 Task: Add an event with the title Marketing Campaign Launch Party, date '2023/10/20', time 7:00 AM to 9:00 AMand add a description: The scavenger hunt will be conducted in a designated area, such as an office building, outdoor space, or a specific venue. Teams will be formed, and each team will be provided with a list of items, clues, or tasks they need to complete within a specified timeframe. The goal is to successfully find and collect all the items or solve the given challenges before the time runs out.Select event color  Grape . Add location for the event as: 321 Alexandria Library, Alexandria, Egypt, logged in from the account softage.2@softage.netand send the event invitation to softage.4@softage.net and softage.5@softage.net. Set a reminder for the event Doesn't repeat
Action: Mouse moved to (38, 82)
Screenshot: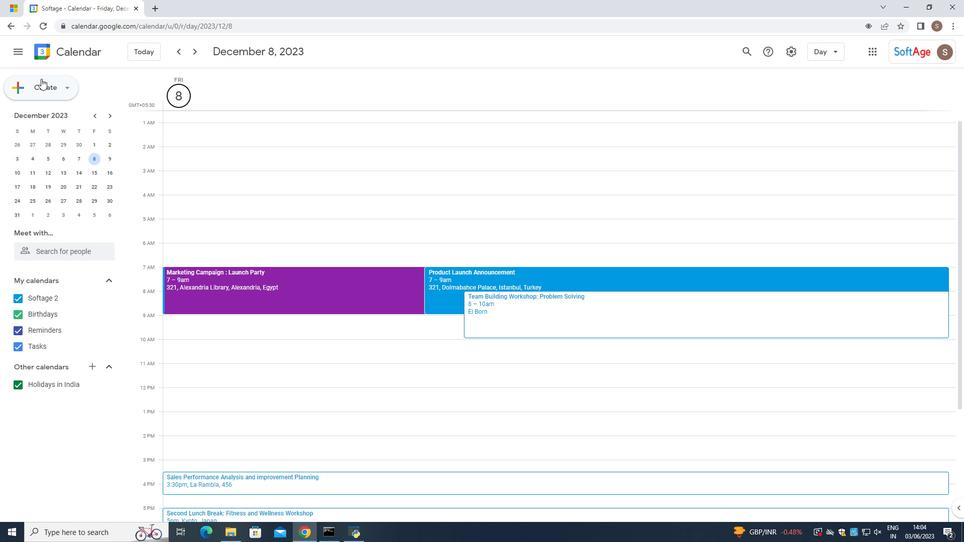 
Action: Mouse pressed left at (38, 82)
Screenshot: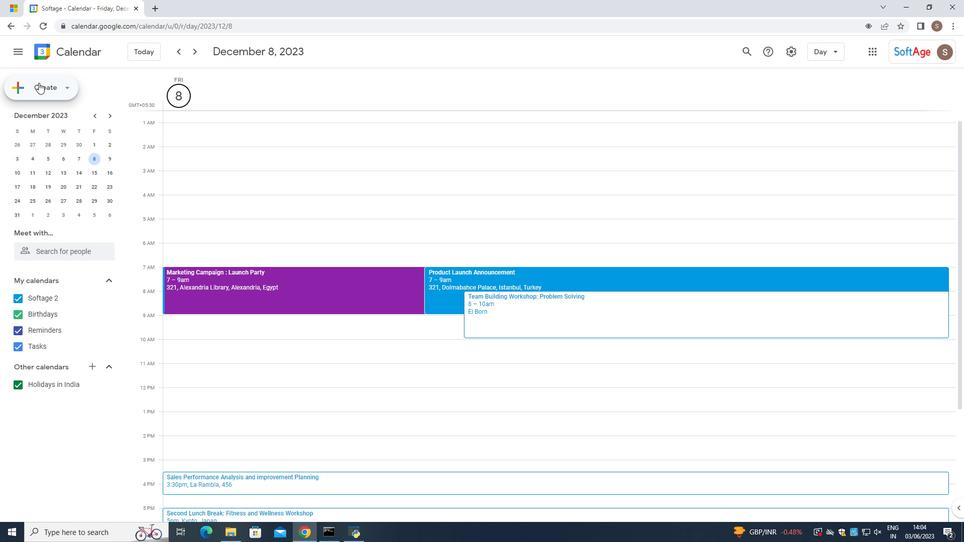 
Action: Mouse moved to (42, 113)
Screenshot: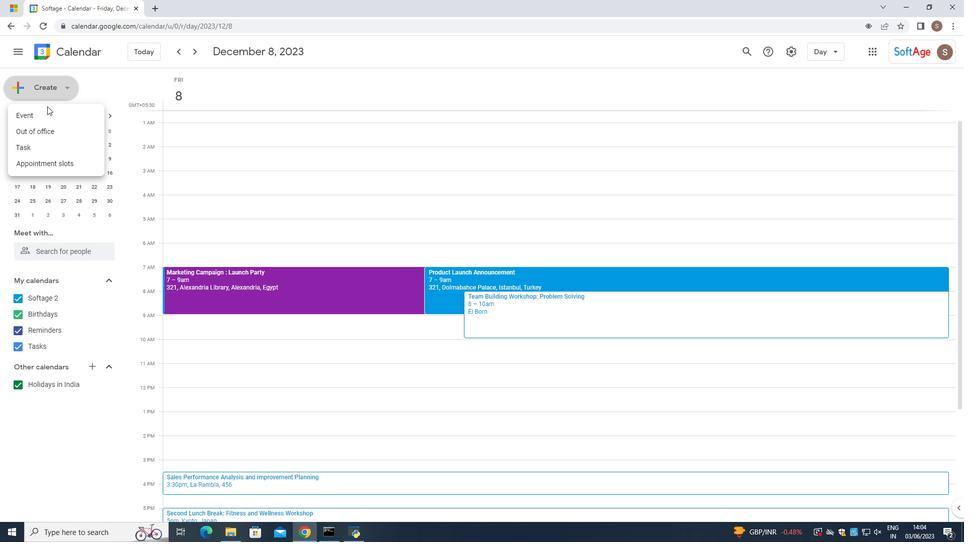 
Action: Mouse pressed left at (42, 113)
Screenshot: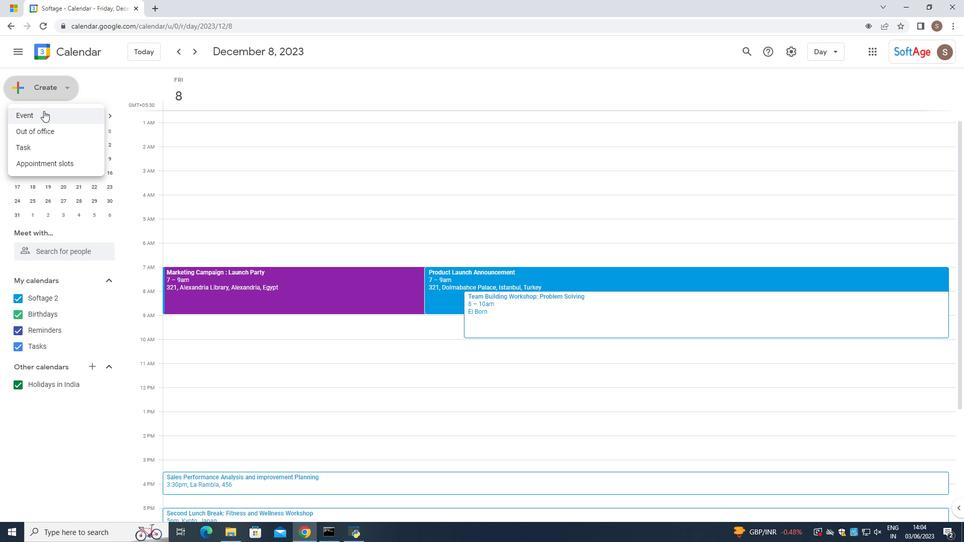 
Action: Mouse moved to (518, 280)
Screenshot: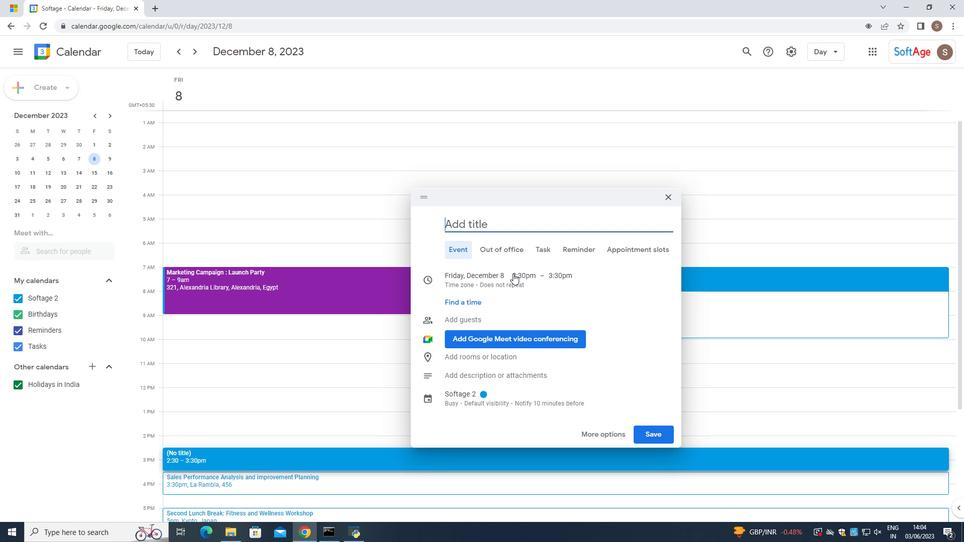 
Action: Mouse pressed left at (518, 280)
Screenshot: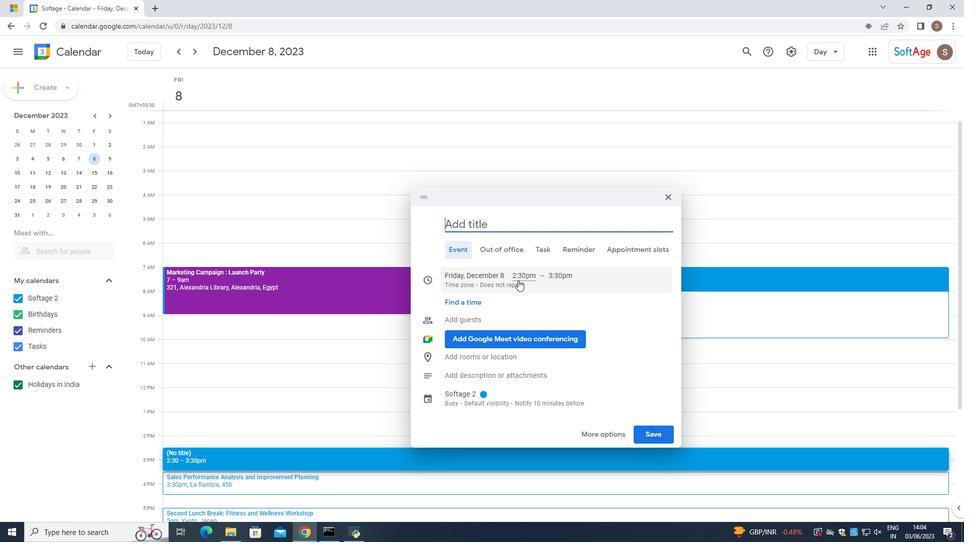 
Action: Mouse moved to (522, 318)
Screenshot: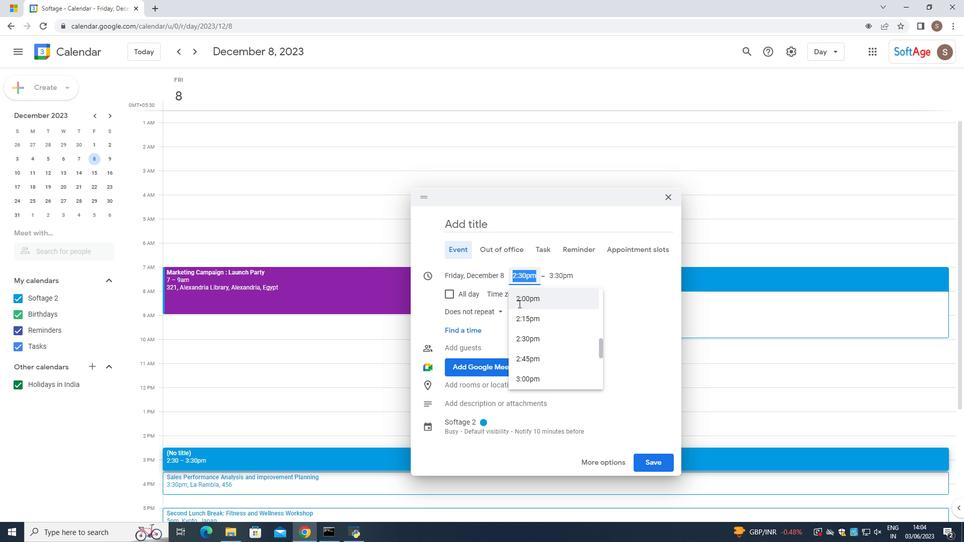 
Action: Mouse scrolled (522, 318) with delta (0, 0)
Screenshot: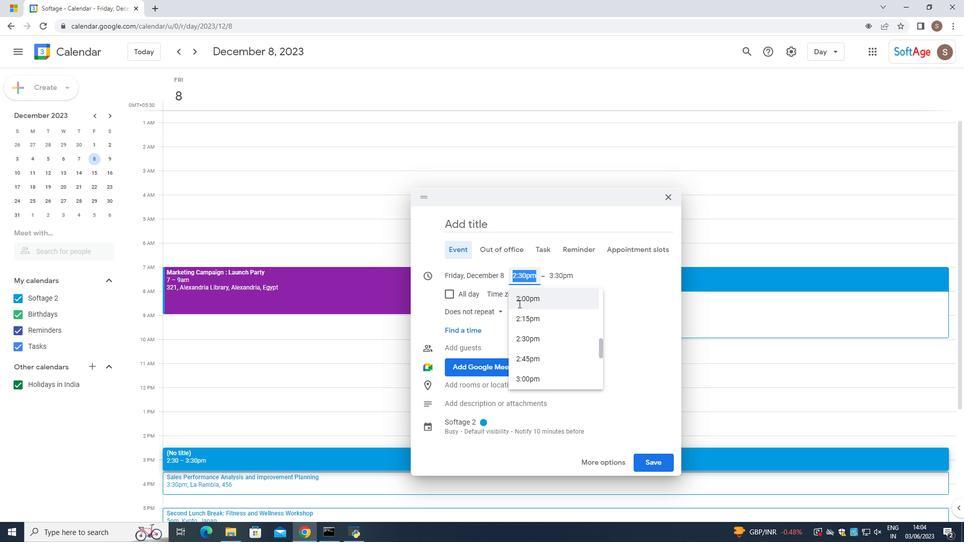 
Action: Mouse moved to (522, 319)
Screenshot: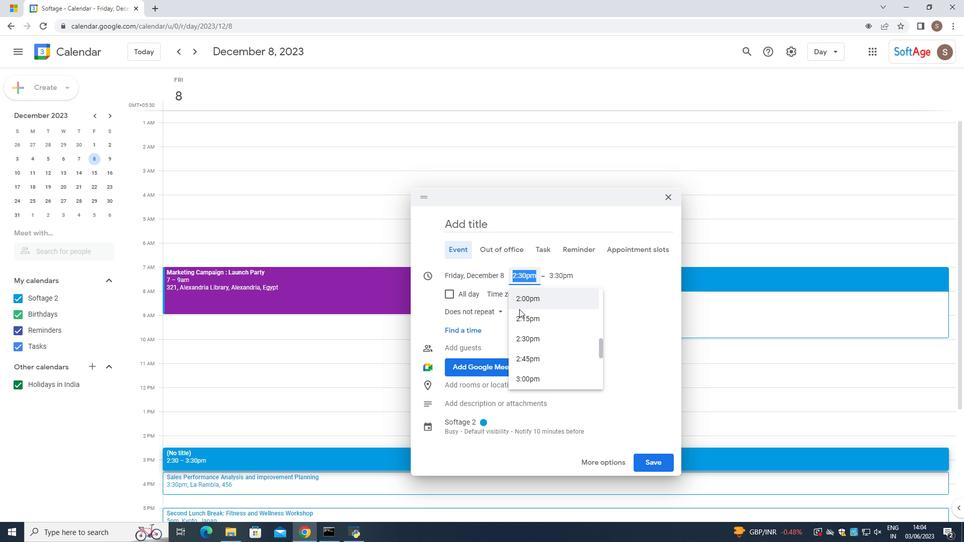 
Action: Mouse scrolled (522, 319) with delta (0, 0)
Screenshot: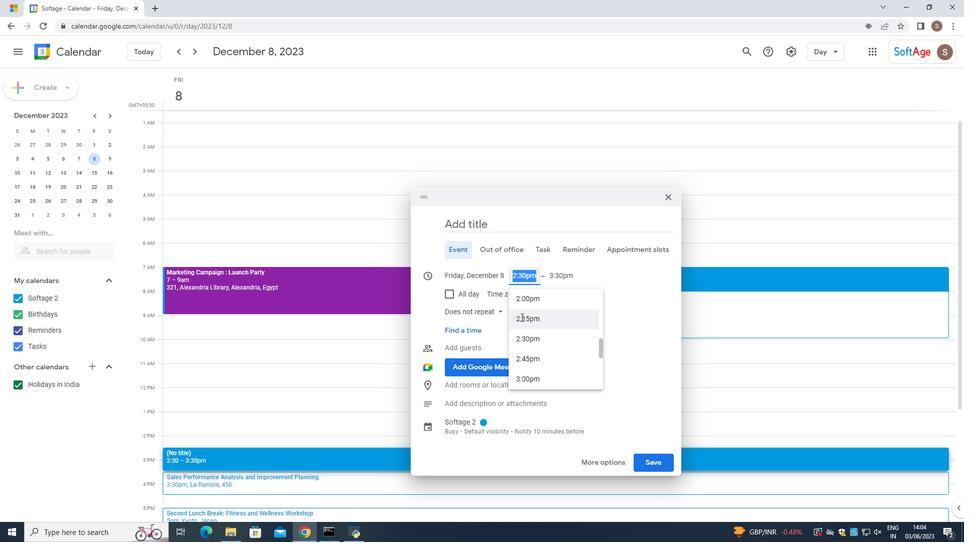 
Action: Mouse moved to (525, 319)
Screenshot: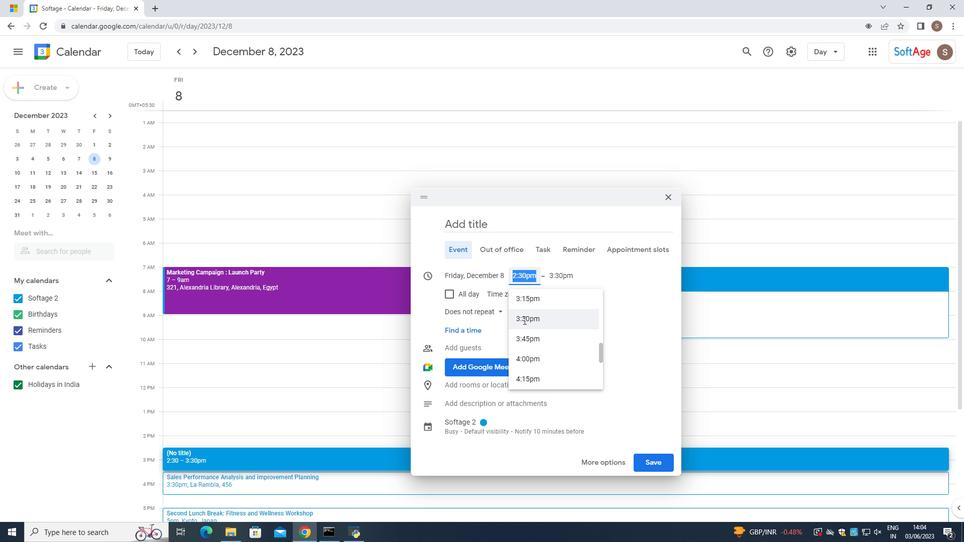 
Action: Mouse scrolled (525, 319) with delta (0, 0)
Screenshot: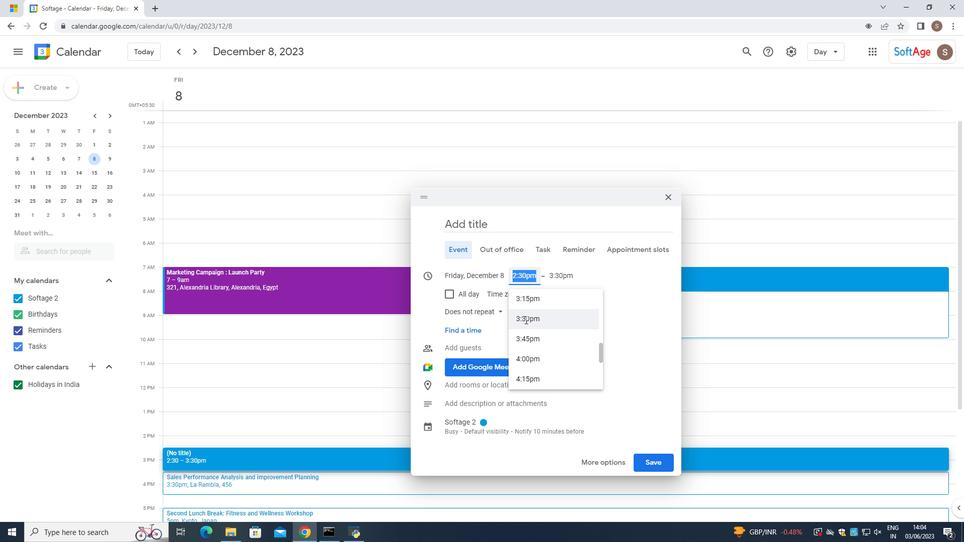 
Action: Mouse scrolled (525, 319) with delta (0, 0)
Screenshot: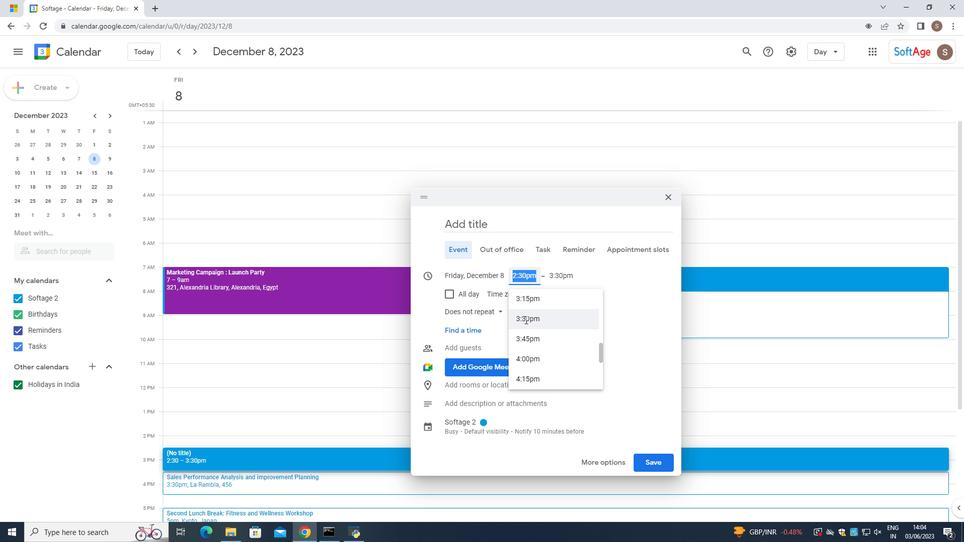
Action: Mouse scrolled (525, 319) with delta (0, 0)
Screenshot: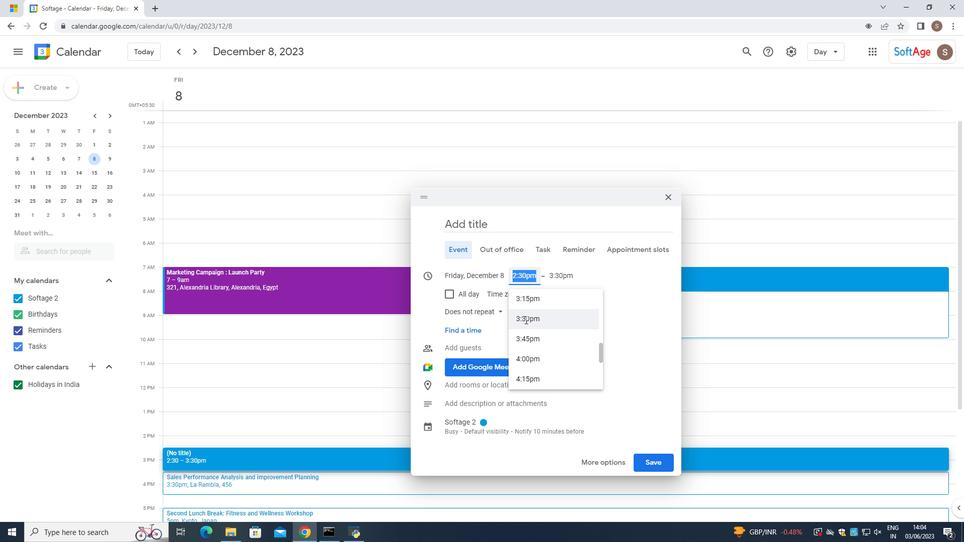 
Action: Mouse scrolled (525, 319) with delta (0, 0)
Screenshot: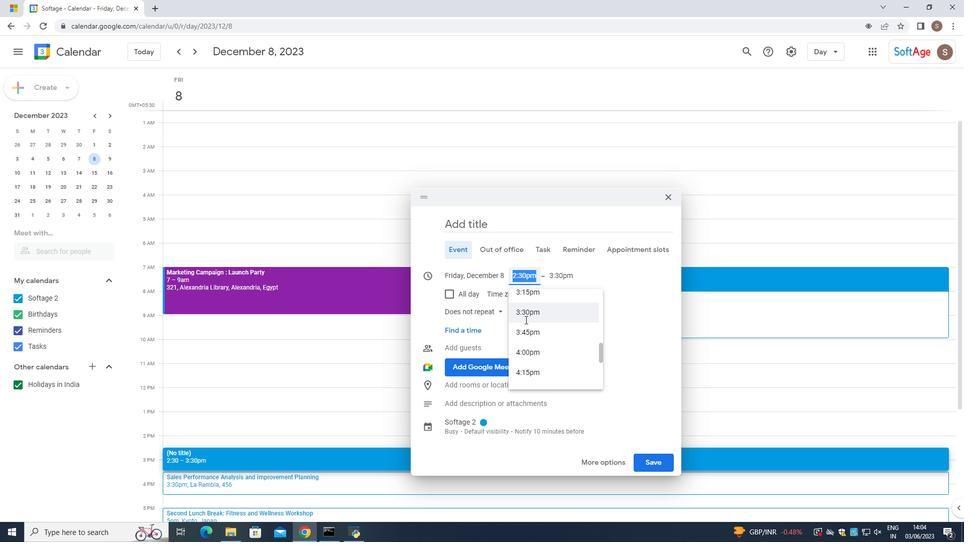 
Action: Mouse moved to (525, 319)
Screenshot: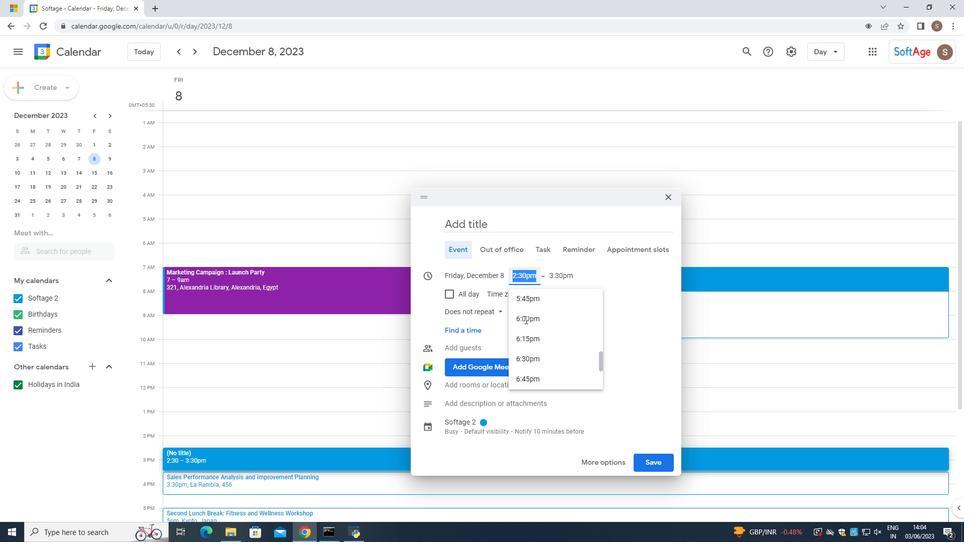 
Action: Mouse scrolled (525, 318) with delta (0, 0)
Screenshot: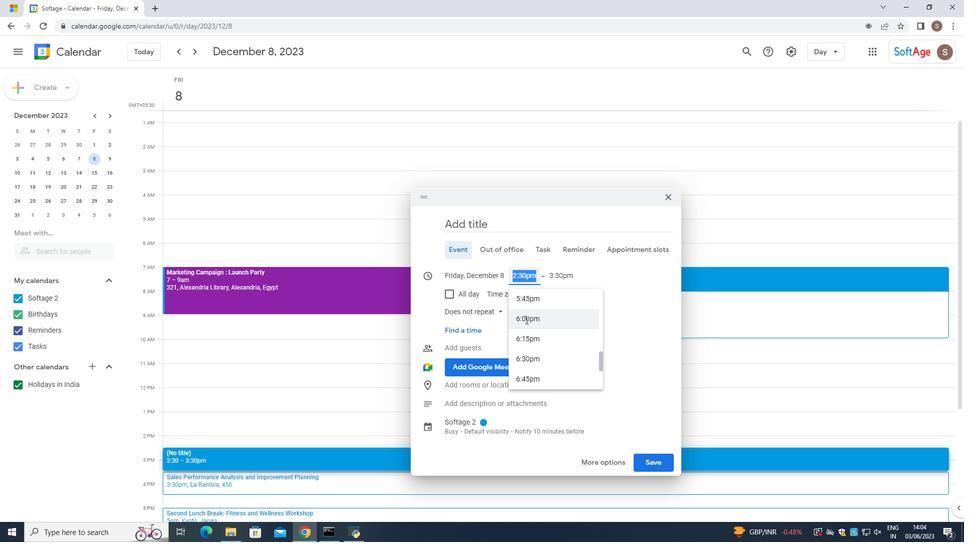 
Action: Mouse scrolled (525, 318) with delta (0, 0)
Screenshot: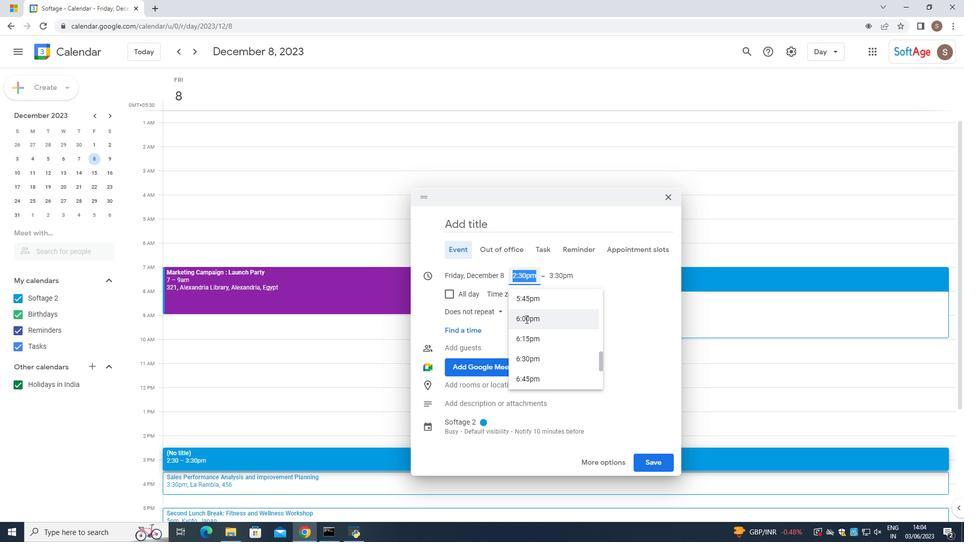 
Action: Mouse scrolled (525, 318) with delta (0, 0)
Screenshot: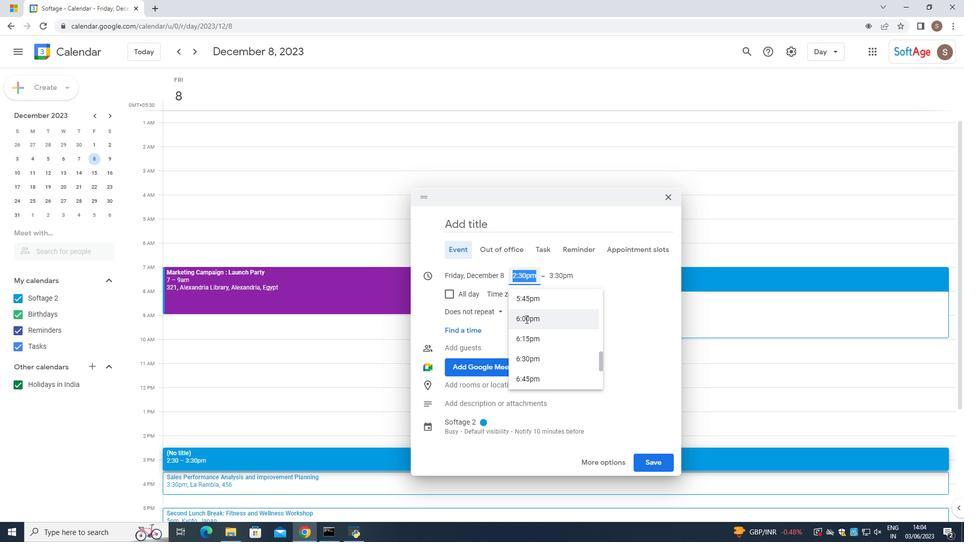 
Action: Mouse scrolled (525, 318) with delta (0, 0)
Screenshot: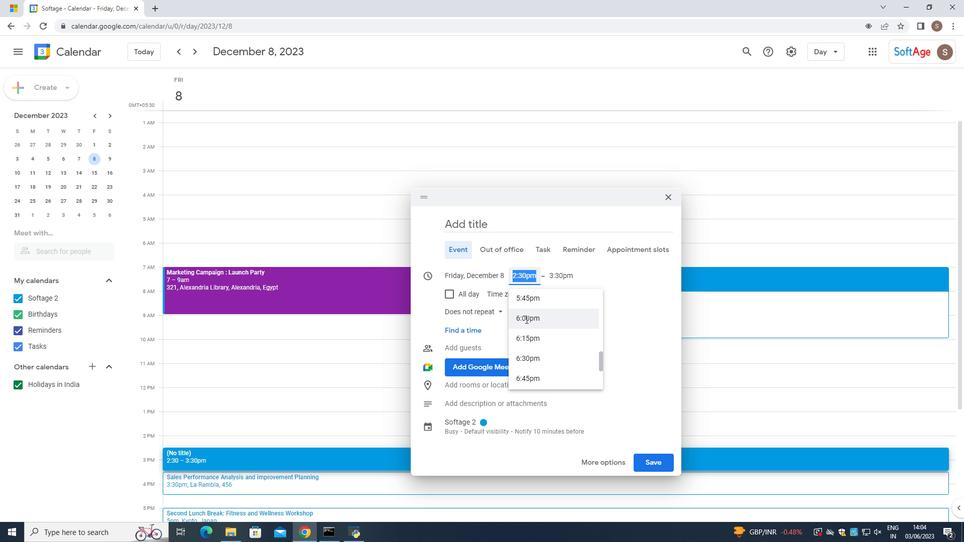 
Action: Mouse moved to (531, 316)
Screenshot: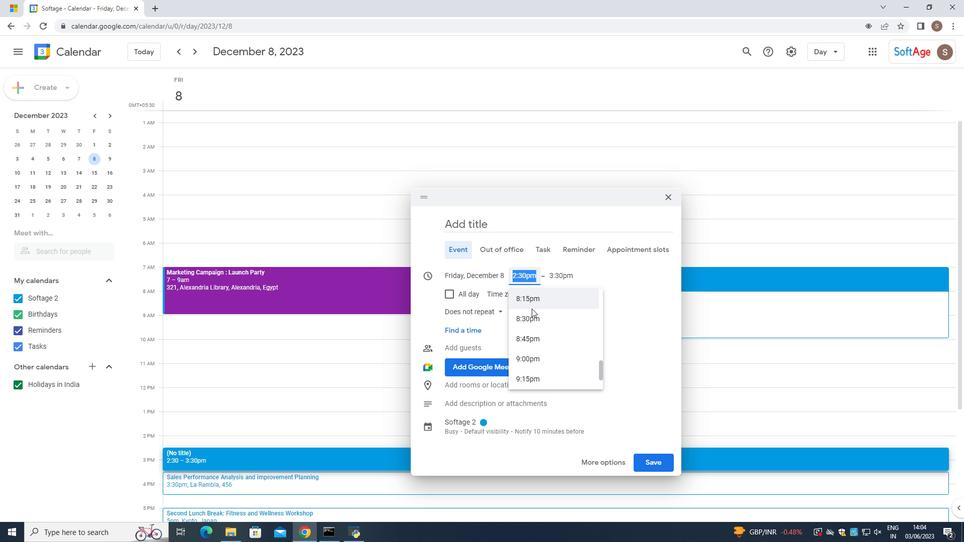 
Action: Mouse pressed left at (531, 316)
Screenshot: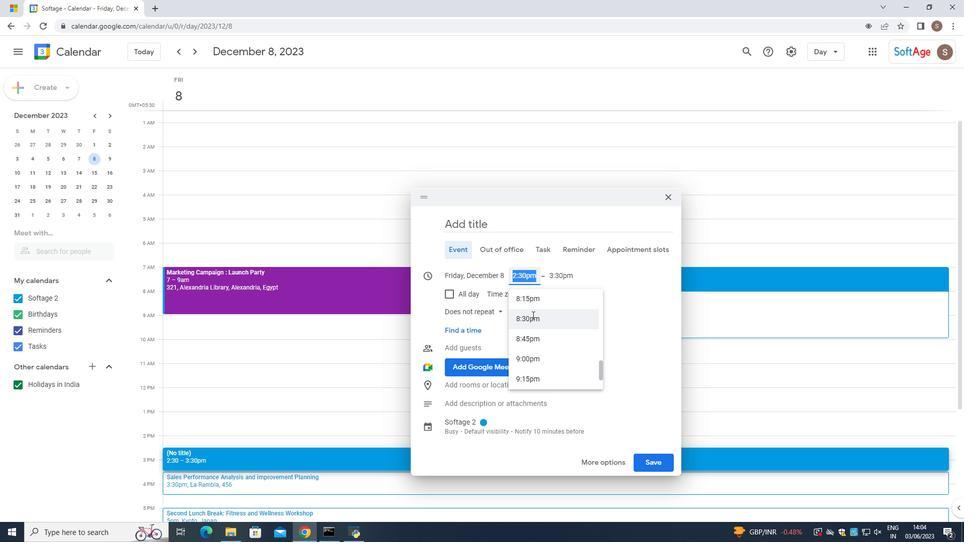 
Action: Mouse moved to (531, 298)
Screenshot: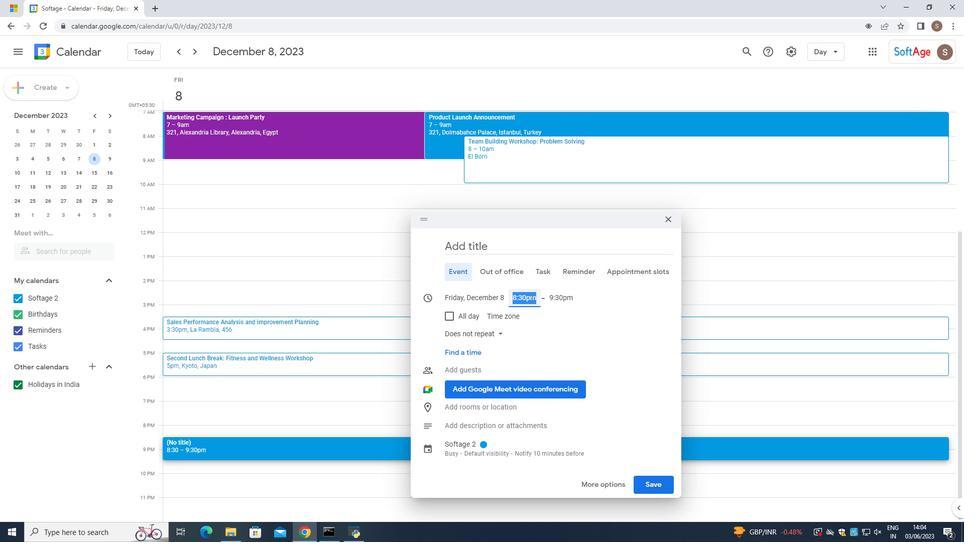 
Action: Mouse pressed left at (531, 298)
Screenshot: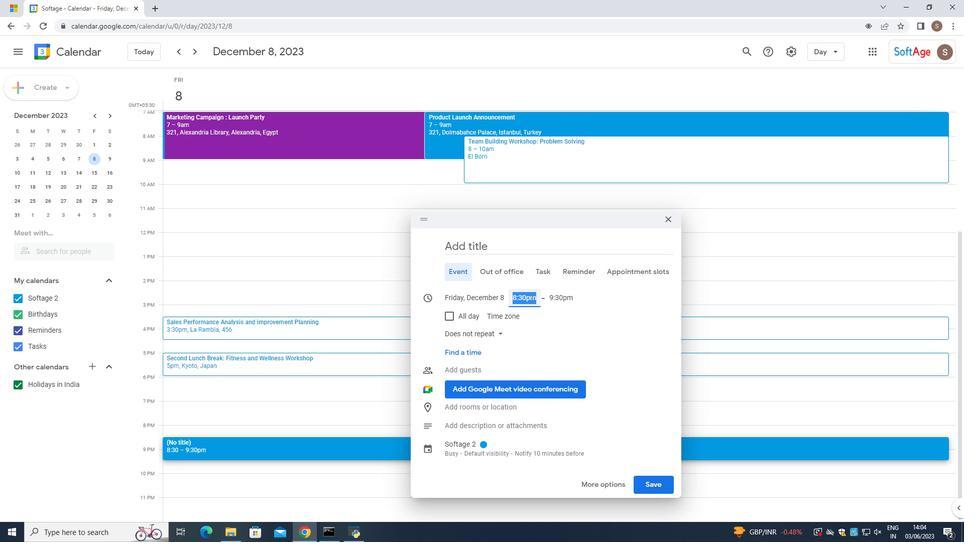 
Action: Mouse moved to (536, 295)
Screenshot: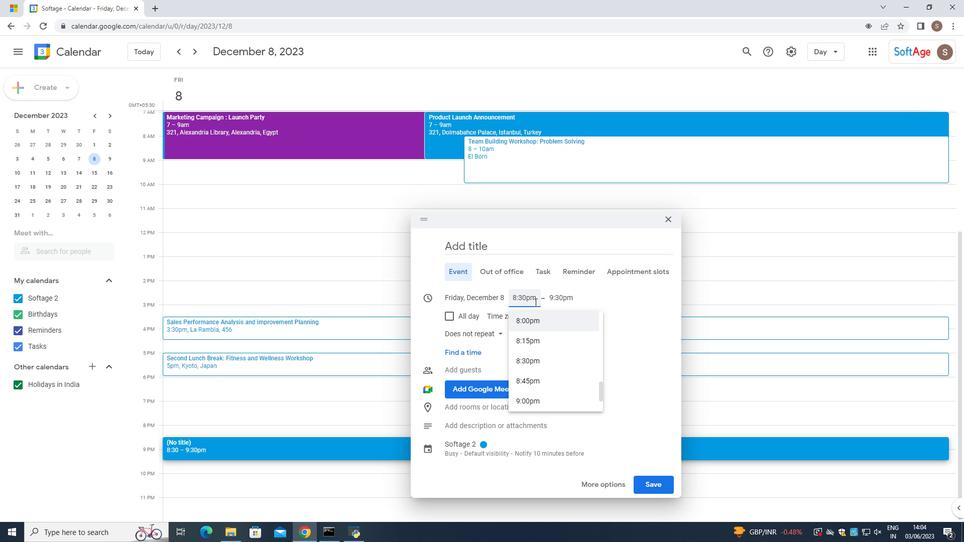 
Action: Mouse pressed left at (536, 295)
Screenshot: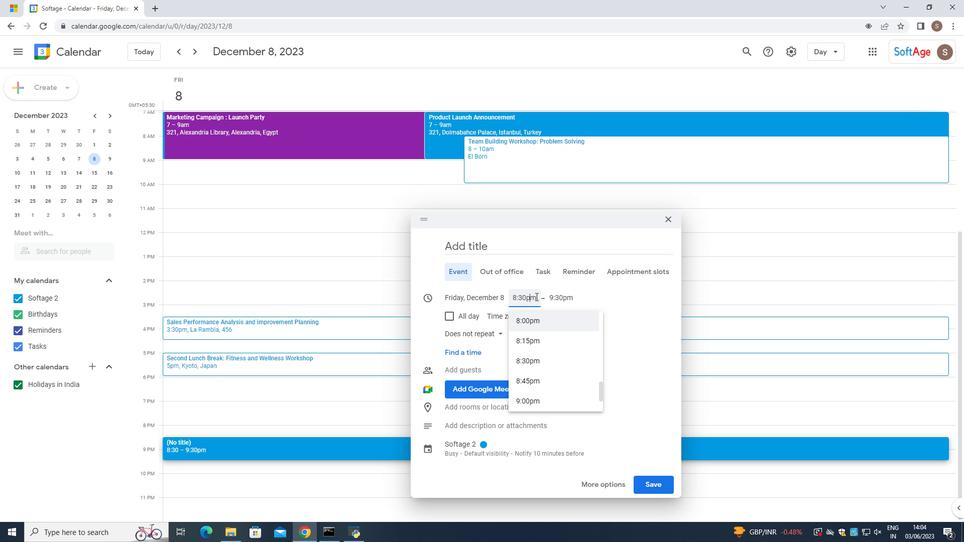 
Action: Mouse pressed left at (536, 295)
Screenshot: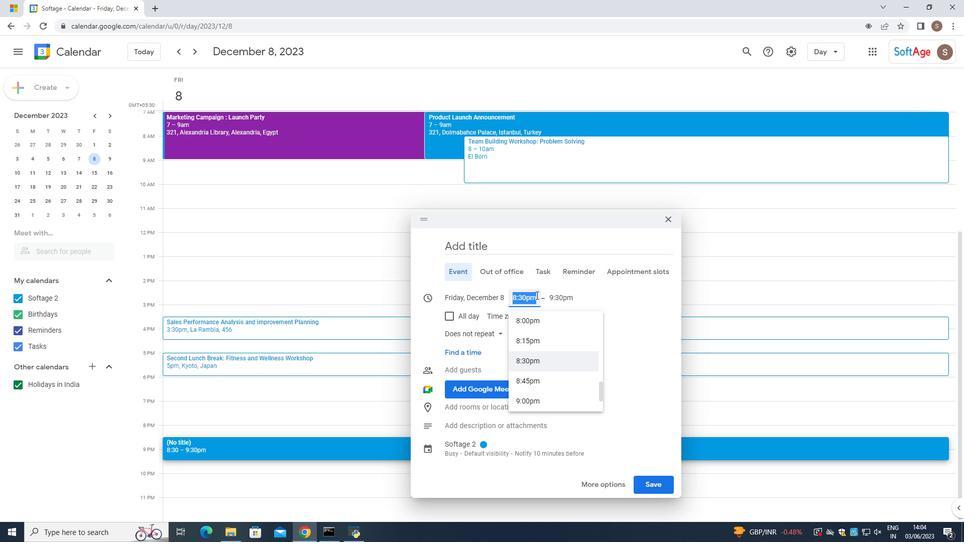 
Action: Key pressed <Key.backspace><Key.backspace>
Screenshot: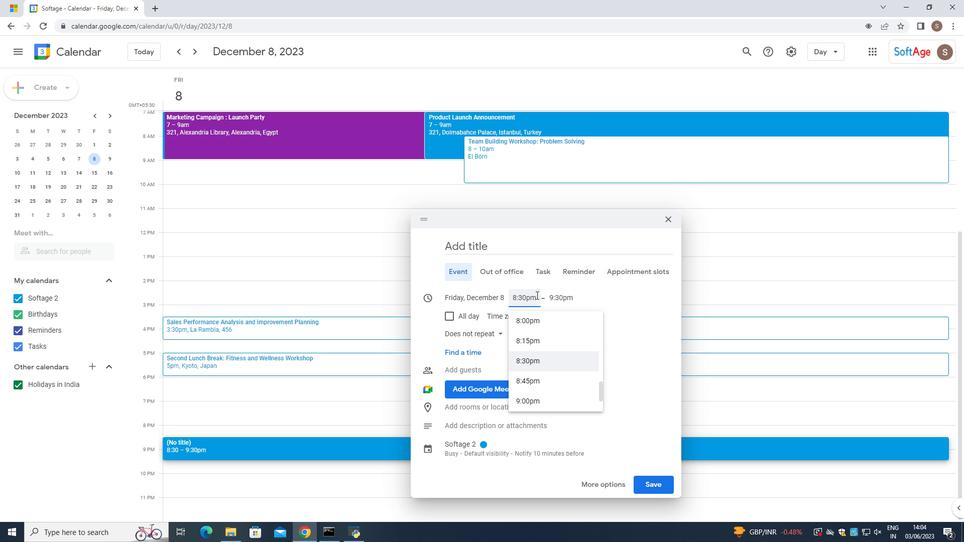 
Action: Mouse moved to (535, 293)
Screenshot: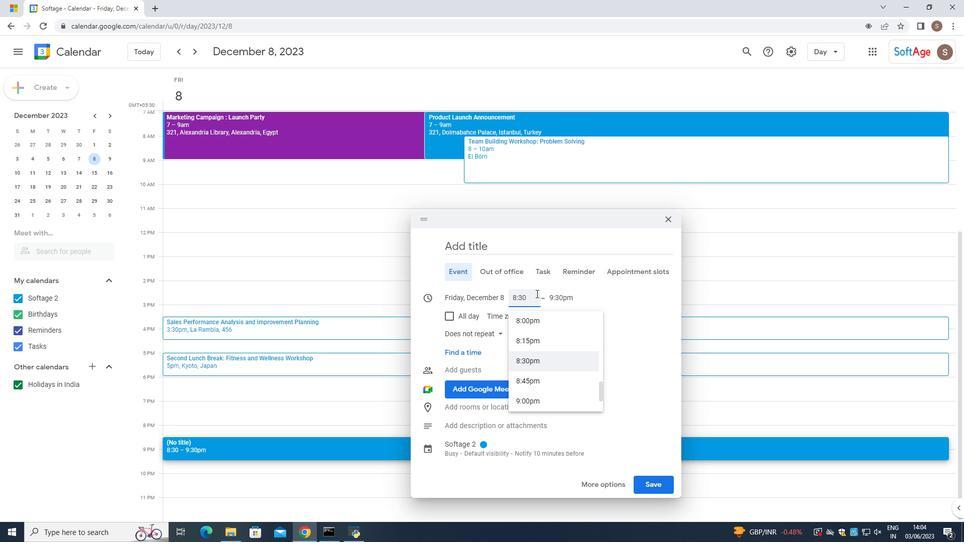 
Action: Key pressed am
Screenshot: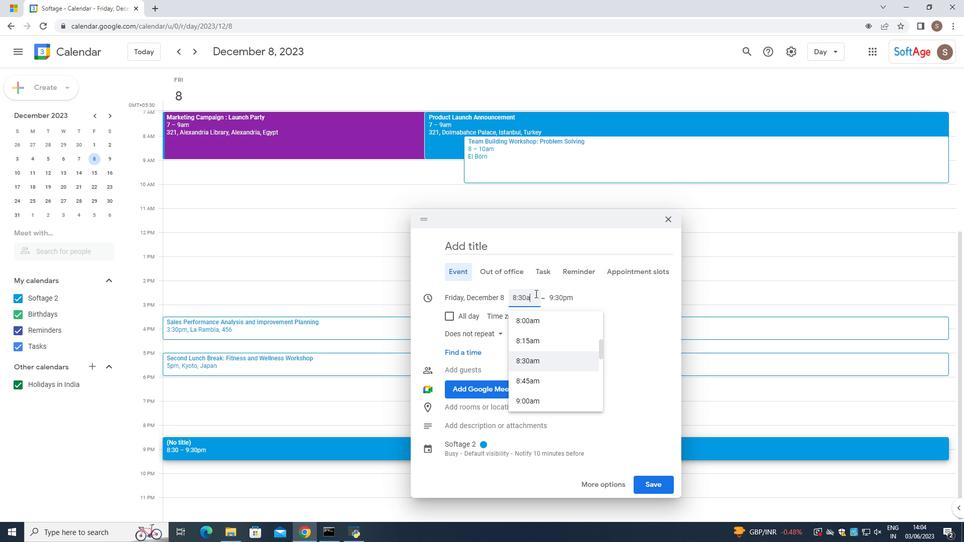 
Action: Mouse moved to (561, 302)
Screenshot: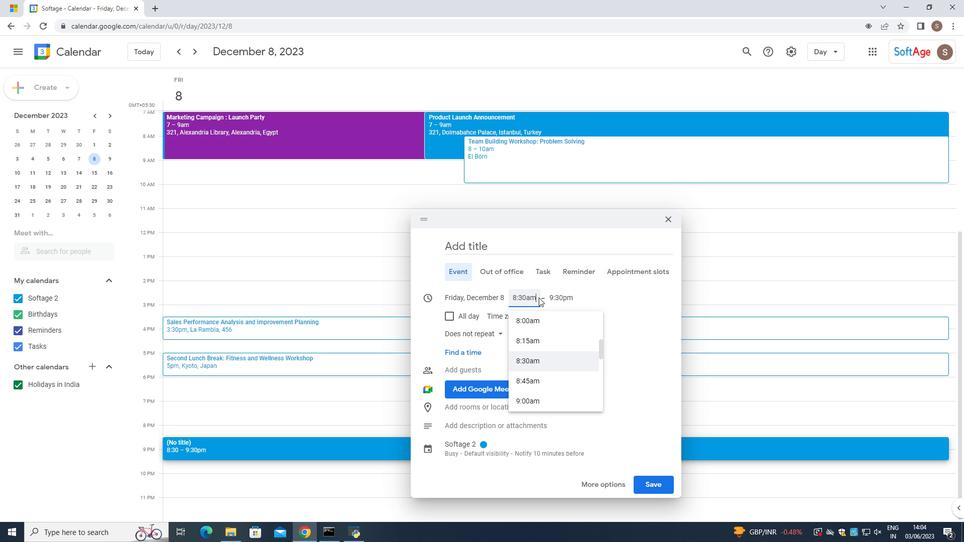 
Action: Mouse pressed left at (561, 302)
Screenshot: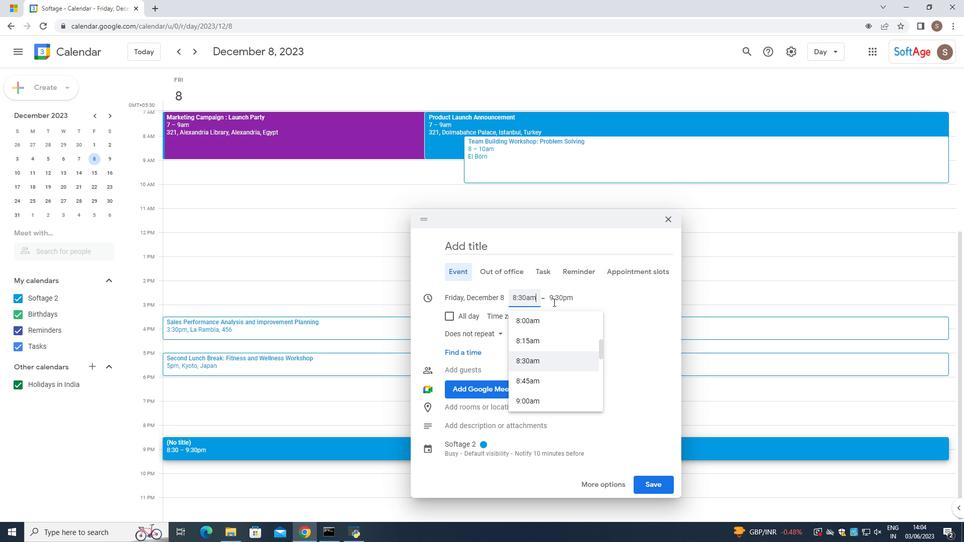 
Action: Mouse moved to (574, 297)
Screenshot: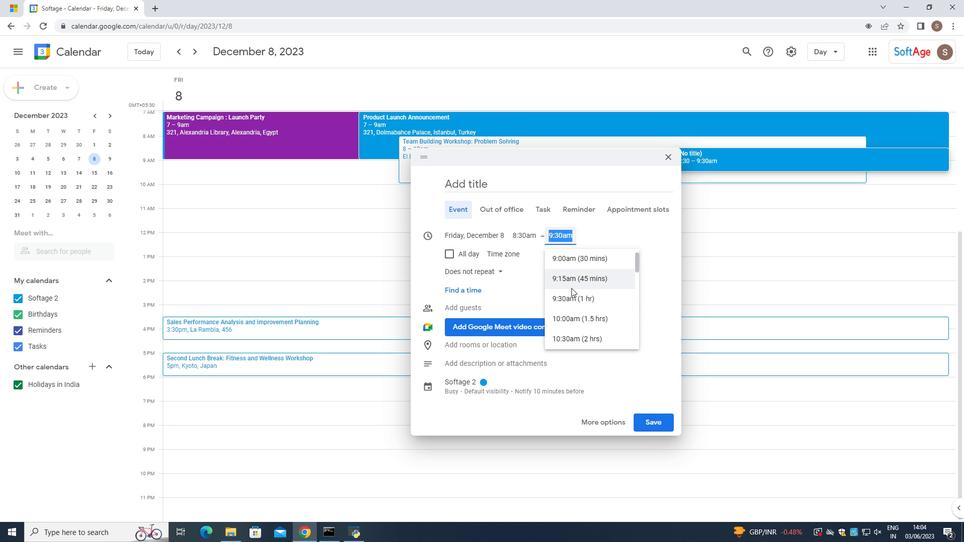 
Action: Mouse scrolled (574, 296) with delta (0, 0)
Screenshot: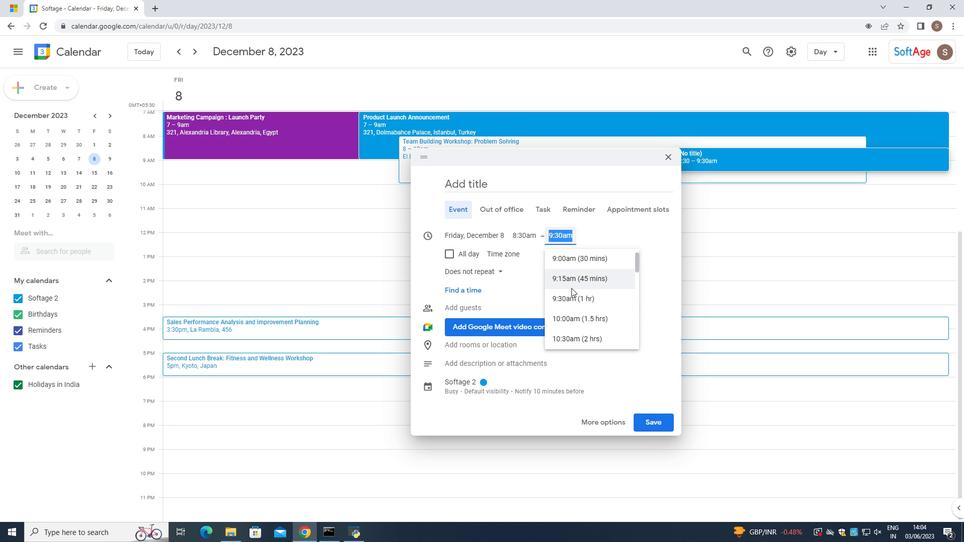 
Action: Mouse moved to (576, 288)
Screenshot: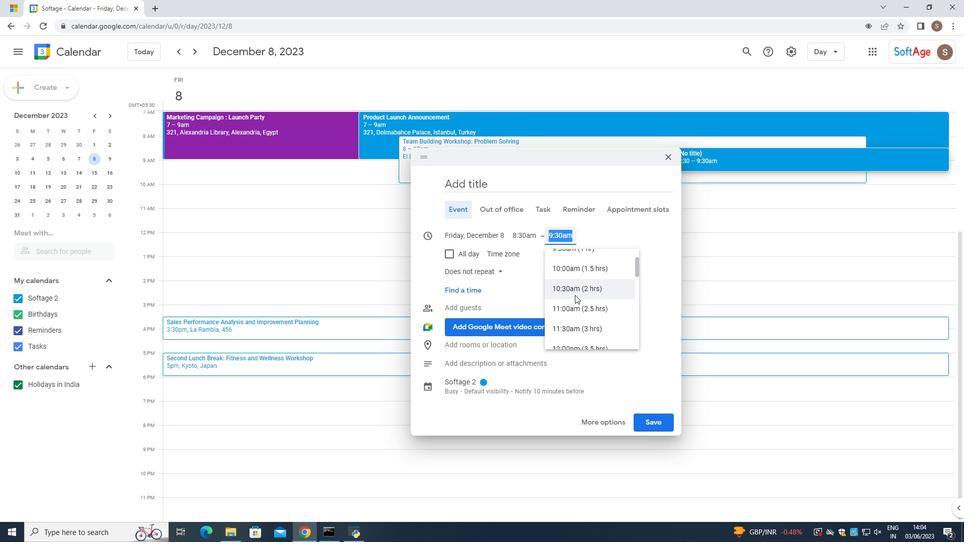 
Action: Mouse pressed left at (576, 288)
Screenshot: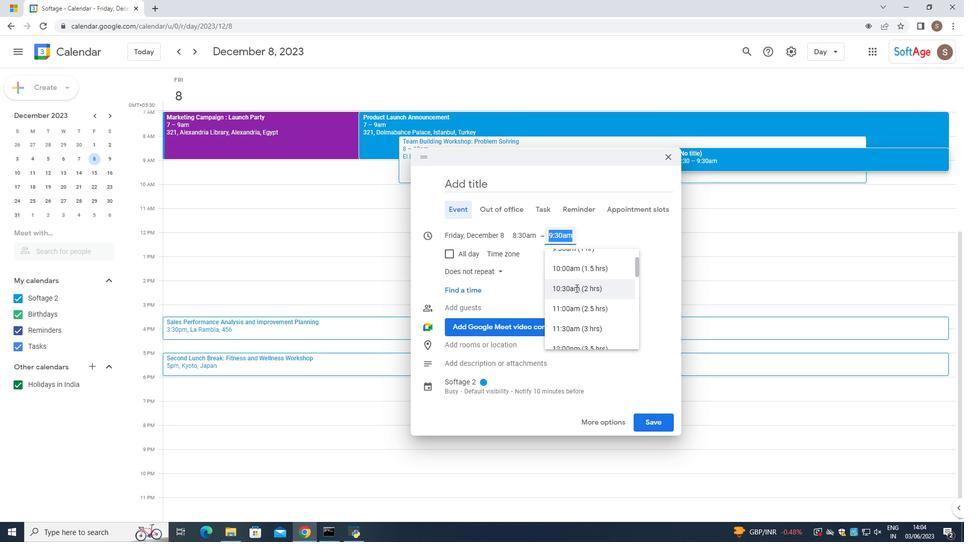 
Action: Mouse moved to (463, 272)
Screenshot: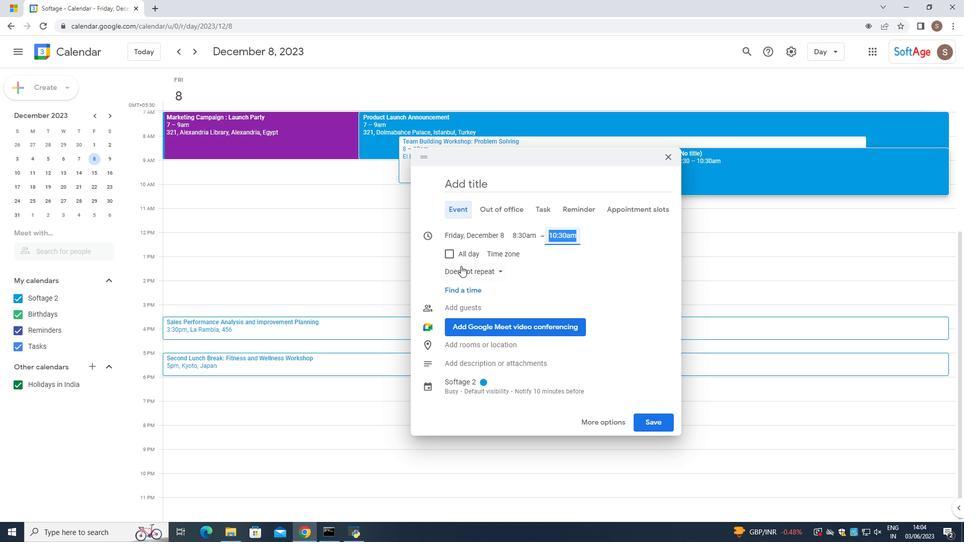 
Action: Mouse pressed left at (463, 272)
Screenshot: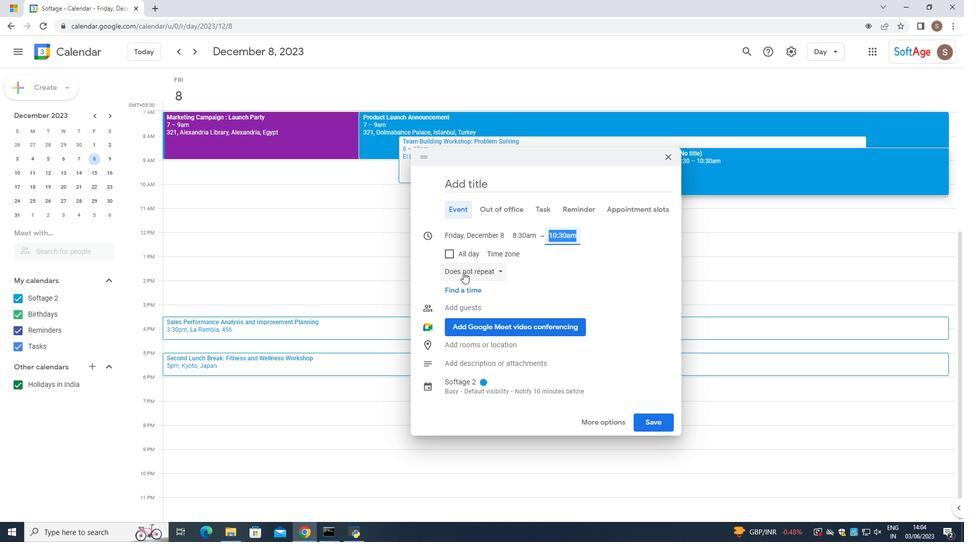 
Action: Mouse pressed left at (463, 272)
Screenshot: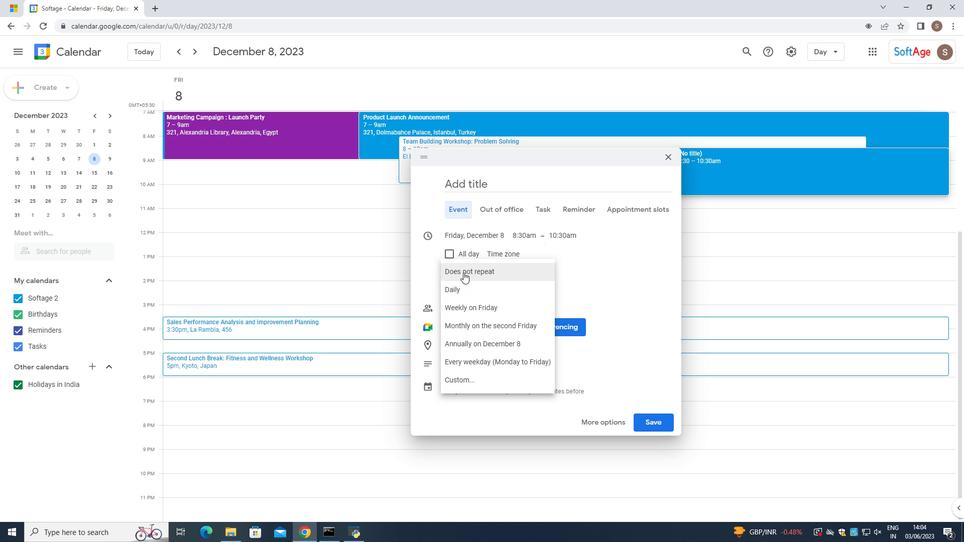 
Action: Mouse moved to (497, 197)
Screenshot: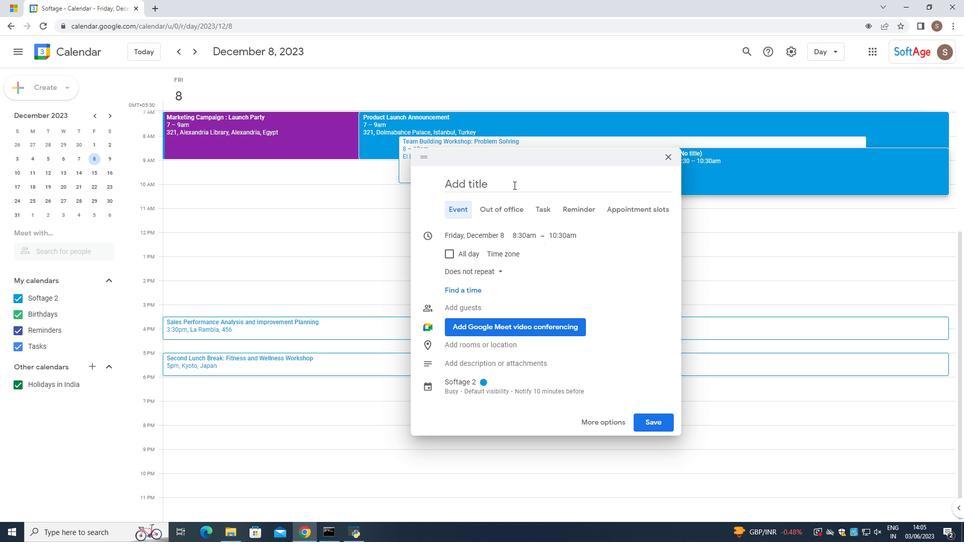 
Action: Mouse pressed left at (497, 197)
Screenshot: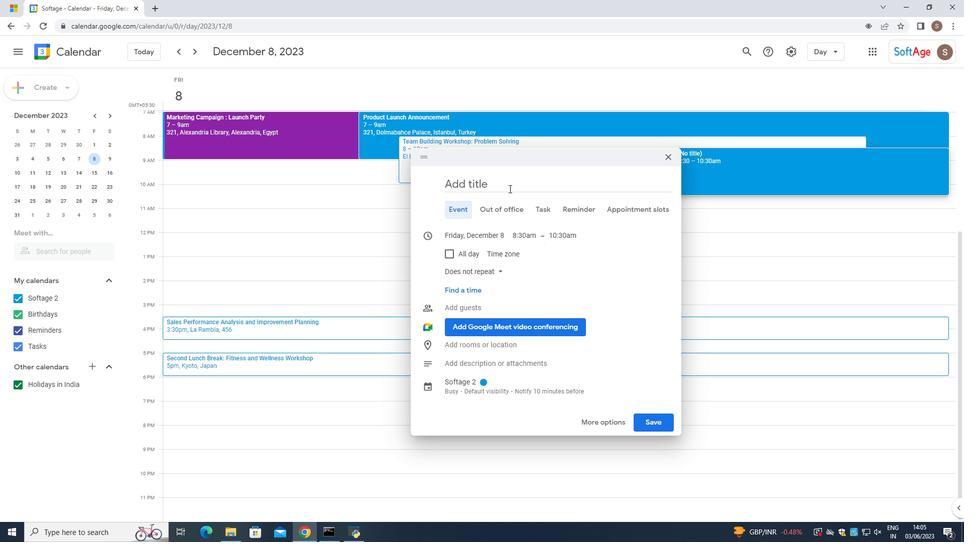
Action: Mouse moved to (498, 188)
Screenshot: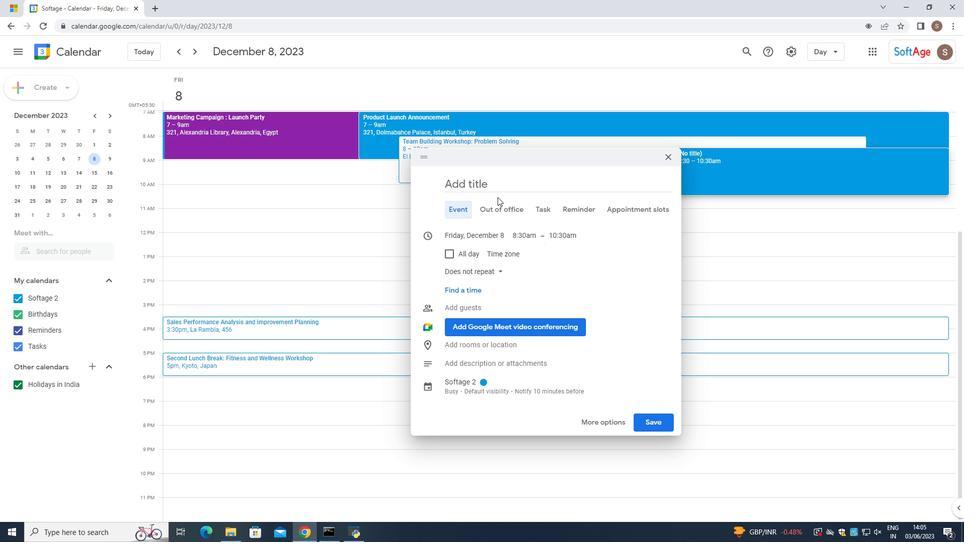 
Action: Mouse pressed left at (498, 188)
Screenshot: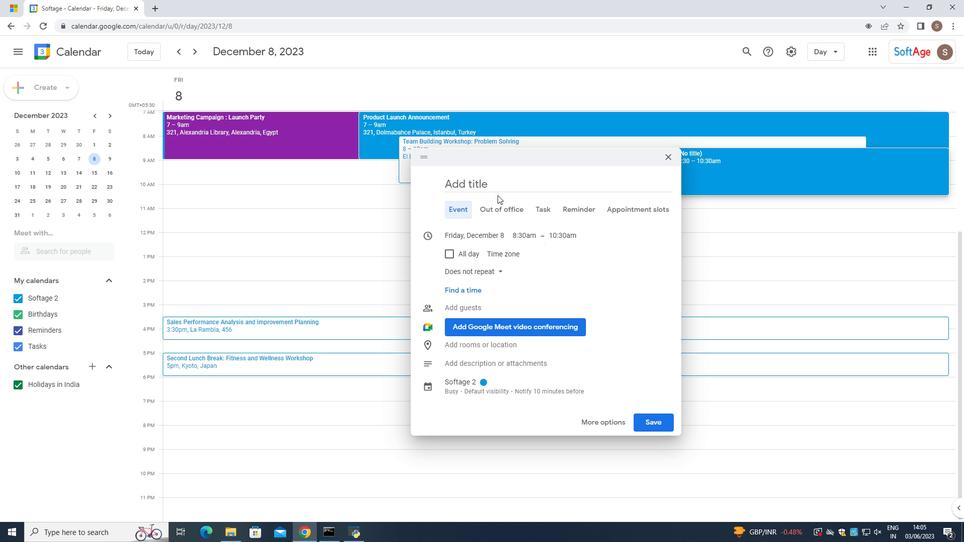 
Action: Mouse moved to (501, 191)
Screenshot: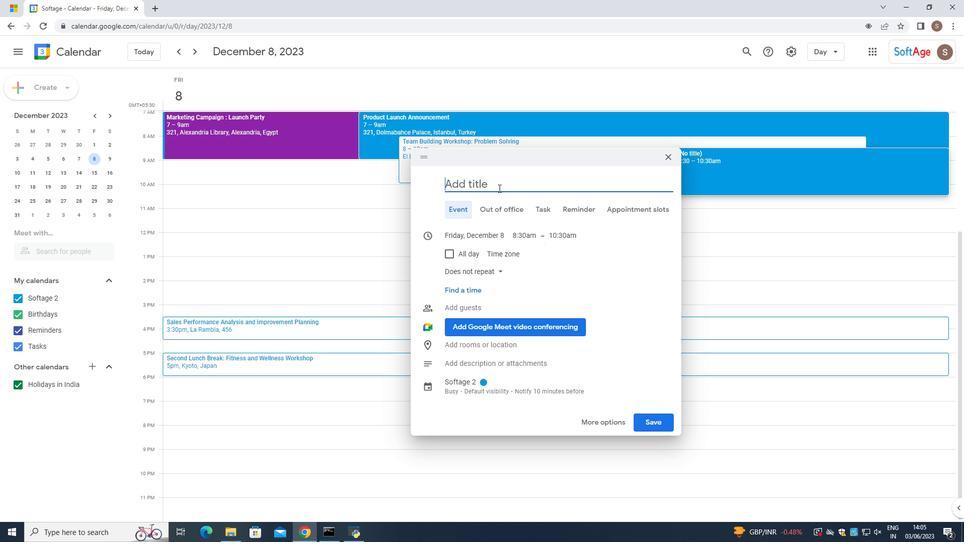 
Action: Key pressed <Key.caps_lock>T<Key.caps_lock>raining<Key.space><Key.caps_lock>W<Key.caps_lock>orklsho[p<Key.backspace><Key.backspace>p<Key.space><Key.backspace><Key.backspace><Key.backspace><Key.backspace><Key.backspace><Key.backspace>sj<Key.backspace>hop[<Key.backspace><Key.shift_r>:<Key.space><Key.caps_lock>C<Key.caps_lock>reativity<Key.space><Key.shift_r><Key.shift_r>$<Key.backspace><Key.shift_r><Key.shift_r><Key.shift_r><Key.shift_r><Key.shift_r><Key.shift_r>&<Key.caps_lock>CX<Key.caps_lock><Key.caps_lock>REATIVITY<Key.backspace><Key.backspace><Key.backspace><Key.backspace><Key.backspace><Key.backspace><Key.backspace><Key.backspace><Key.backspace><Key.backspace><Key.caps_lock>reativity
Screenshot: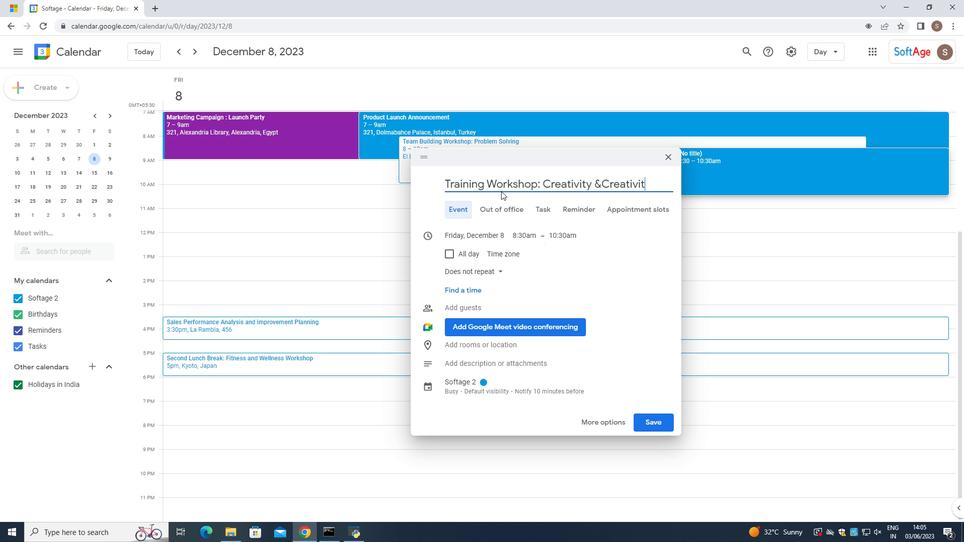 
Action: Mouse moved to (468, 47)
Screenshot: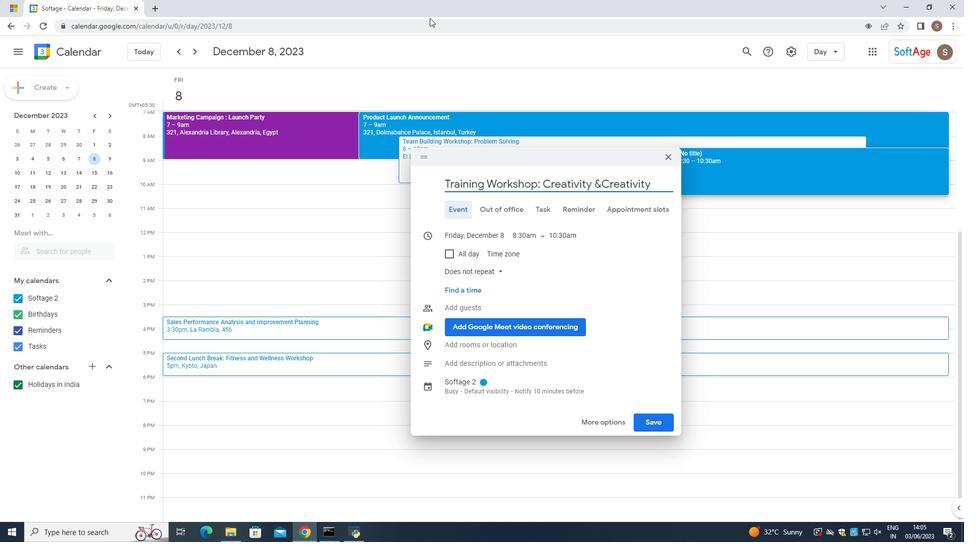 
Action: Mouse scrolled (456, 43) with delta (0, 0)
Screenshot: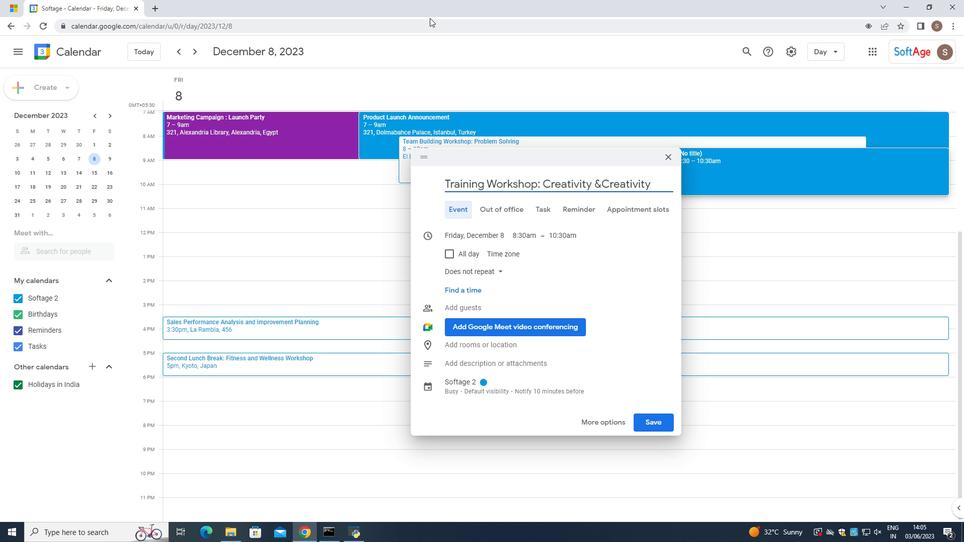 
Action: Mouse moved to (602, 184)
Screenshot: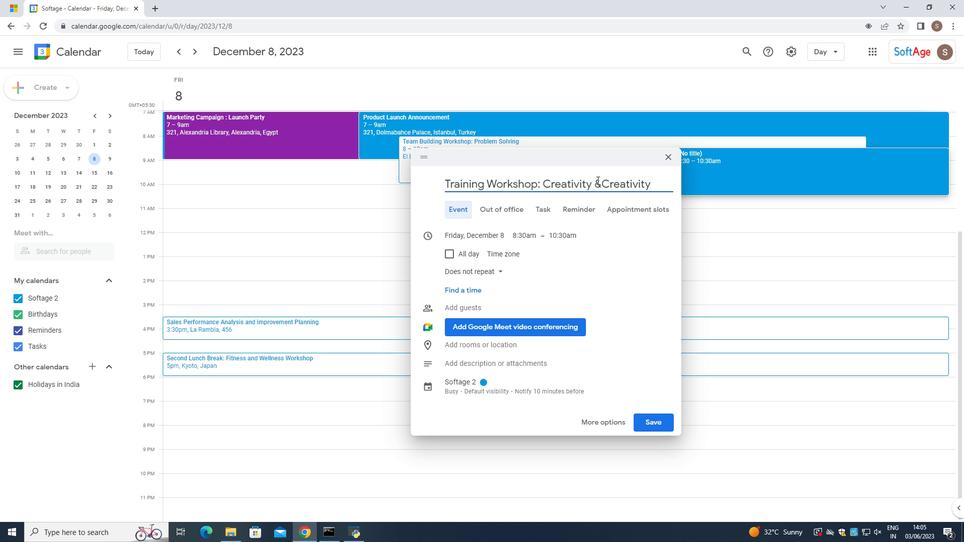 
Action: Mouse pressed left at (602, 184)
Screenshot: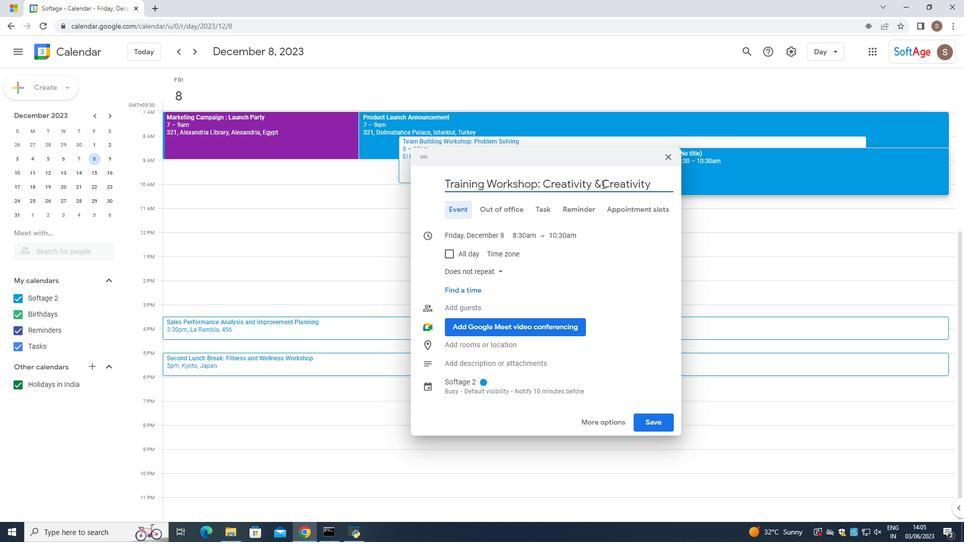 
Action: Key pressed <Key.space>
Screenshot: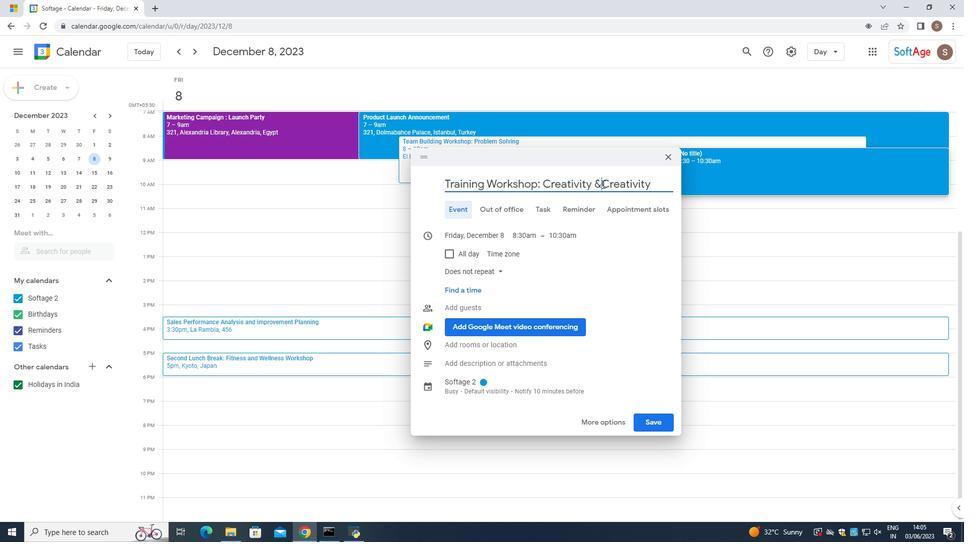 
Action: Mouse moved to (441, 342)
Screenshot: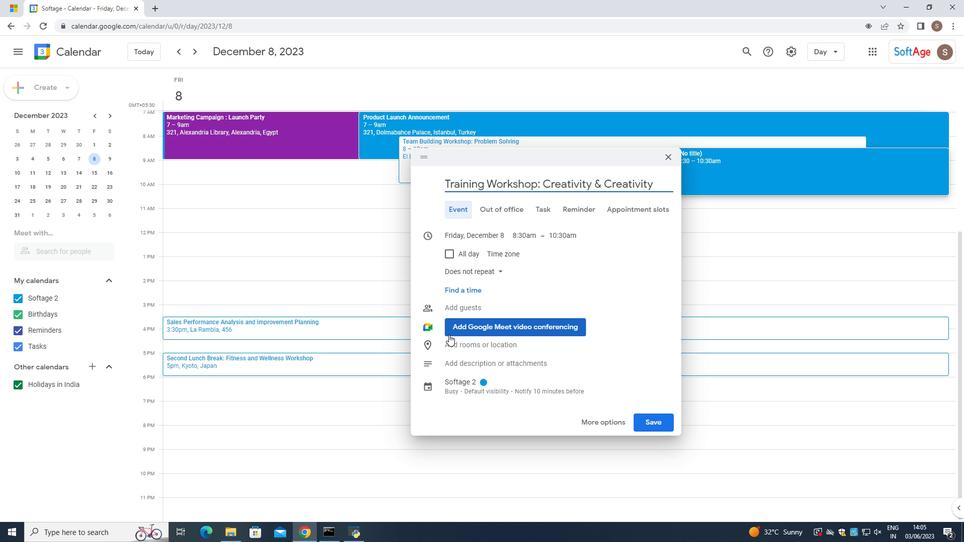 
Action: Mouse pressed left at (441, 342)
Screenshot: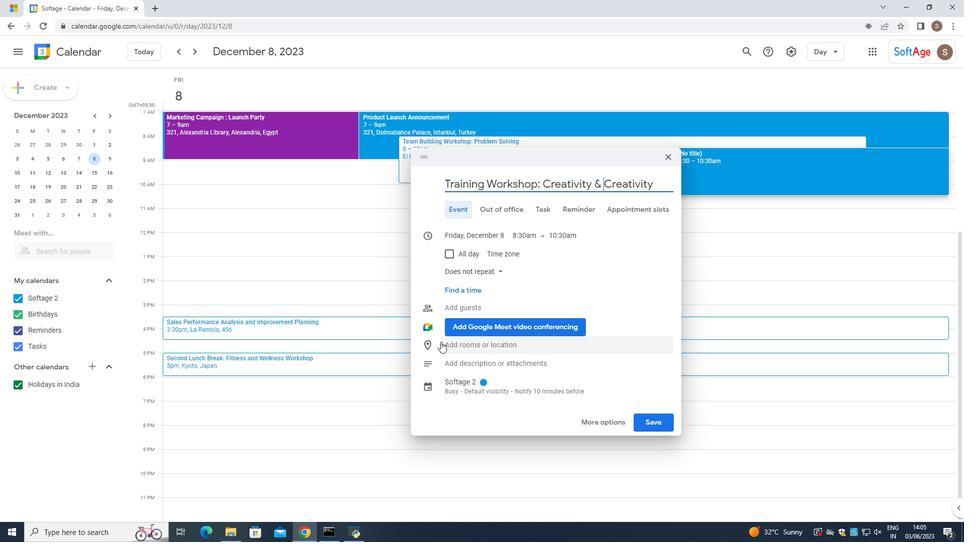 
Action: Mouse moved to (447, 372)
Screenshot: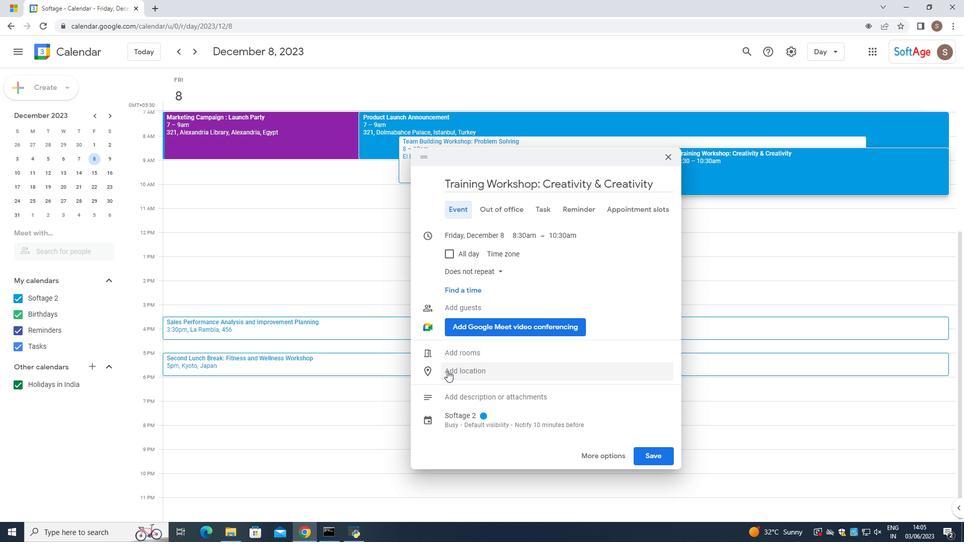 
Action: Mouse pressed left at (447, 372)
Screenshot: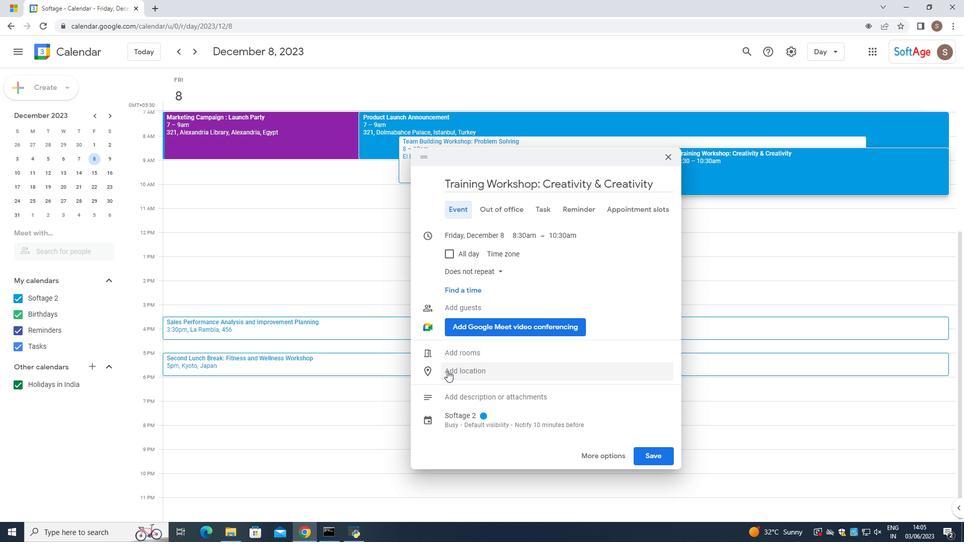 
Action: Mouse moved to (447, 367)
Screenshot: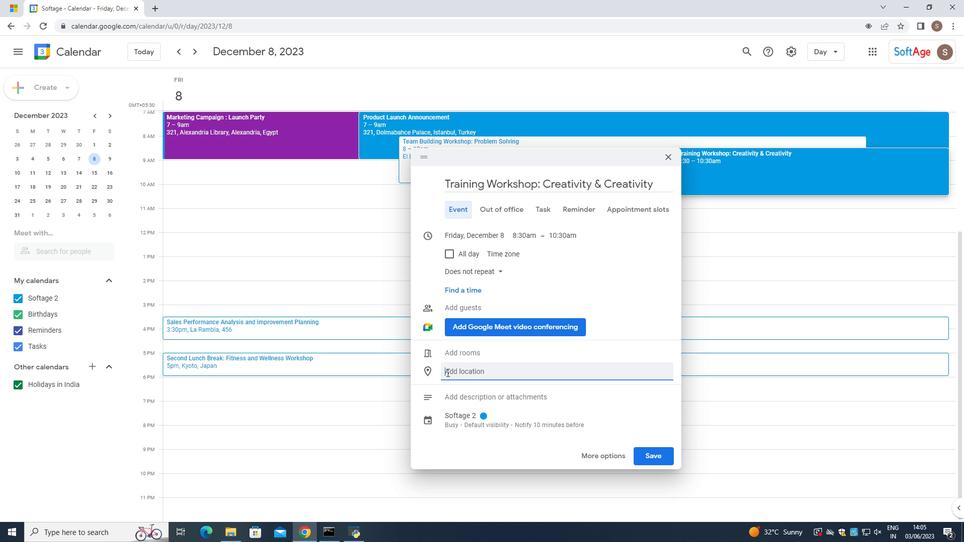 
Action: Key pressed 456.<Key.space><Key.backspace>,<Key.space><Key.caps_lock>P<Key.caps_lock>anthenon,<Key.space><Key.caps_lock>A<Key.caps_lock>them<Key.backspace>ns,<Key.space><Key.caps_lock>G<Key.caps_lock>reece<Key.enter><Key.enter>
Screenshot: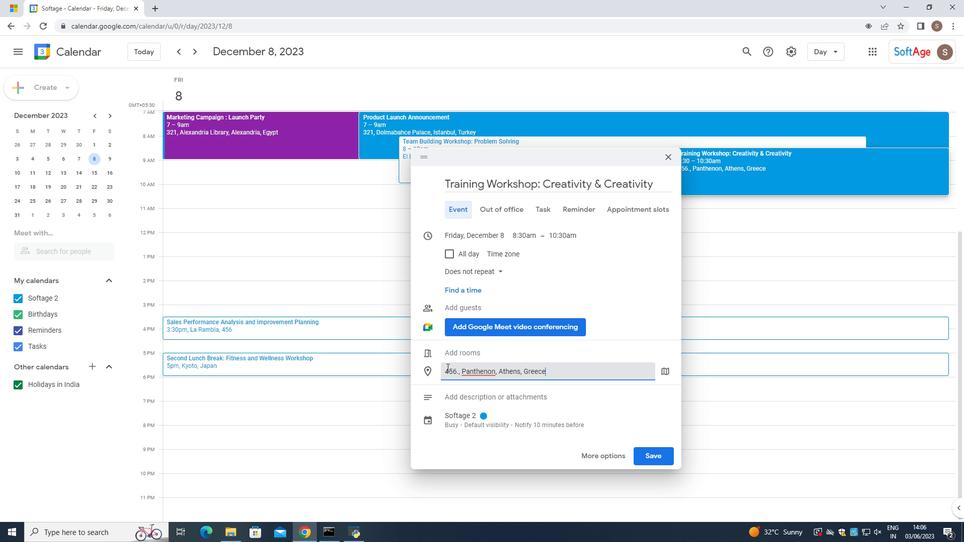 
Action: Mouse moved to (472, 392)
Screenshot: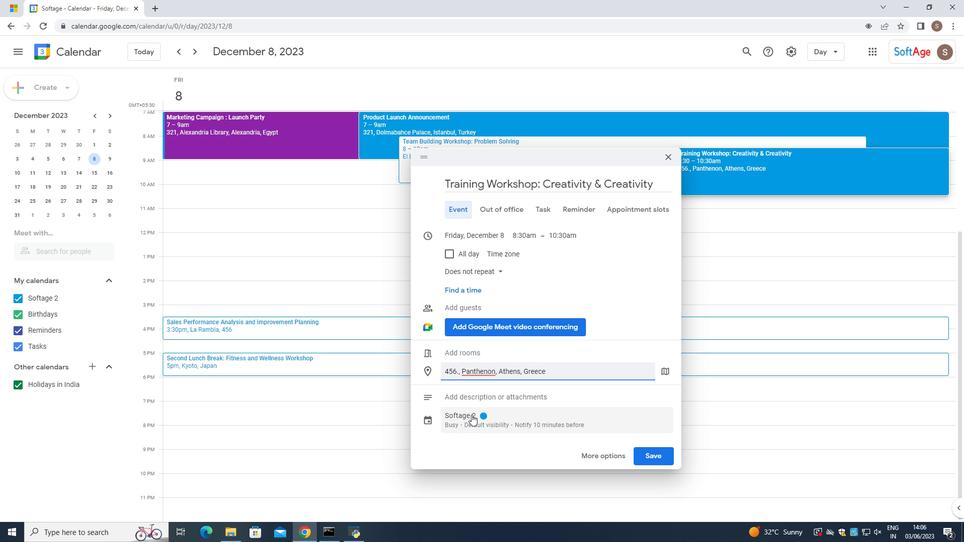 
Action: Mouse pressed left at (472, 392)
Screenshot: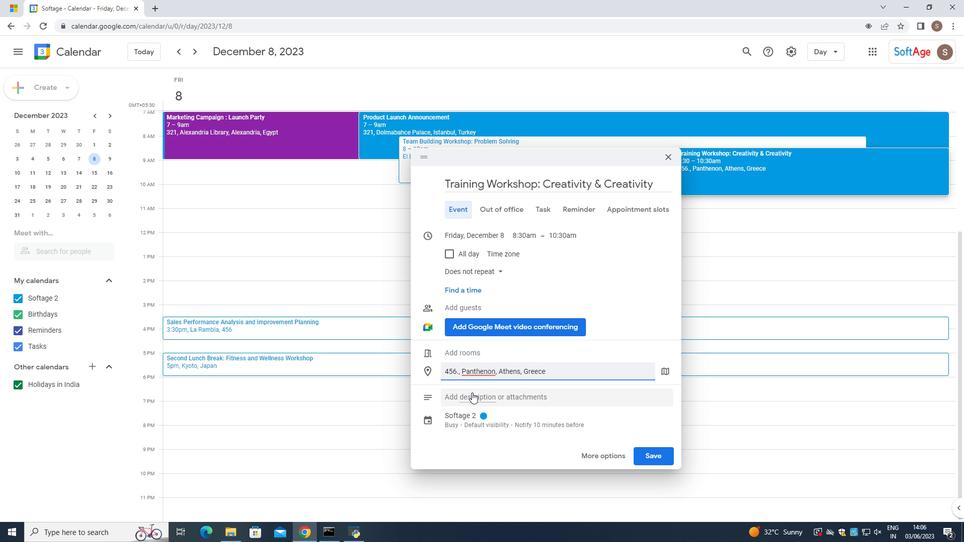
Action: Mouse pressed left at (472, 392)
Screenshot: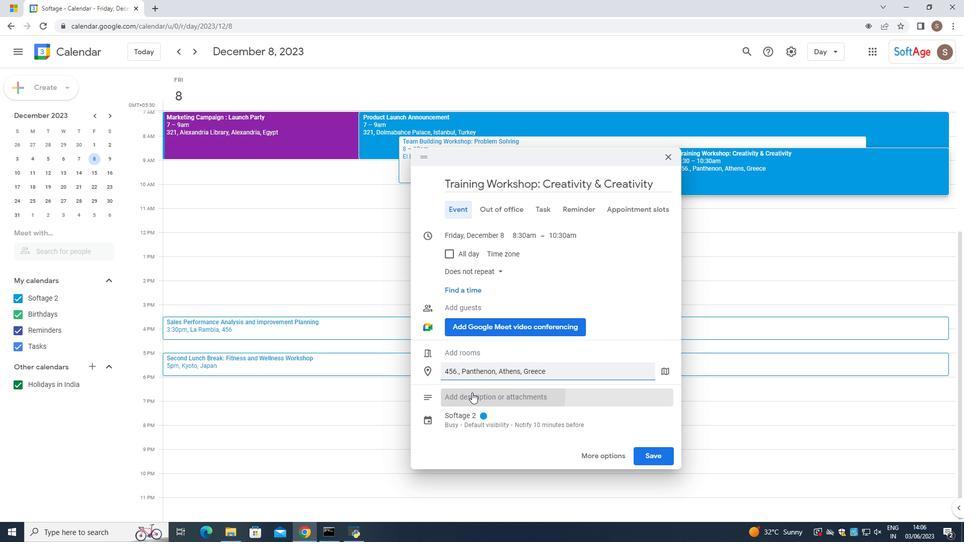 
Action: Mouse moved to (455, 444)
Screenshot: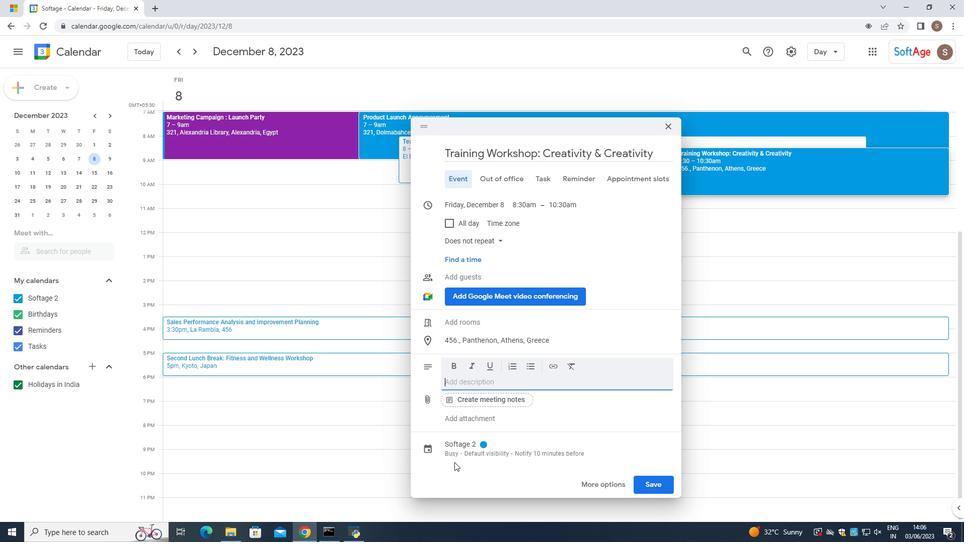 
Action: Mouse pressed left at (455, 444)
Screenshot: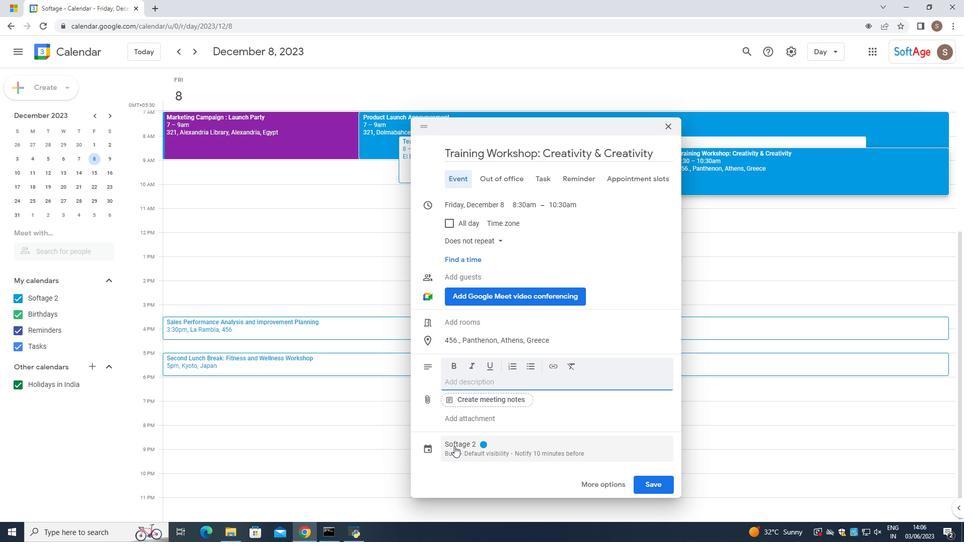 
Action: Mouse moved to (506, 377)
Screenshot: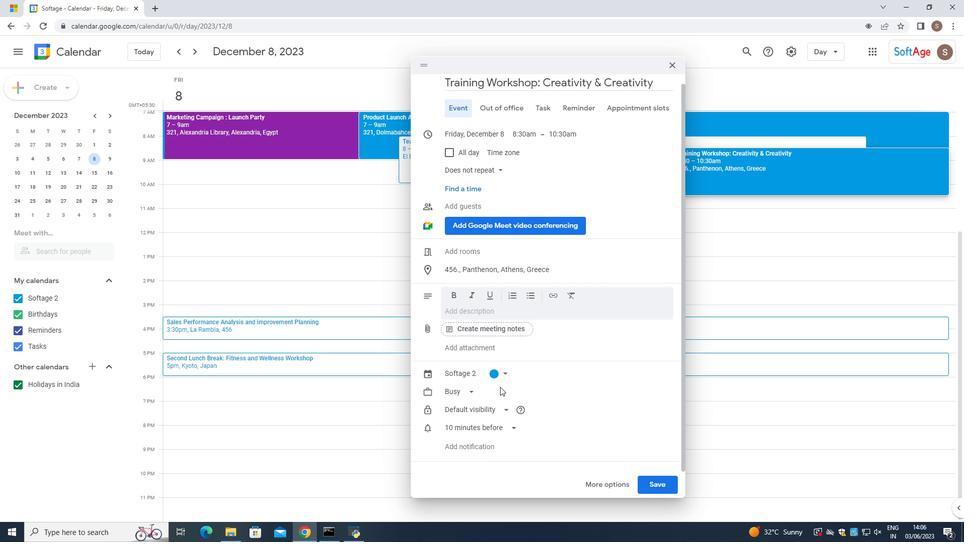 
Action: Mouse pressed left at (506, 377)
Screenshot: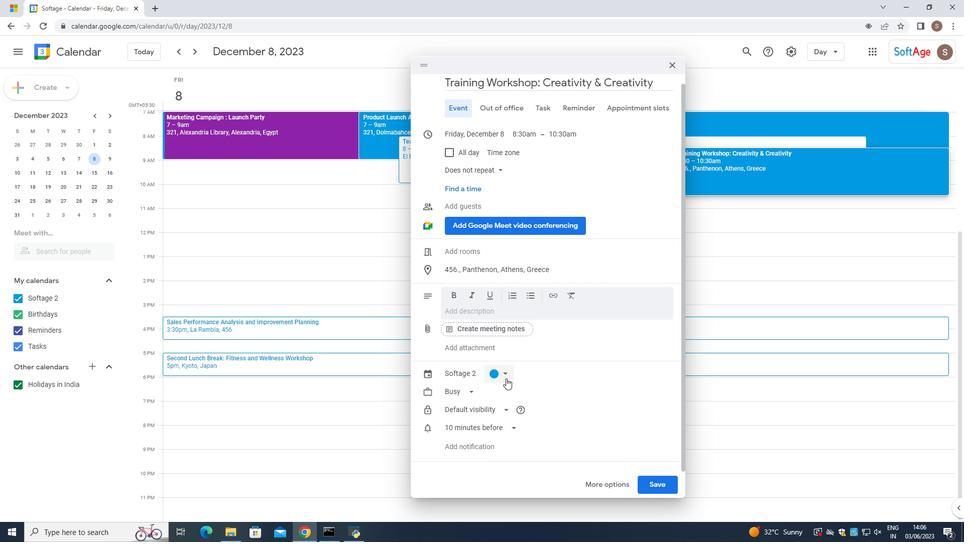
Action: Mouse moved to (494, 389)
Screenshot: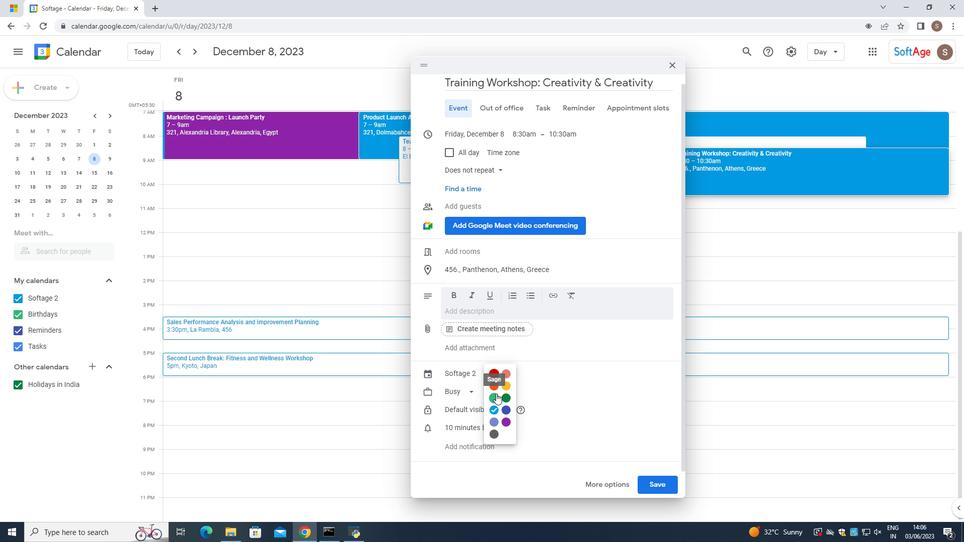 
Action: Mouse pressed left at (494, 389)
Screenshot: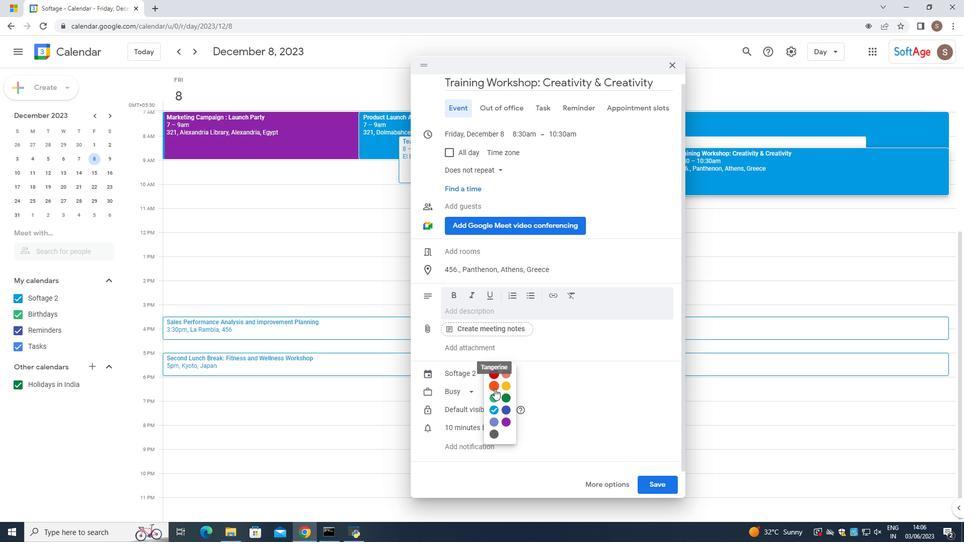 
Action: Mouse moved to (467, 312)
Screenshot: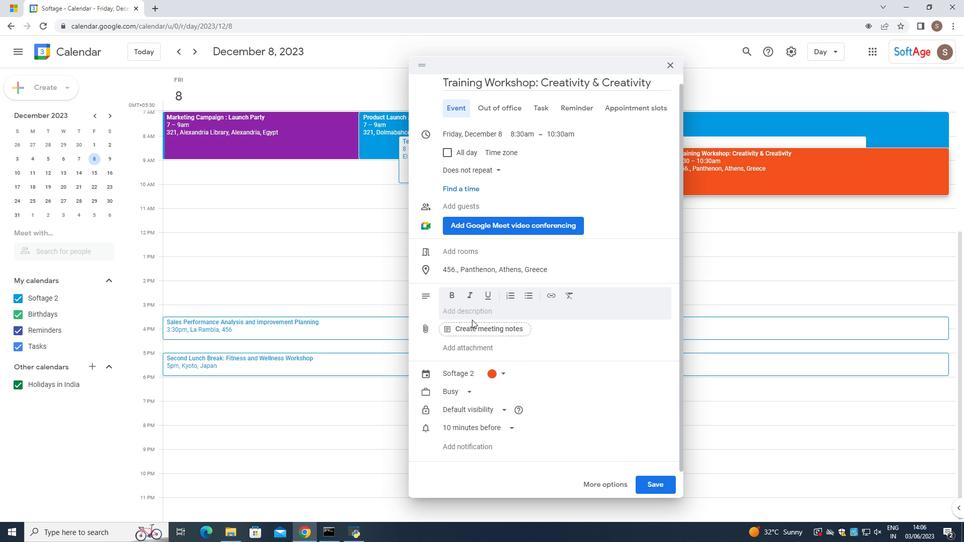 
Action: Mouse pressed left at (467, 312)
Screenshot: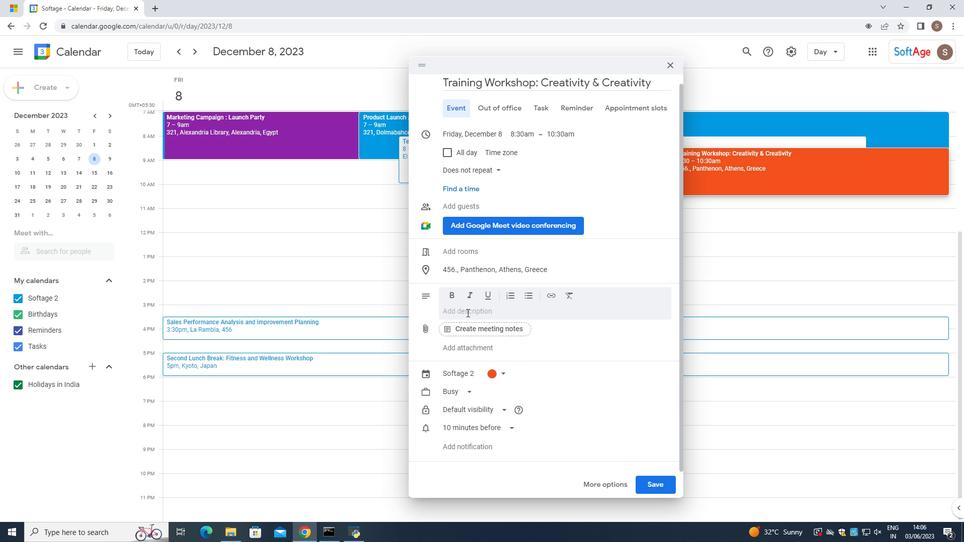 
Action: Mouse moved to (468, 313)
Screenshot: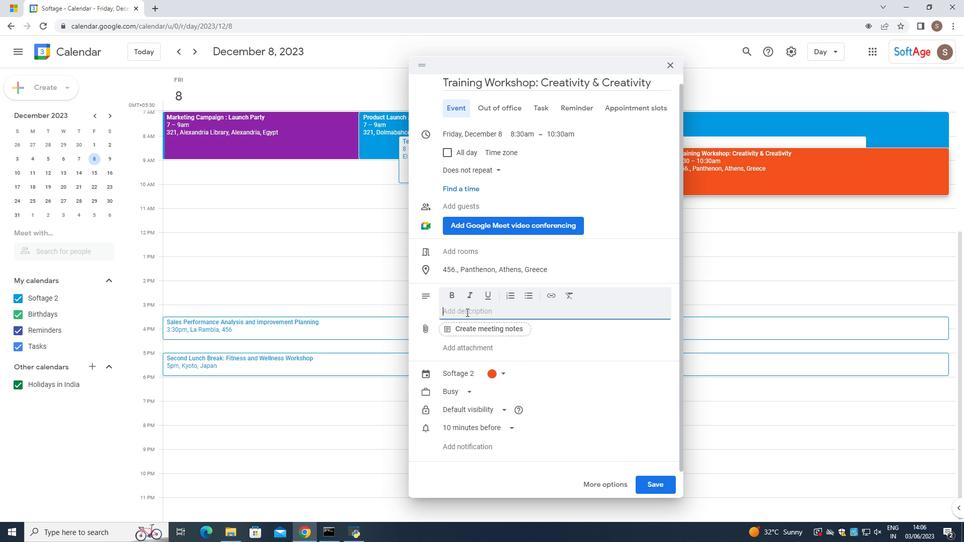 
Action: Key pressed <Key.caps_lock>T<Key.caps_lock>eams<Key.space>wiiol=<Key.backspace><Key.backspace><Key.backspace>ll<Key.space><Key.backspace><Key.backspace><Key.backspace>l<Key.space>need<Key.space>to<Key.space>
Screenshot: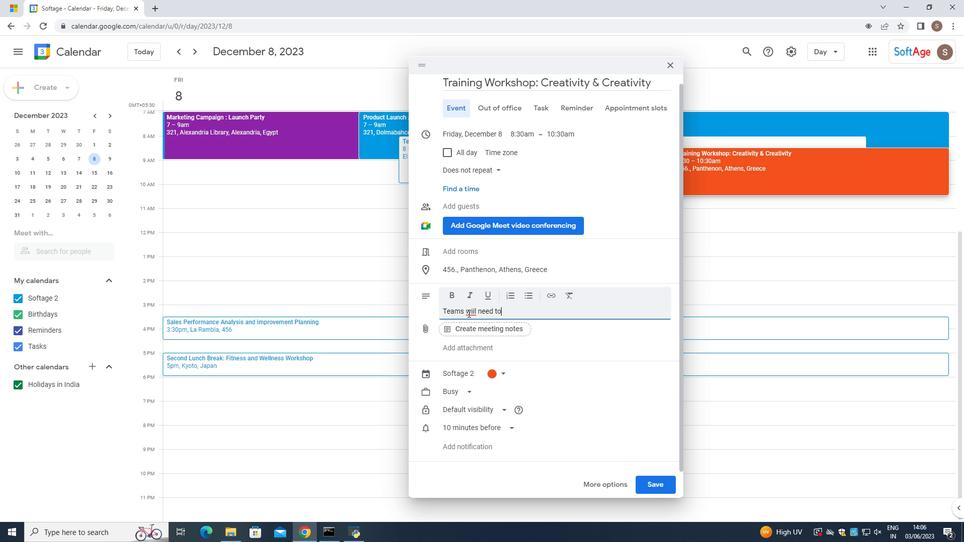
Action: Mouse moved to (474, 310)
Screenshot: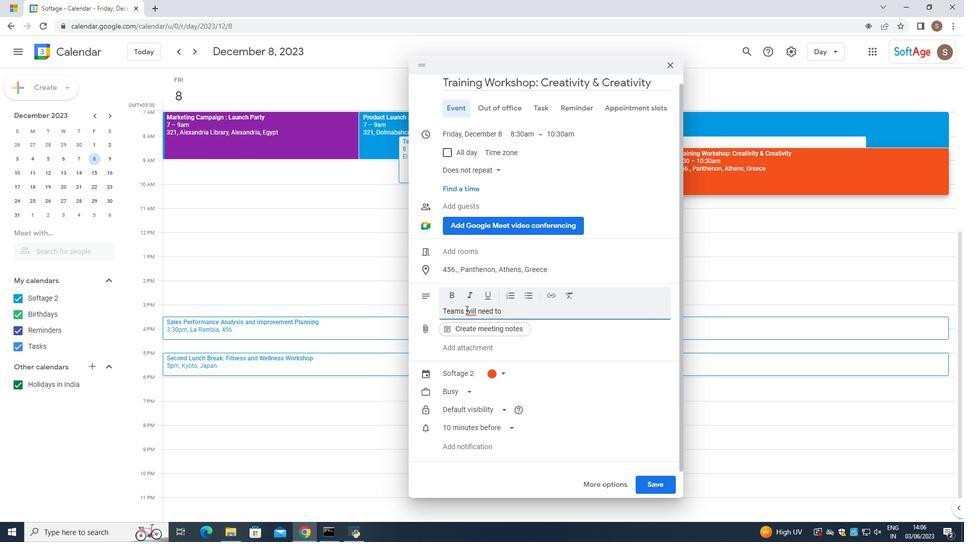 
Action: Mouse pressed left at (474, 310)
Screenshot: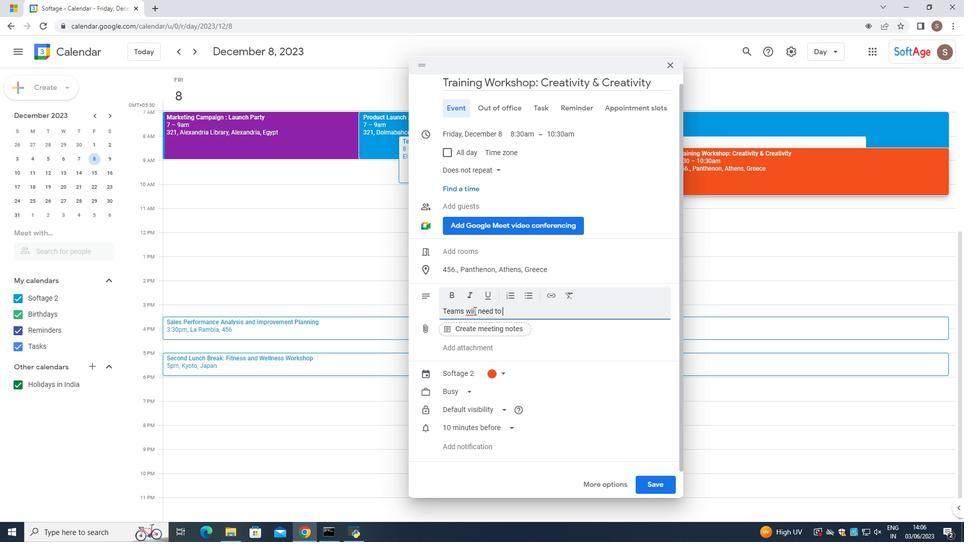 
Action: Mouse moved to (474, 310)
Screenshot: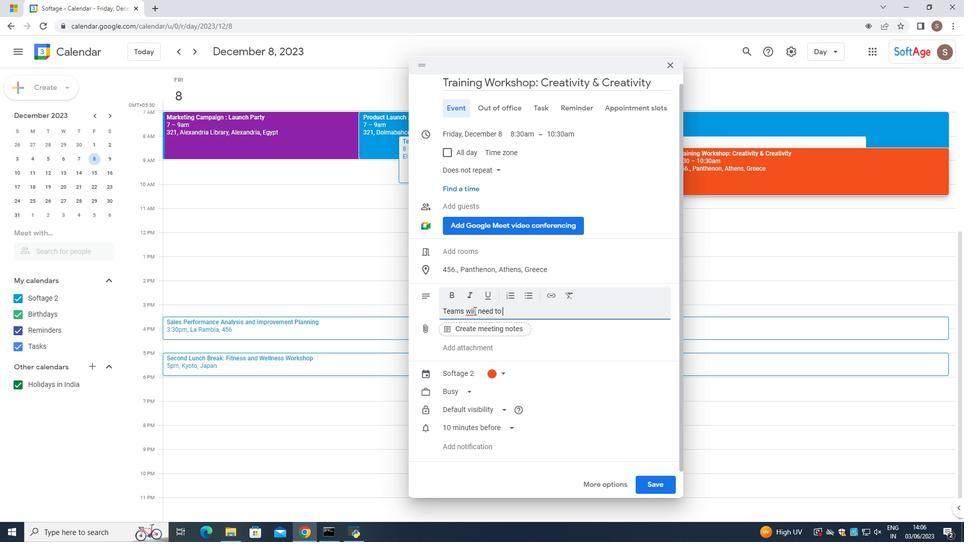 
Action: Mouse pressed left at (474, 310)
Screenshot: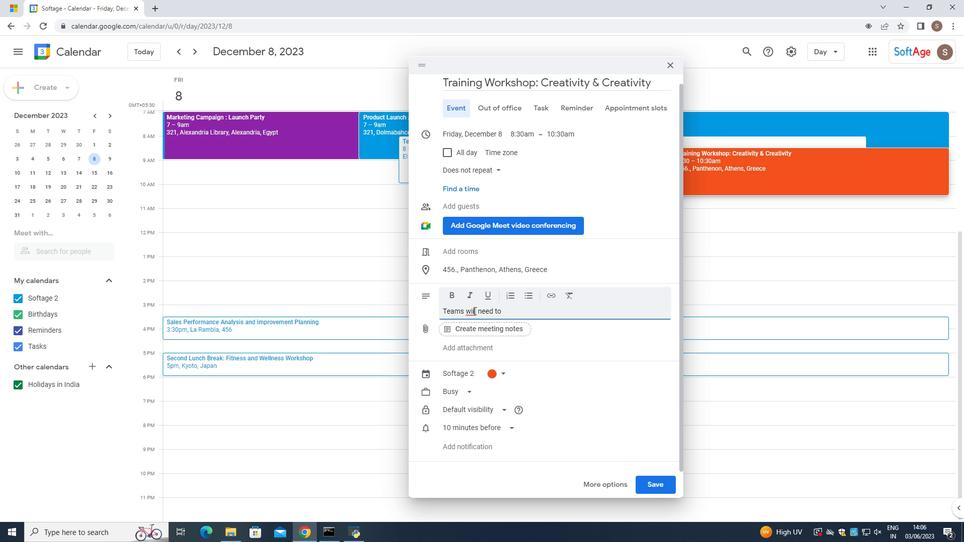 
Action: Mouse pressed right at (474, 310)
Screenshot: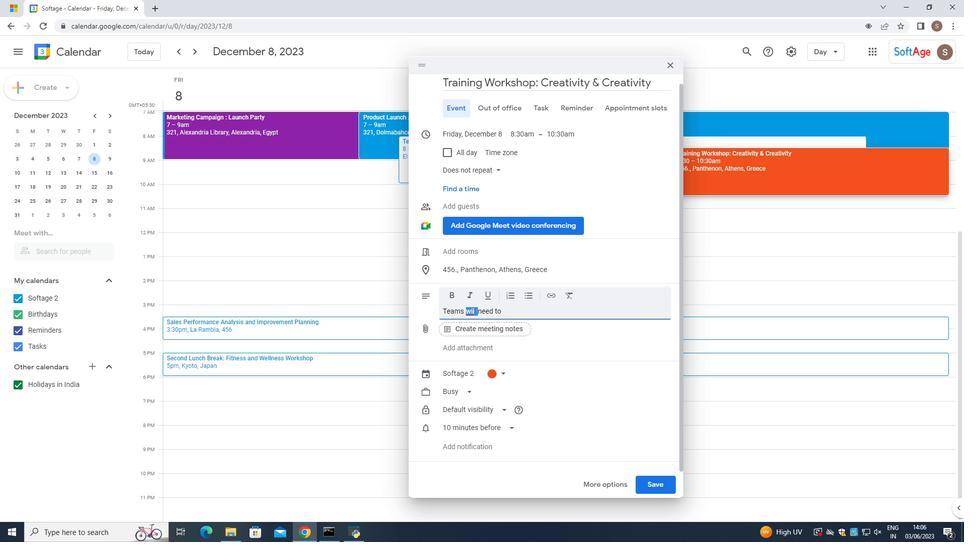 
Action: Mouse moved to (501, 331)
Screenshot: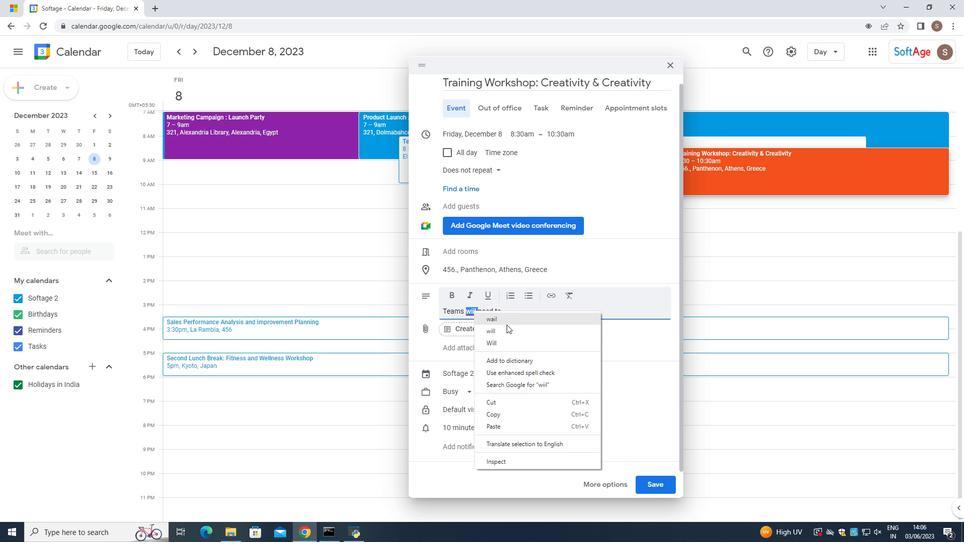 
Action: Mouse pressed left at (501, 331)
Screenshot: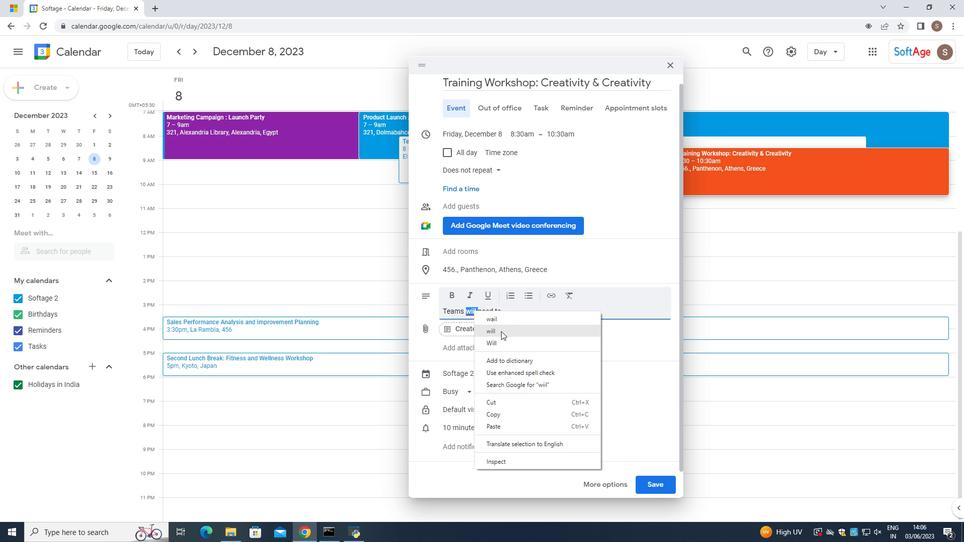 
Action: Mouse moved to (510, 313)
Screenshot: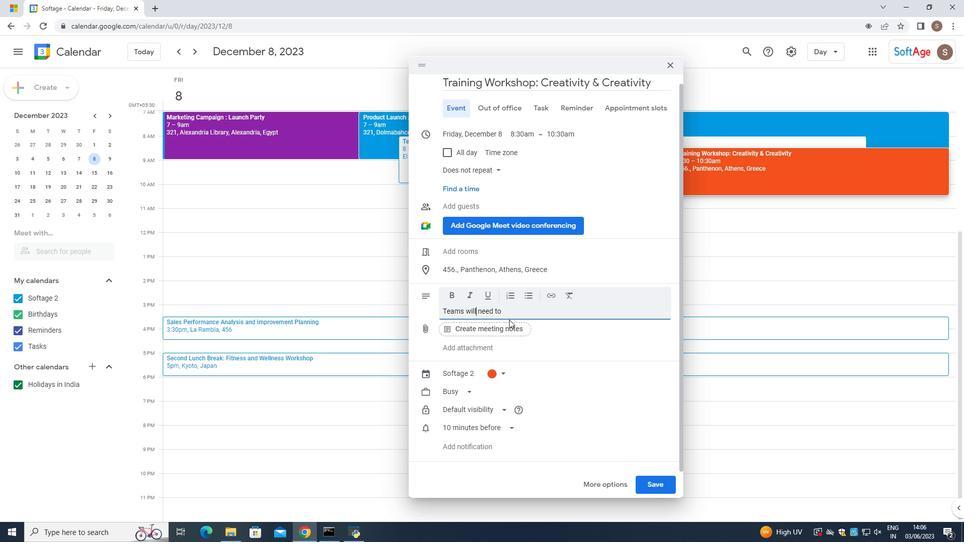 
Action: Mouse pressed left at (510, 313)
Screenshot: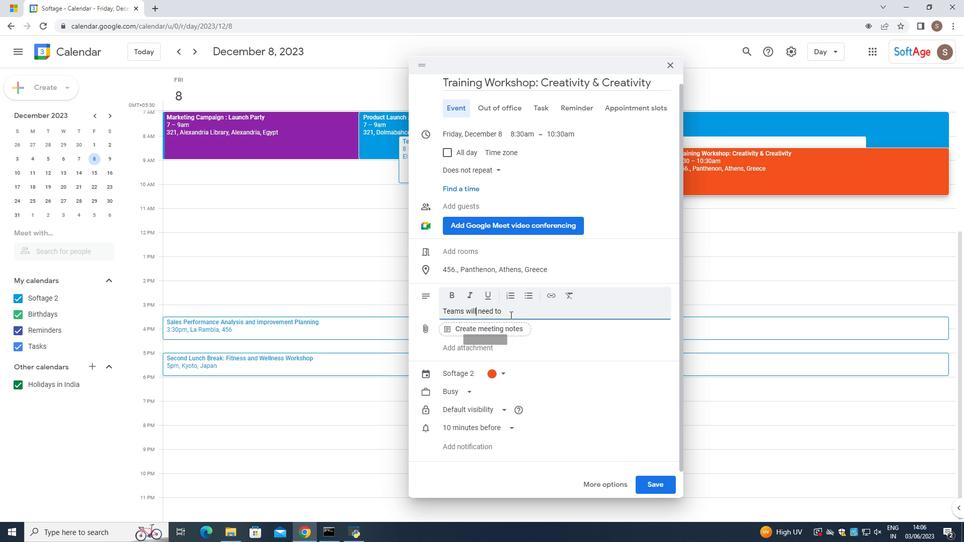
Action: Mouse moved to (510, 313)
Screenshot: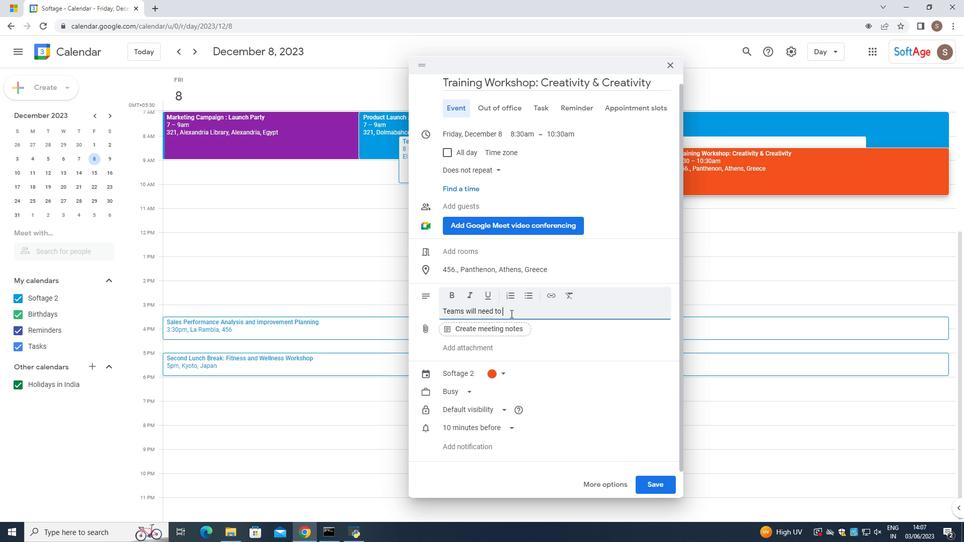 
Action: Key pressed mana<Key.caps_lock>GE=<Key.backspace><Key.backspace><Key.backspace><Key.caps_lock>ge<Key.space>their<Key.space>time<Key.space>edd<Key.backspace><Key.backspace>ffectiuvely<Key.space>
Screenshot: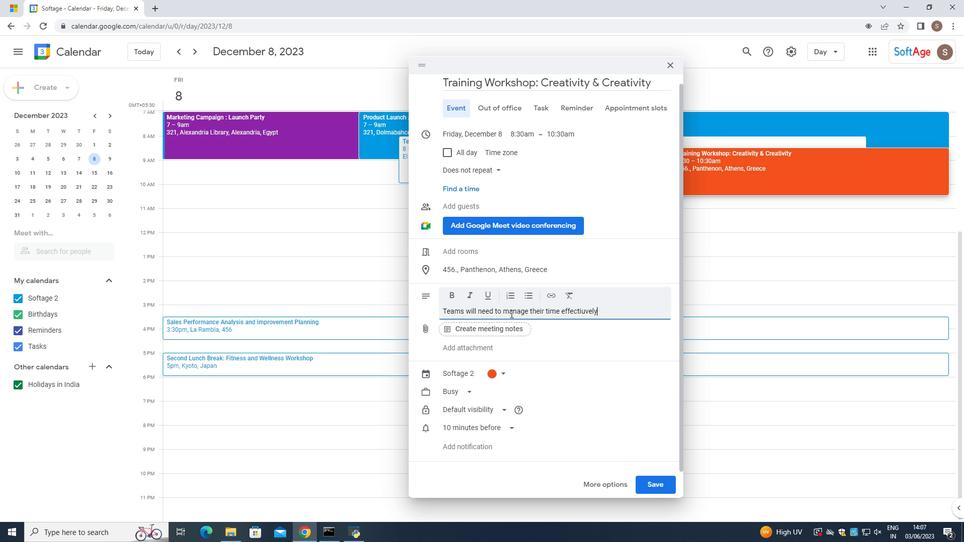 
Action: Mouse moved to (581, 301)
Screenshot: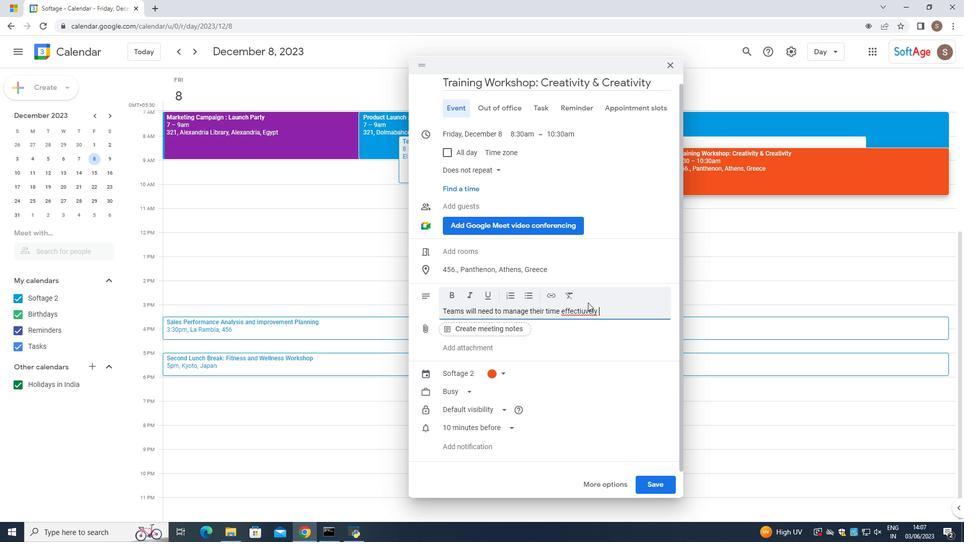 
Action: Mouse pressed left at (581, 301)
Screenshot: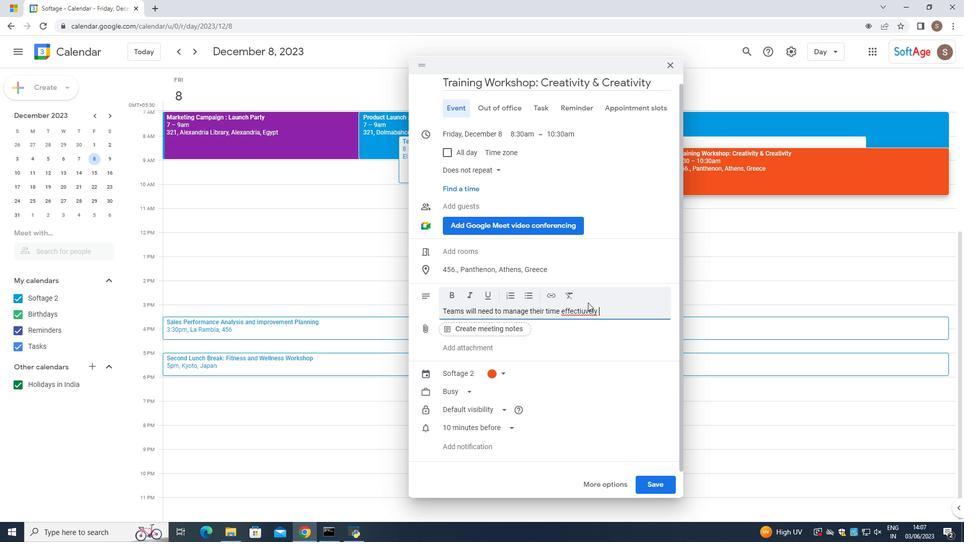 
Action: Mouse moved to (574, 310)
Screenshot: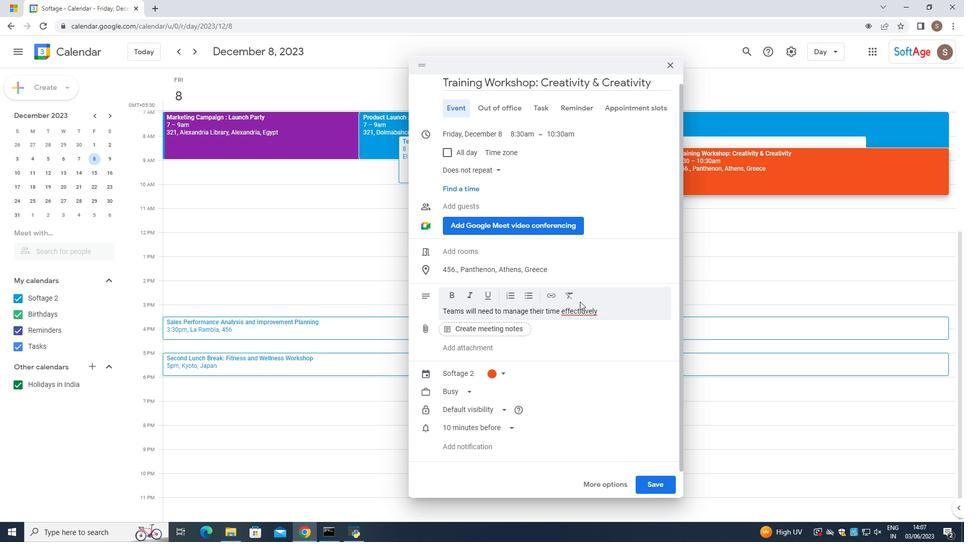 
Action: Mouse pressed left at (574, 310)
Screenshot: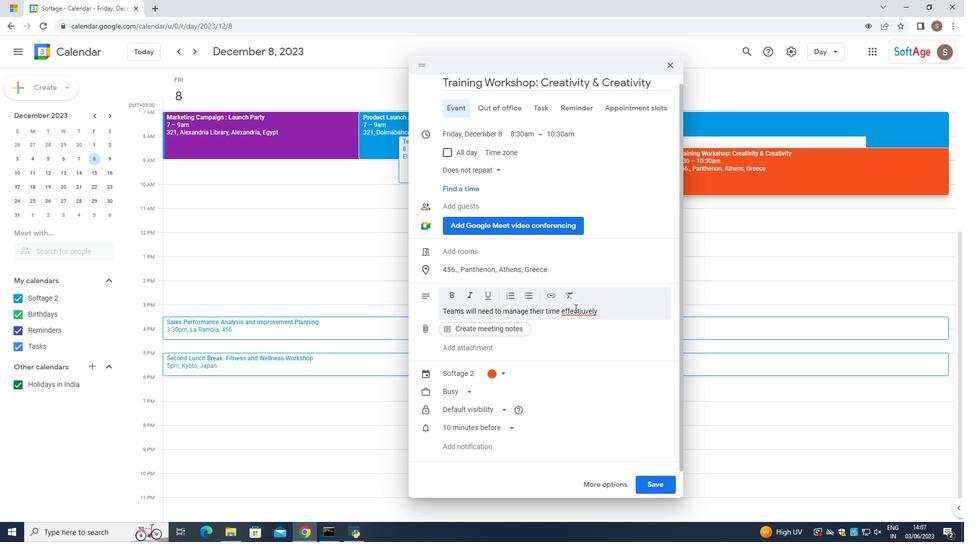 
Action: Mouse pressed right at (574, 310)
Screenshot: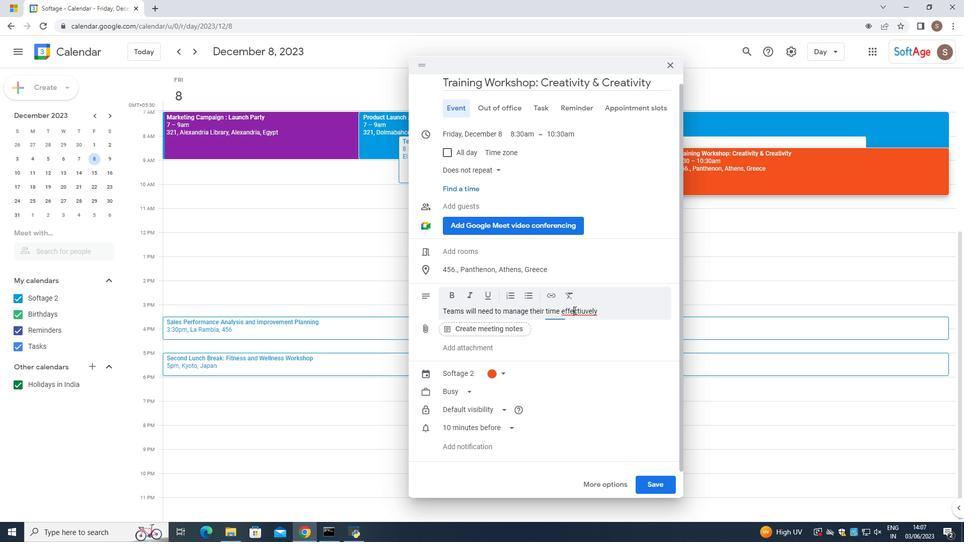 
Action: Mouse moved to (593, 313)
Screenshot: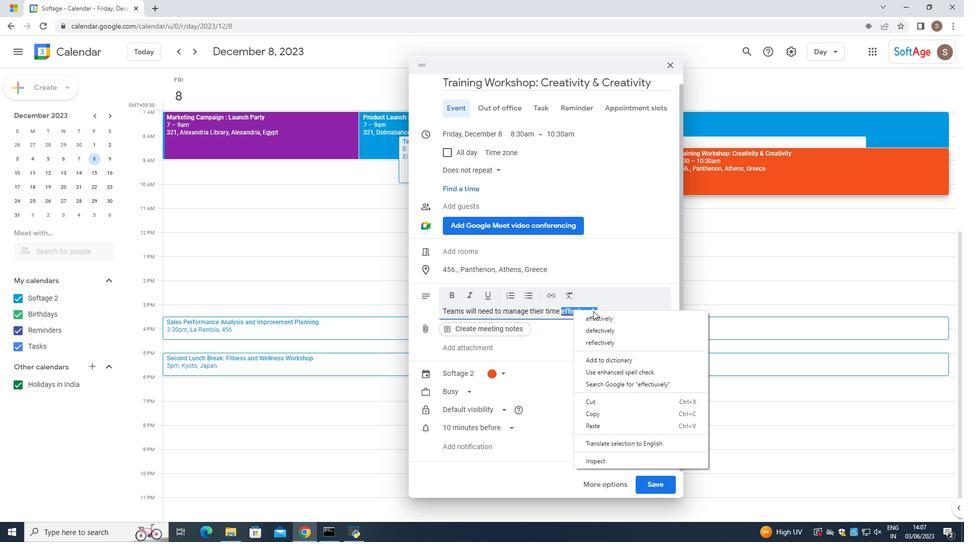 
Action: Mouse pressed left at (593, 313)
Screenshot: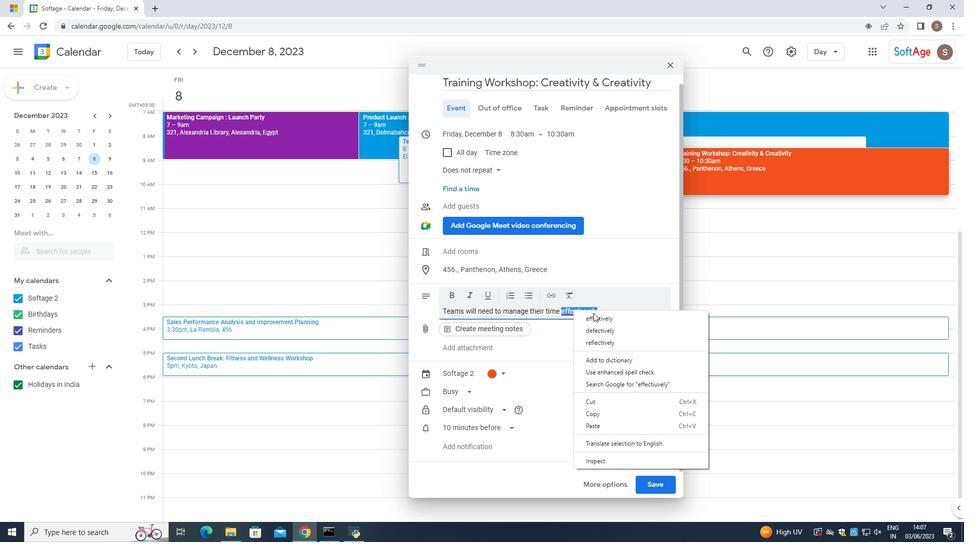 
Action: Mouse moved to (593, 306)
Screenshot: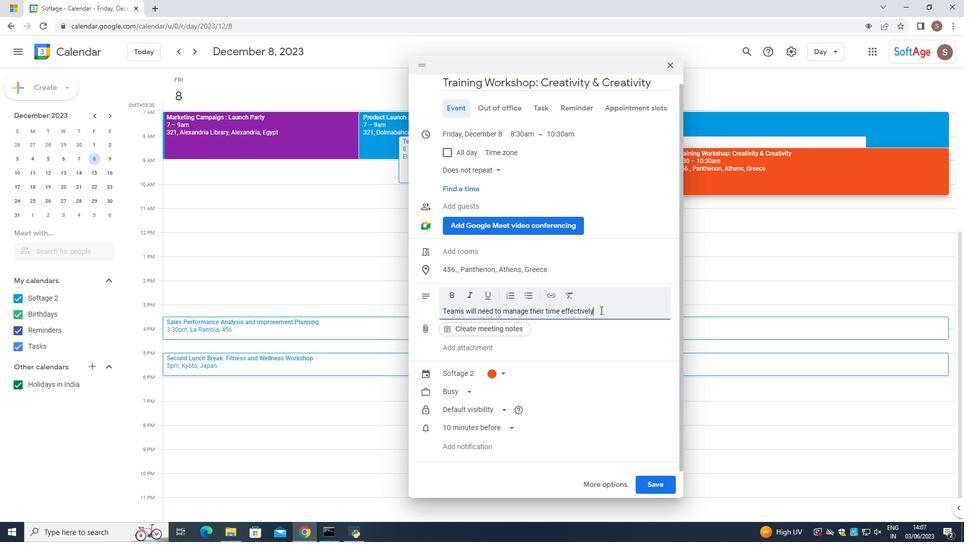 
Action: Mouse pressed left at (593, 306)
Screenshot: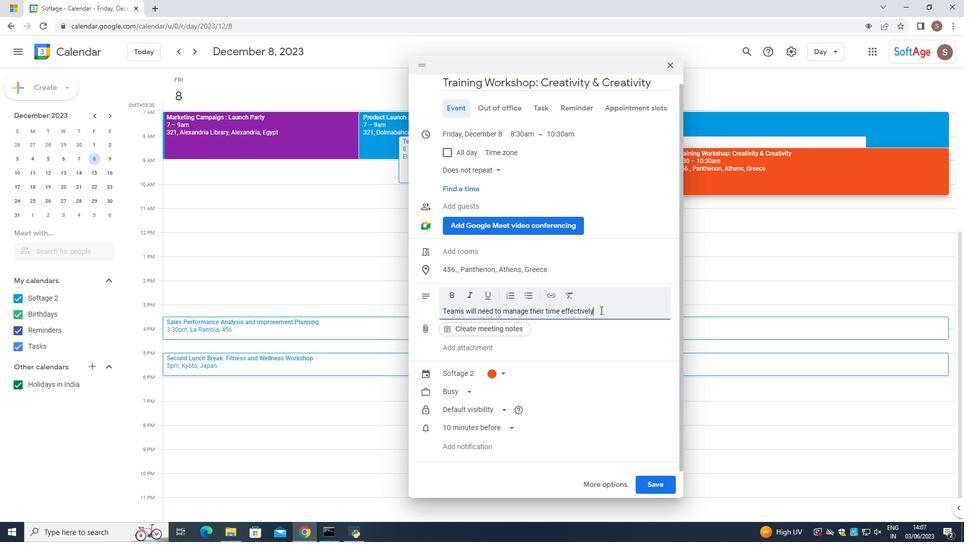 
Action: Mouse moved to (598, 309)
Screenshot: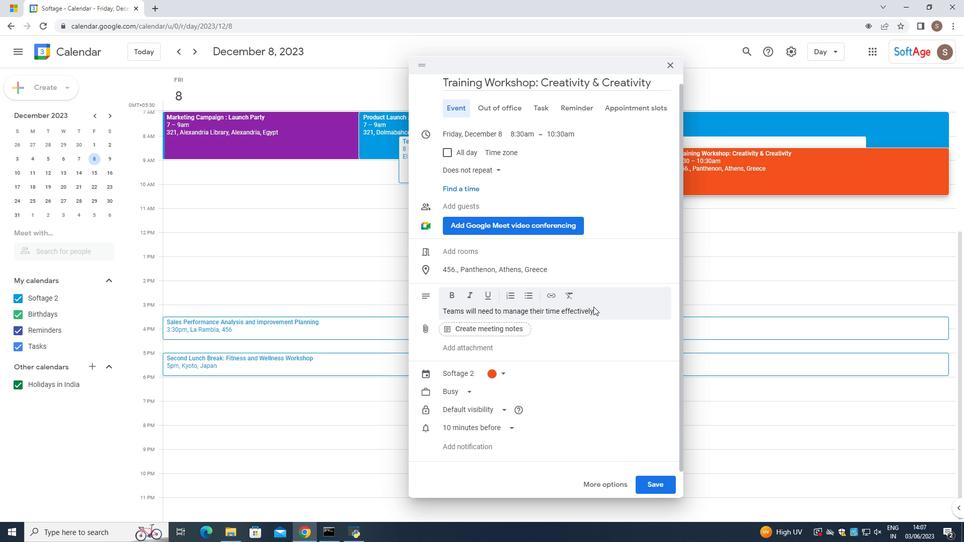 
Action: Mouse pressed left at (598, 309)
Screenshot: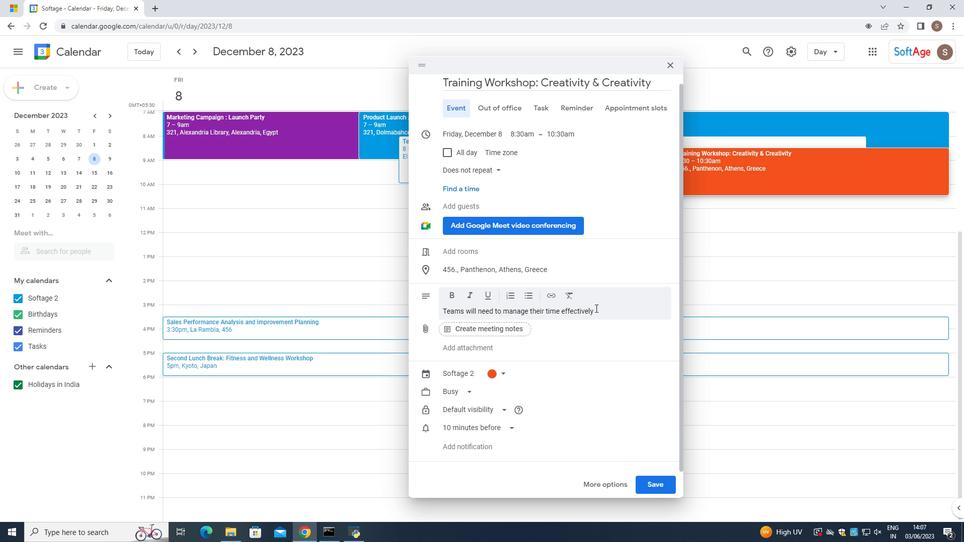 
Action: Mouse moved to (551, 296)
Screenshot: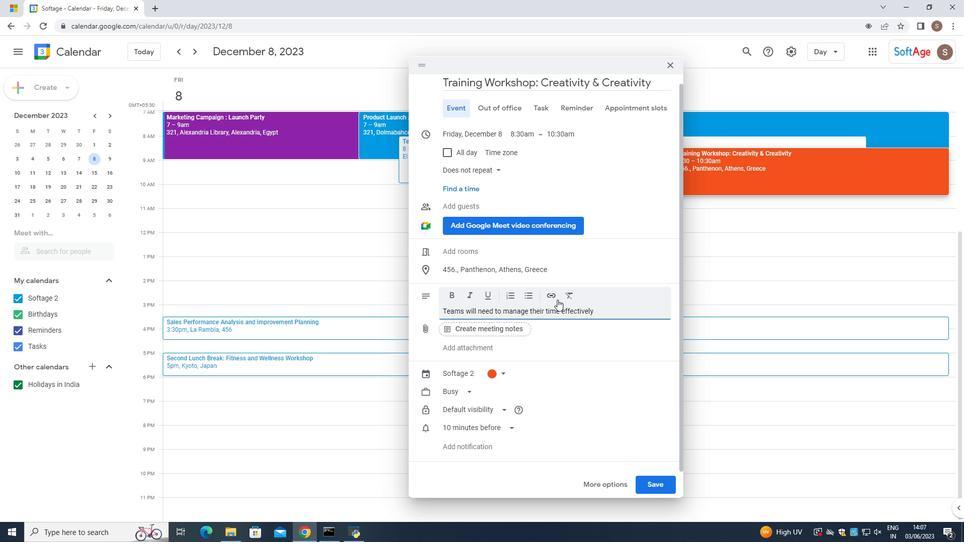 
Action: Key pressed to<Key.space>complete<Key.space>the<Key.space>scavenger<Key.space>huntwithin<Key.space>]<Key.backspace>\\\<Key.backspace><Key.backspace><Key.backspace><Key.backspace><Key.backspace><Key.backspace><Key.backspace><Key.backspace><Key.backspace><Key.backspace><Key.space>within<Key.space>the<Key.space>gicen<Key.space>
Screenshot: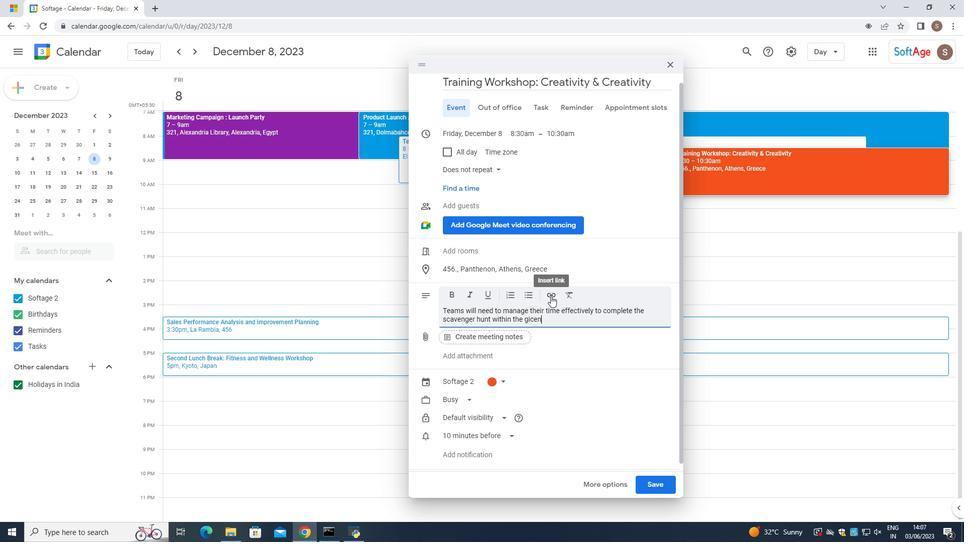 
Action: Mouse moved to (526, 319)
Screenshot: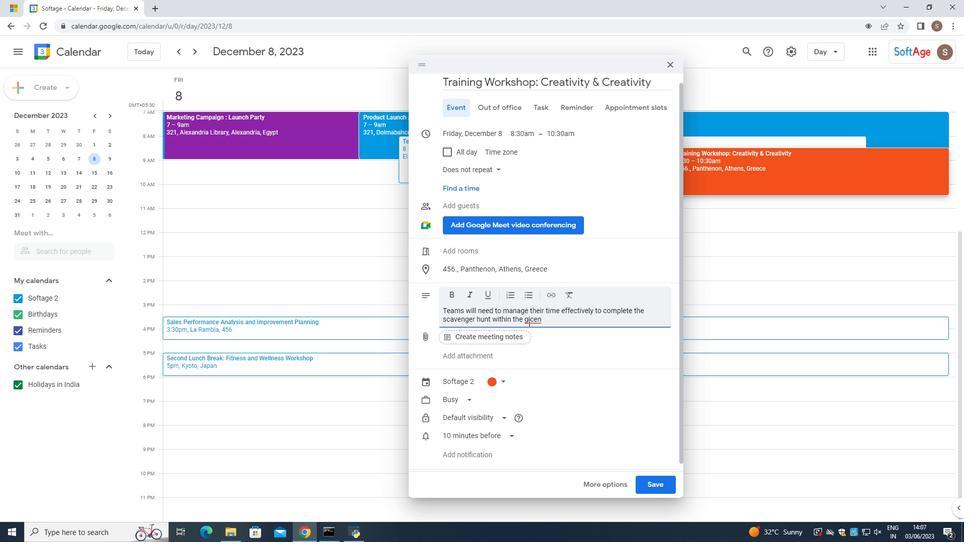 
Action: Mouse pressed left at (526, 319)
Screenshot: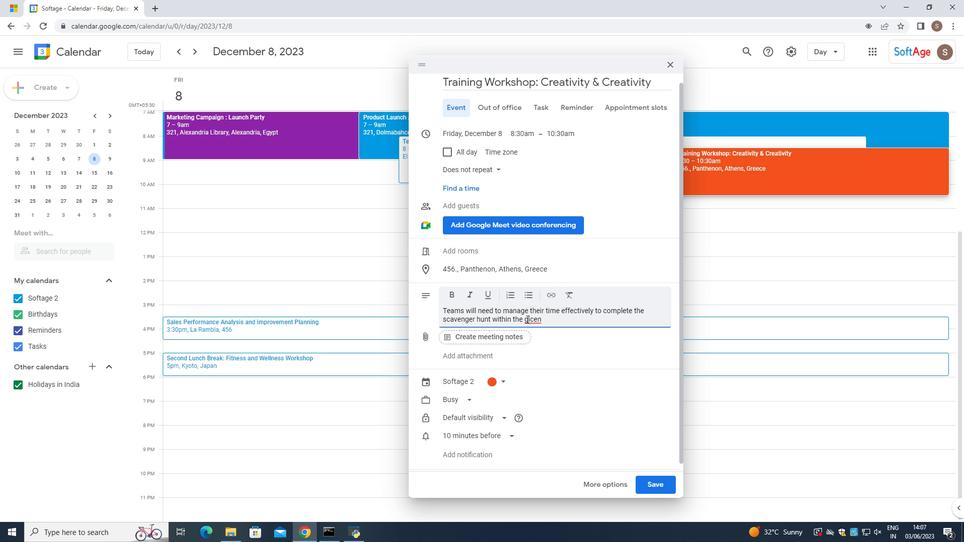 
Action: Mouse pressed right at (526, 319)
Screenshot: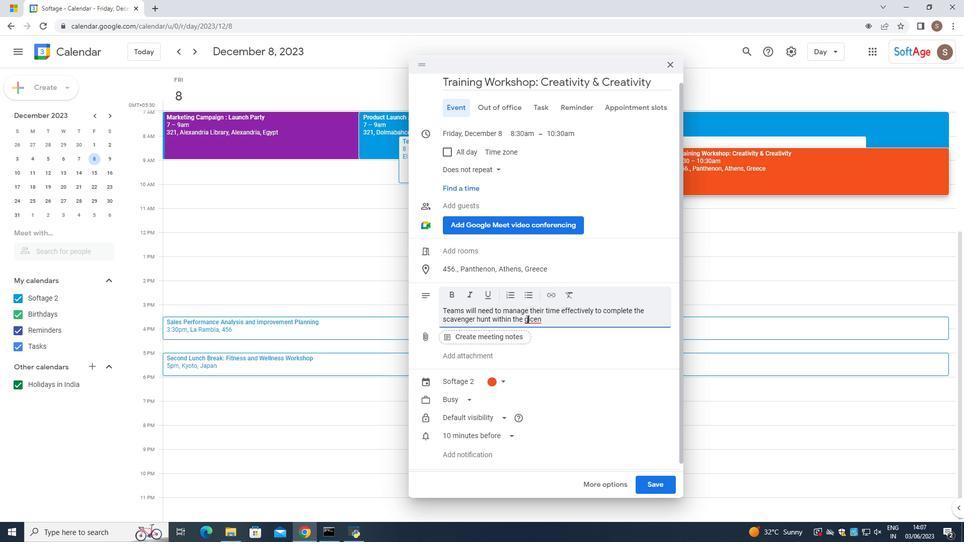 
Action: Mouse moved to (543, 327)
Screenshot: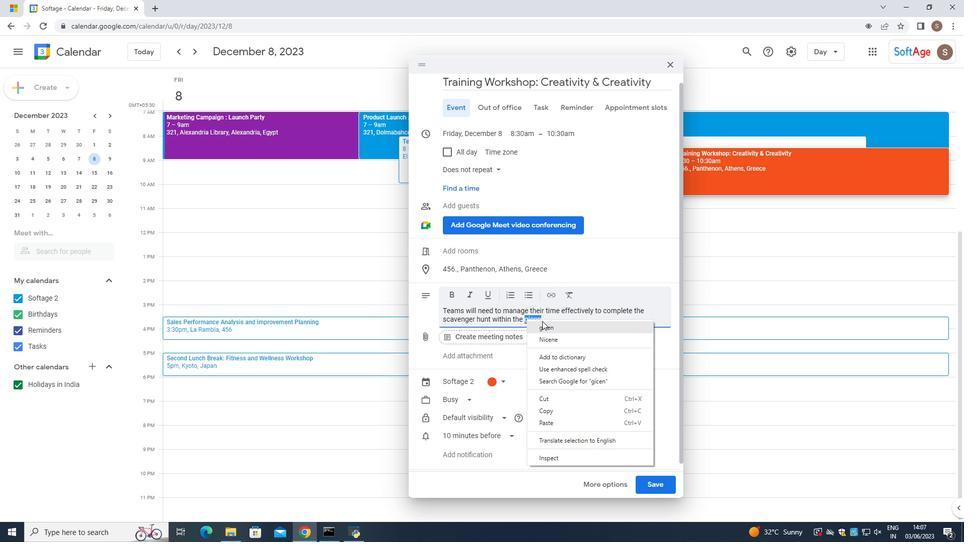 
Action: Mouse pressed left at (543, 327)
Screenshot: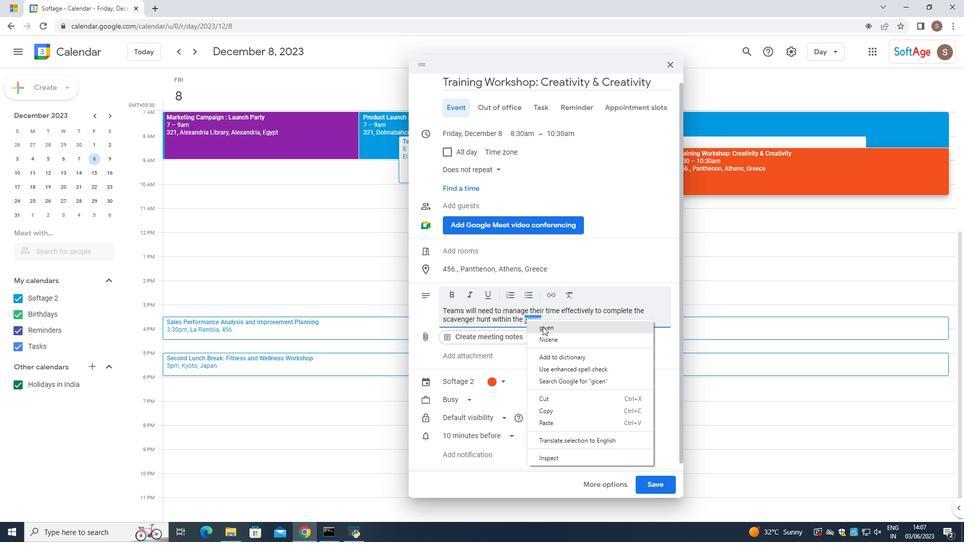
Action: Mouse moved to (549, 322)
Screenshot: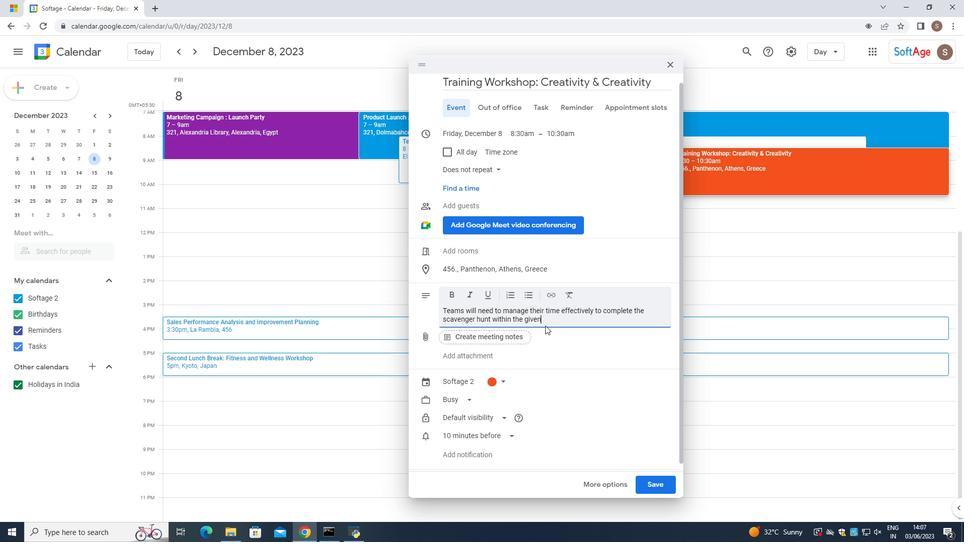 
Action: Mouse pressed left at (549, 322)
Screenshot: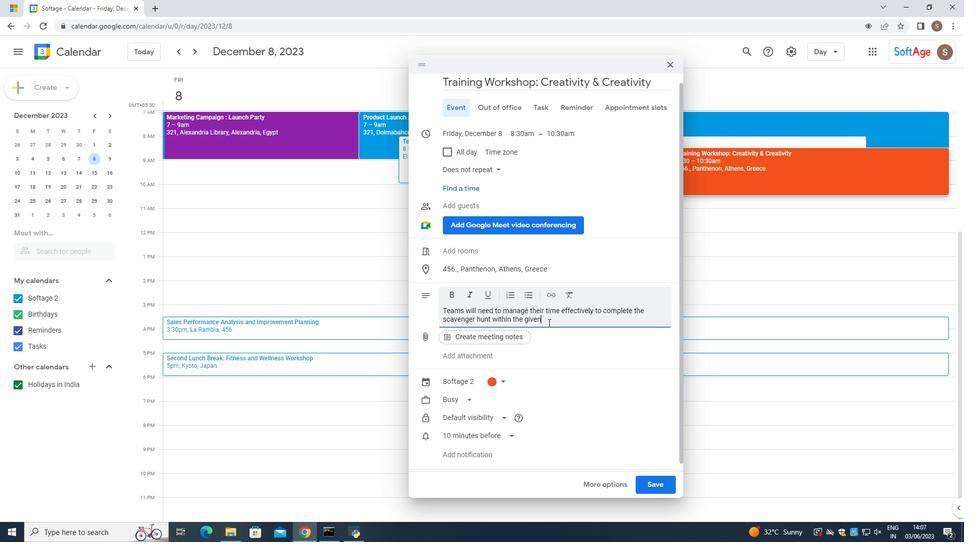 
Action: Mouse moved to (544, 324)
Screenshot: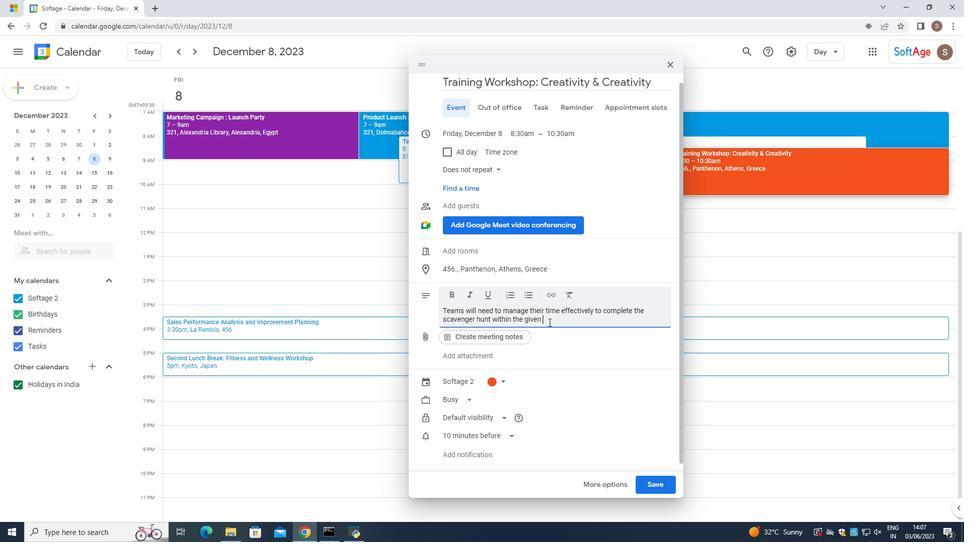 
Action: Key pressed time<Key.space>framer<Key.backspace>.<Key.space><Key.caps_lock>T<Key.caps_lock>his<Key.space>encoursages<Key.space>
Screenshot: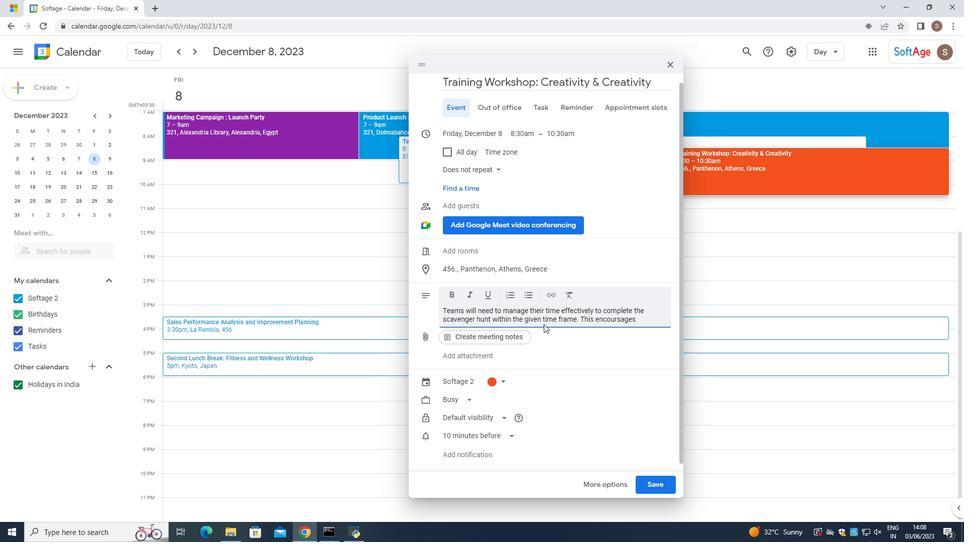 
Action: Mouse moved to (620, 316)
Screenshot: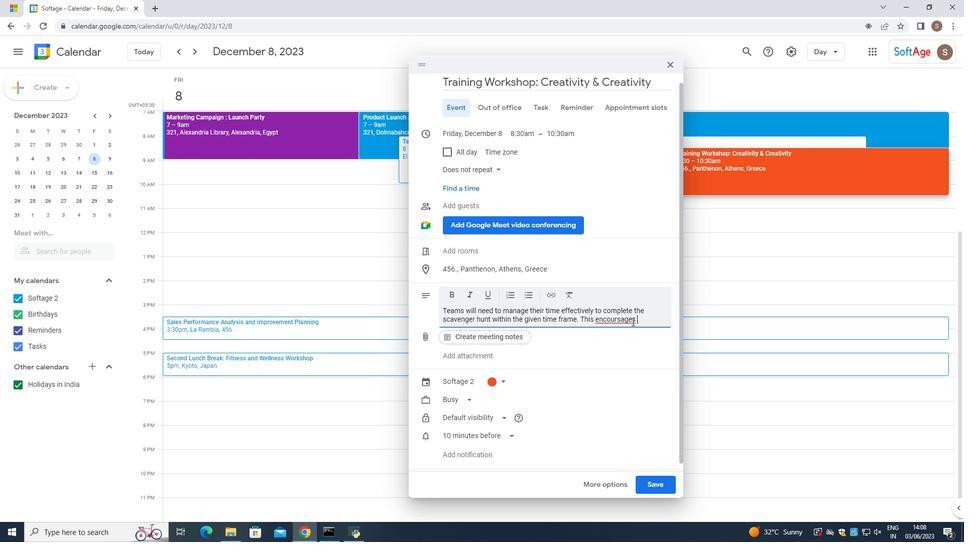 
Action: Mouse pressed left at (620, 316)
Screenshot: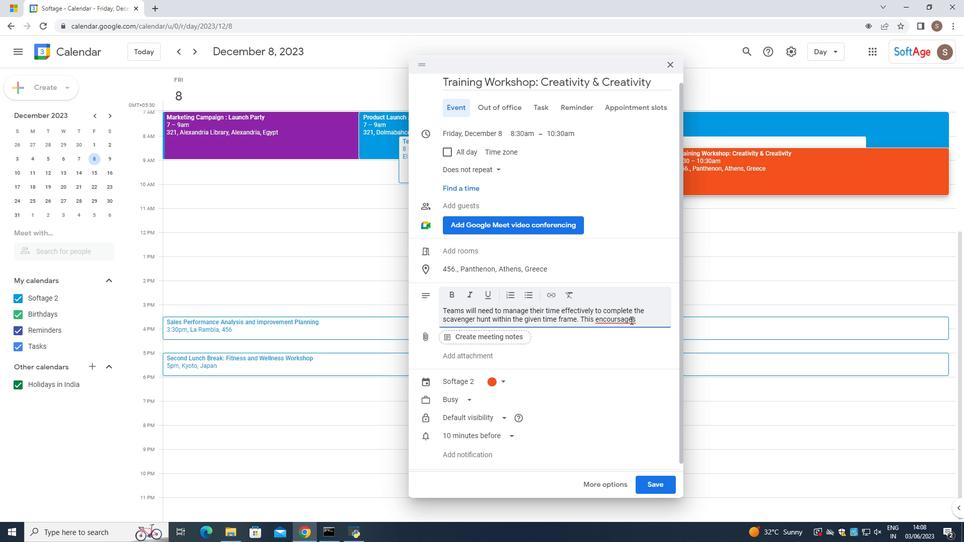 
Action: Mouse moved to (619, 315)
Screenshot: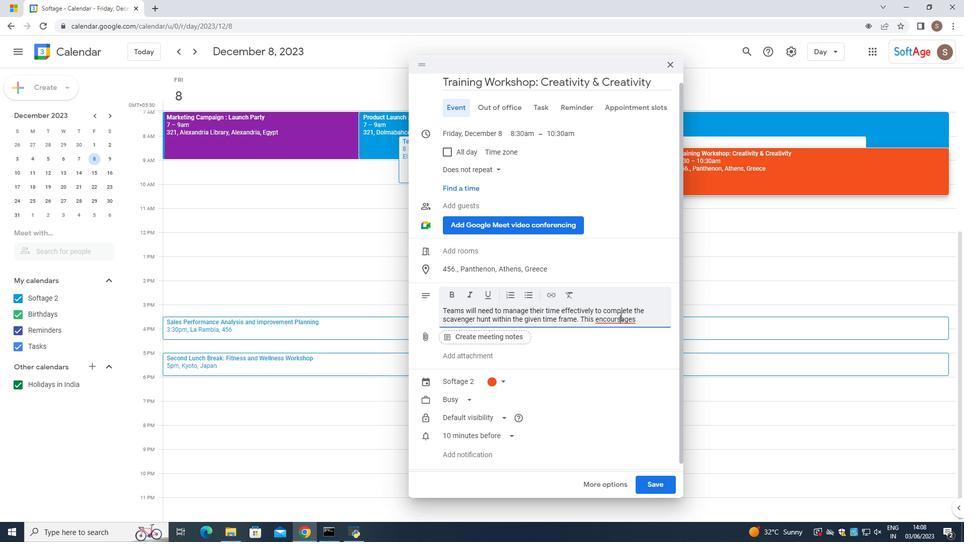 
Action: Mouse pressed right at (619, 315)
Screenshot: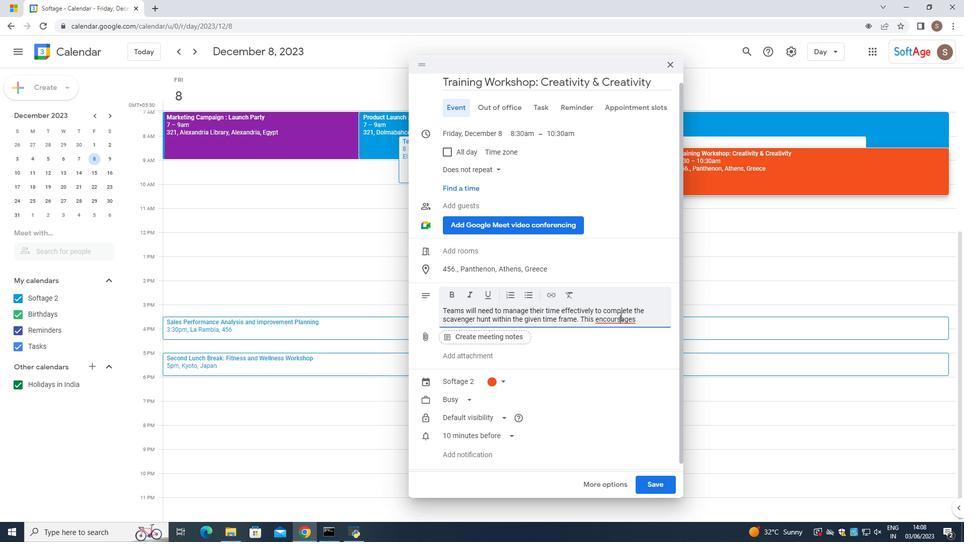 
Action: Mouse moved to (617, 314)
Screenshot: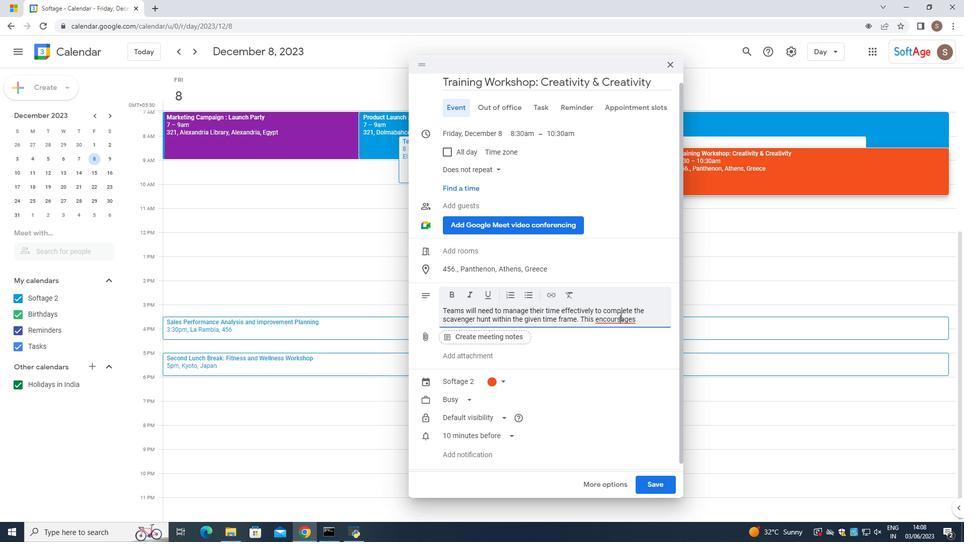 
Action: Mouse pressed left at (617, 314)
Screenshot: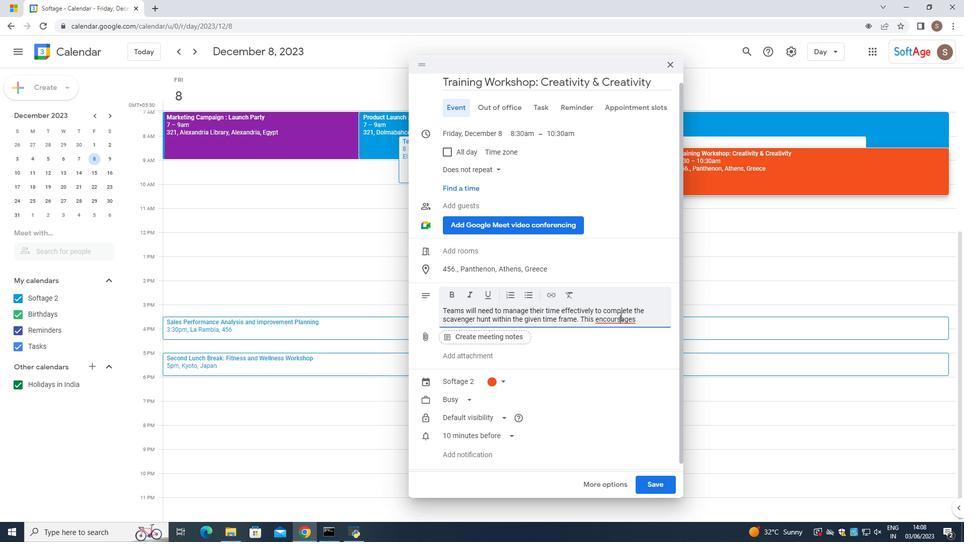 
Action: Mouse moved to (614, 317)
Screenshot: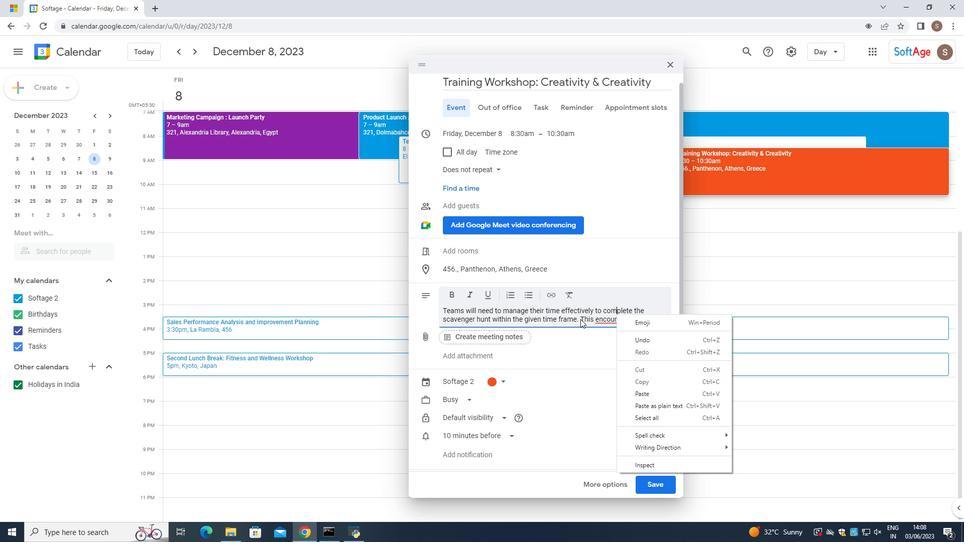 
Action: Mouse pressed left at (614, 317)
Screenshot: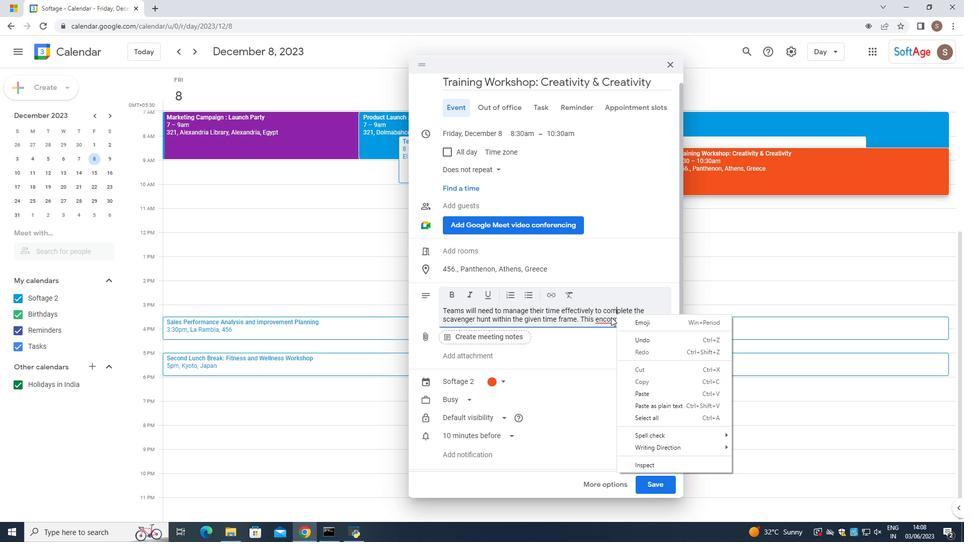 
Action: Mouse pressed left at (614, 317)
Screenshot: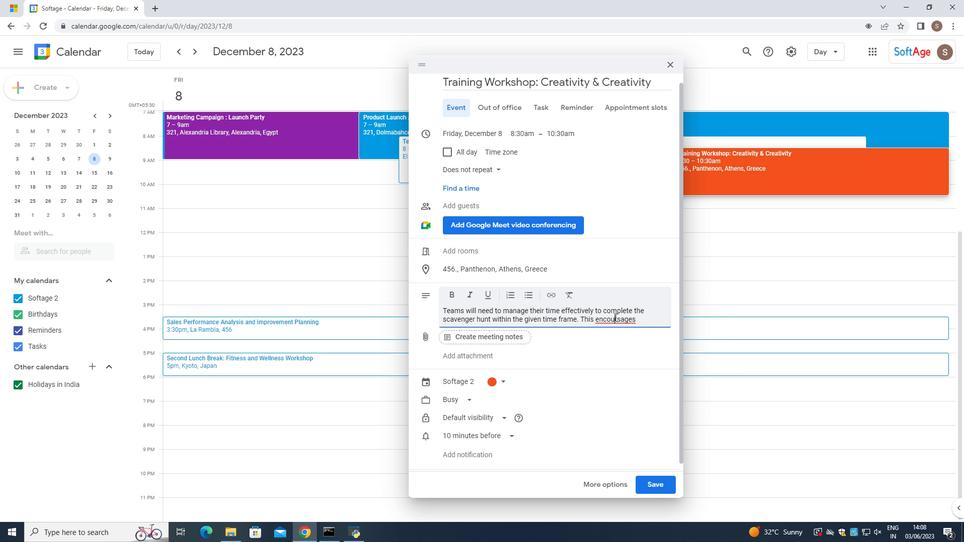 
Action: Mouse moved to (614, 317)
Screenshot: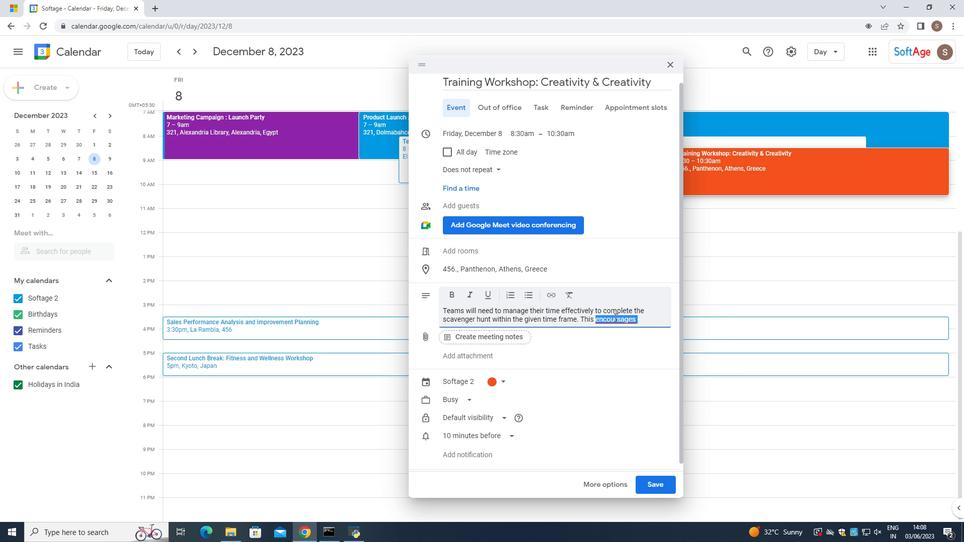 
Action: Mouse pressed right at (614, 317)
Screenshot: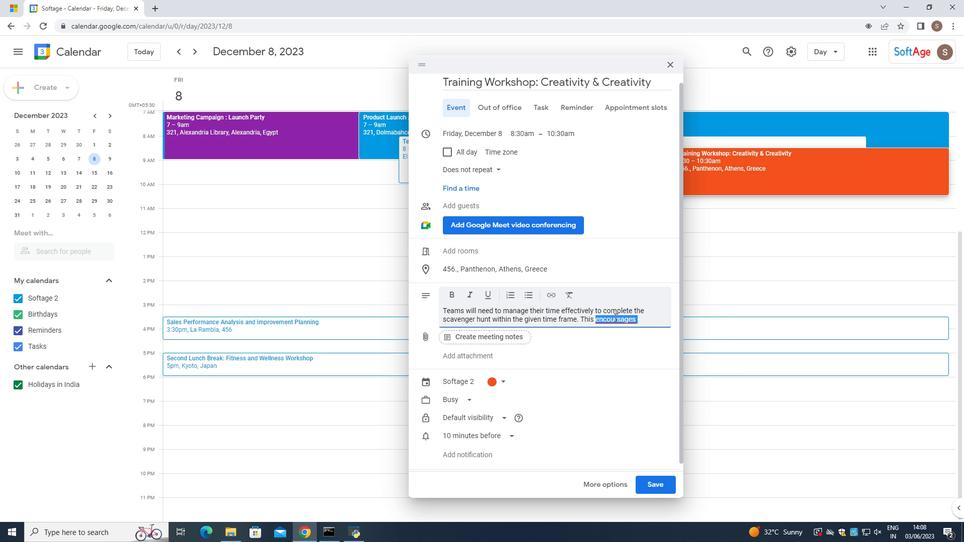 
Action: Mouse moved to (561, 322)
Screenshot: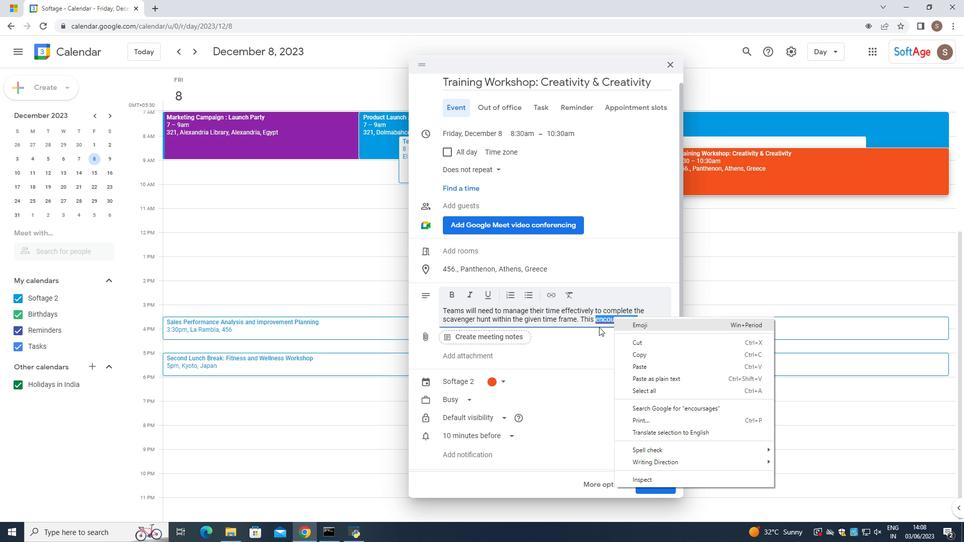 
Action: Mouse pressed left at (561, 322)
Screenshot: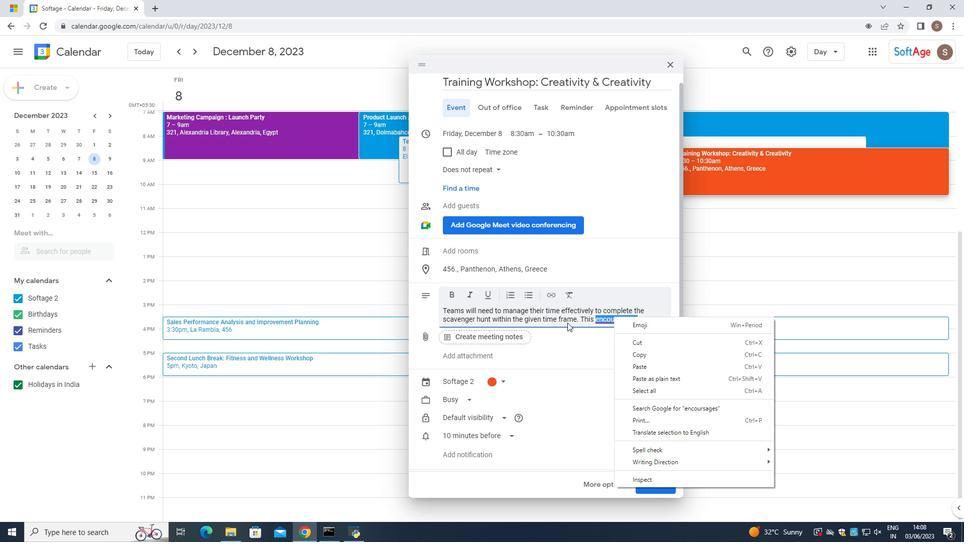 
Action: Mouse moved to (608, 321)
Screenshot: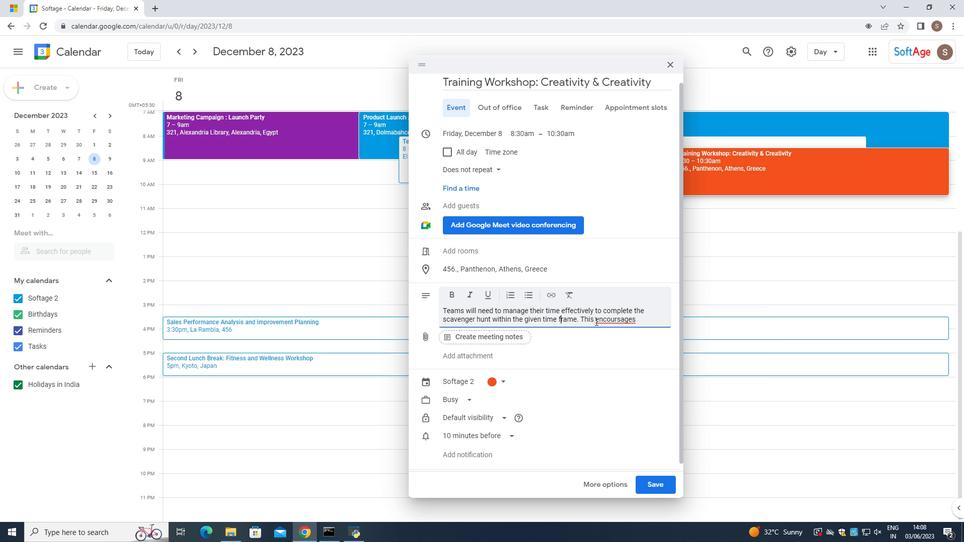 
Action: Mouse pressed left at (608, 321)
Screenshot: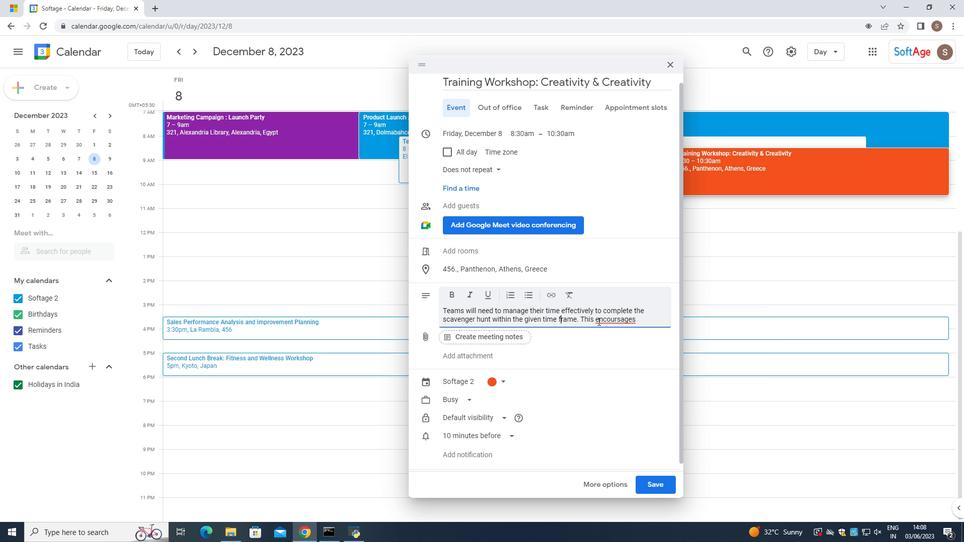 
Action: Mouse moved to (608, 321)
Screenshot: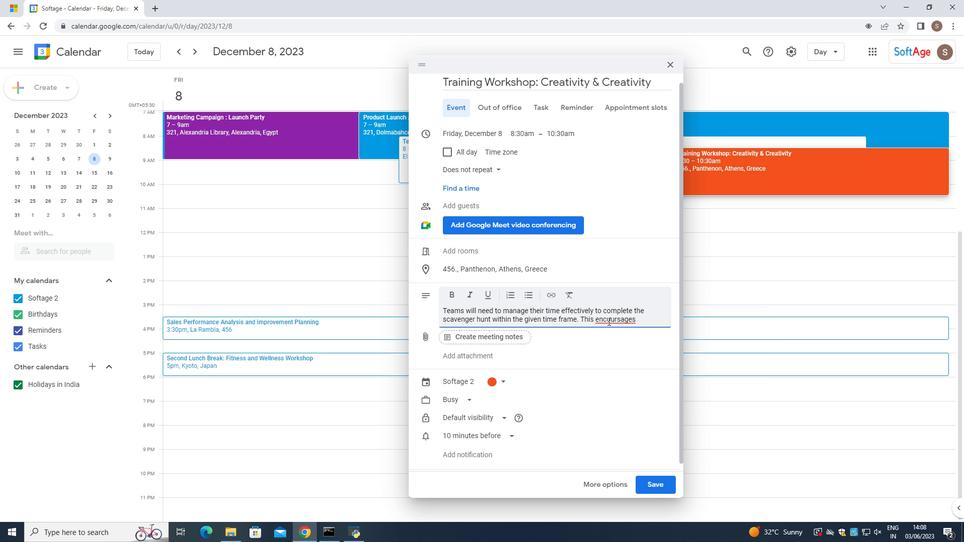 
Action: Mouse pressed right at (608, 321)
Screenshot: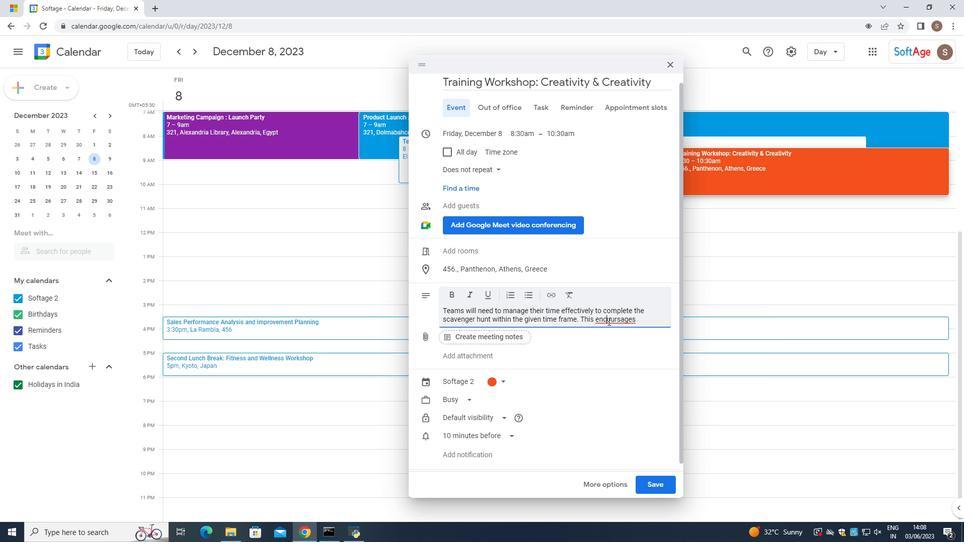 
Action: Mouse moved to (636, 331)
Screenshot: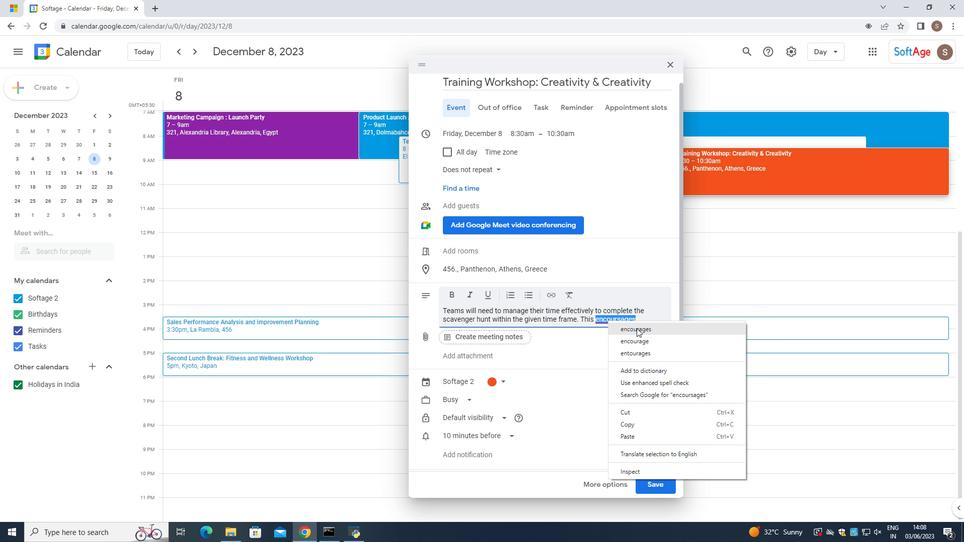 
Action: Mouse pressed left at (636, 331)
Screenshot: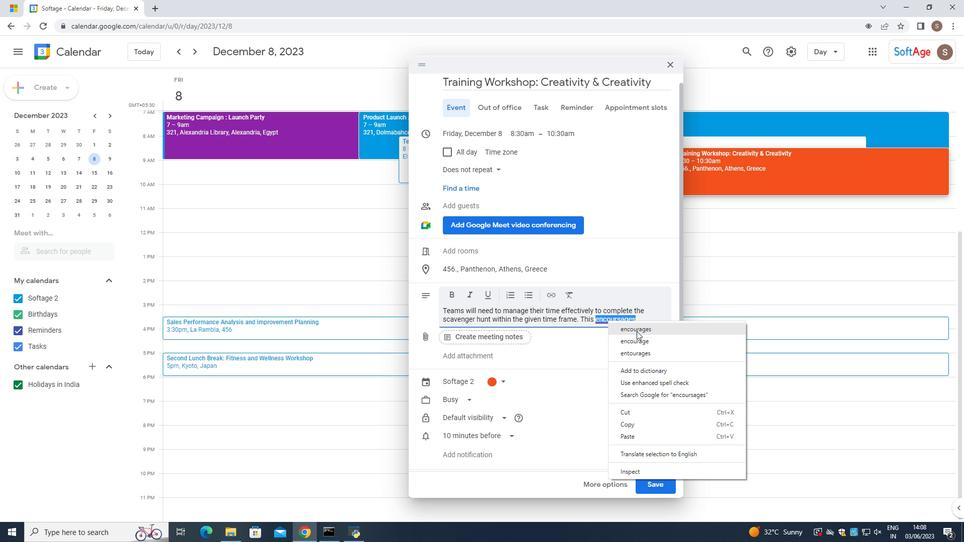 
Action: Mouse moved to (646, 320)
Screenshot: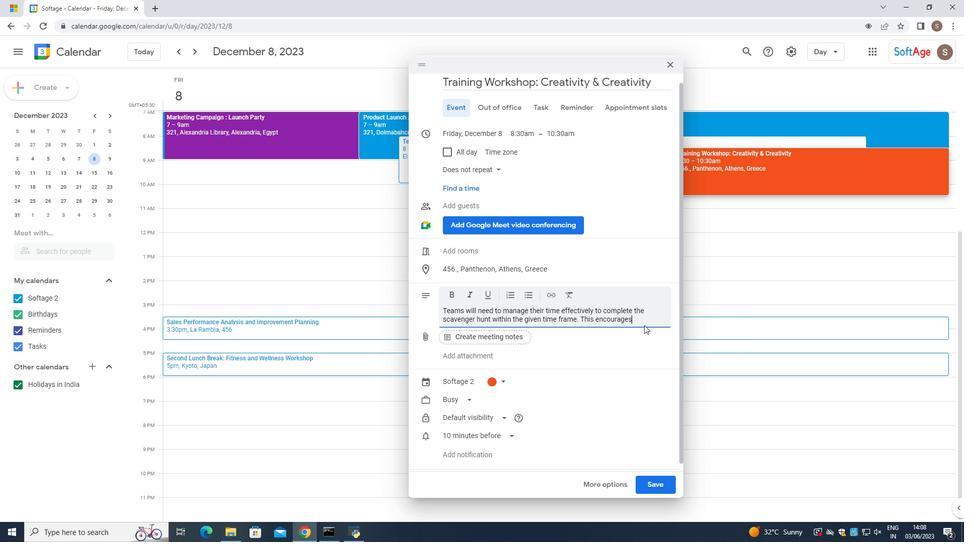 
Action: Mouse pressed left at (646, 320)
Screenshot: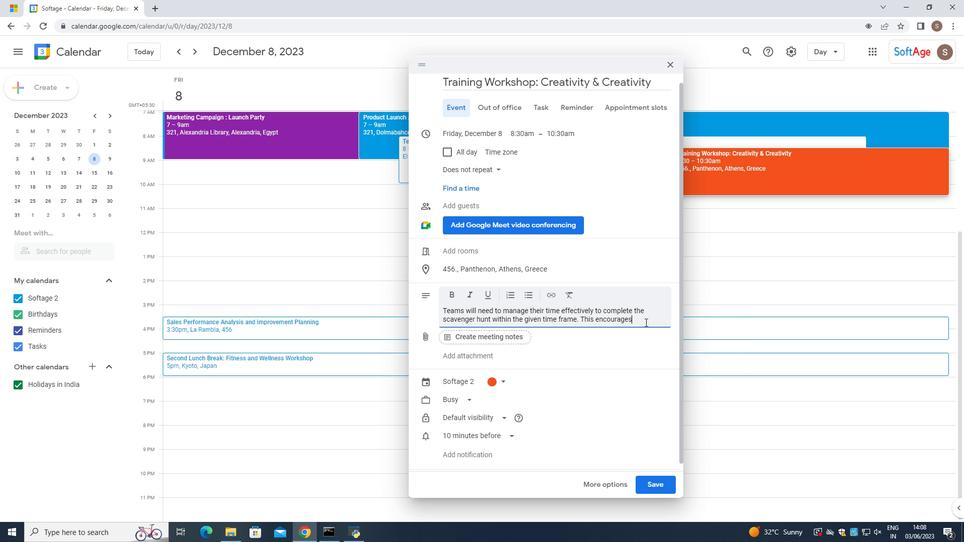 
Action: Mouse moved to (642, 321)
Screenshot: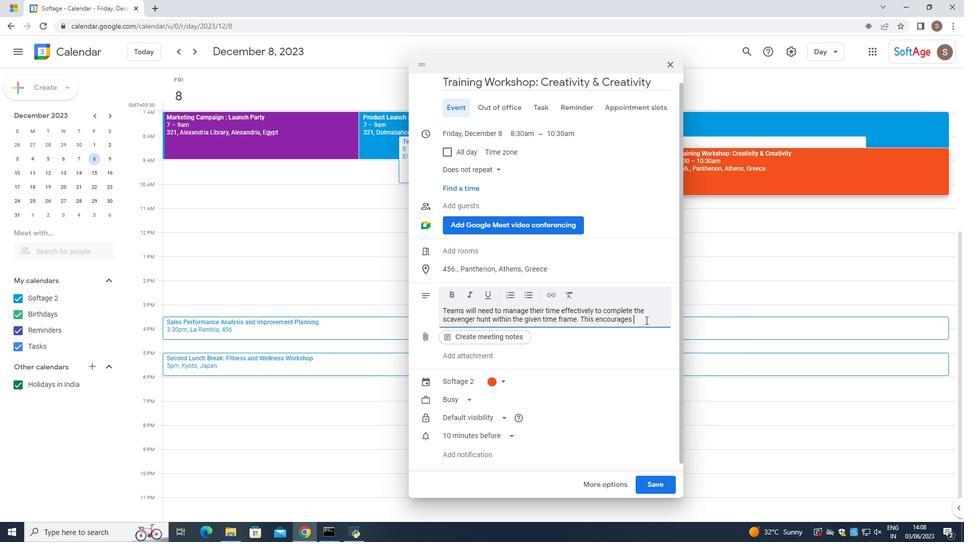 
Action: Key pressed prioritization<Key.space>,<Key.space>decision<Key.space>making<Key.space>
Screenshot: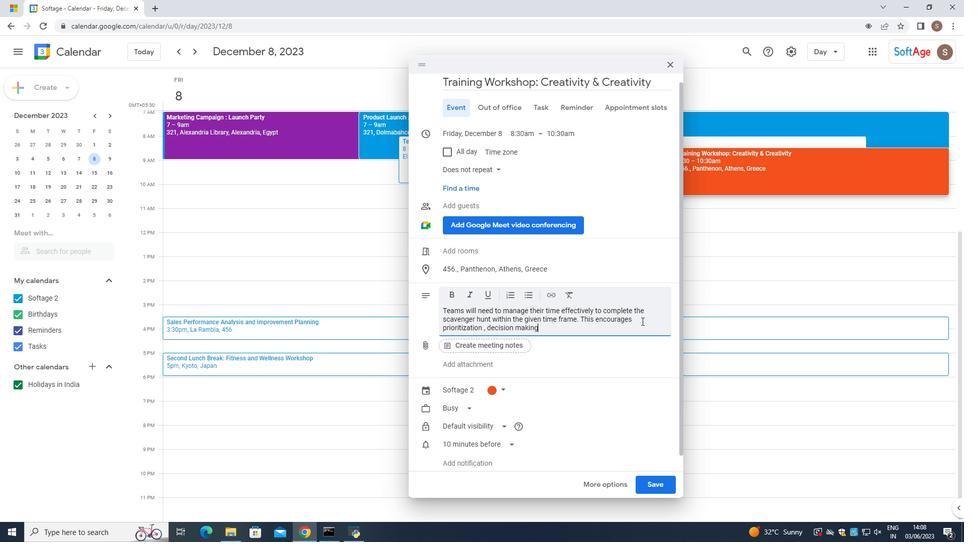 
Action: Mouse moved to (512, 328)
Screenshot: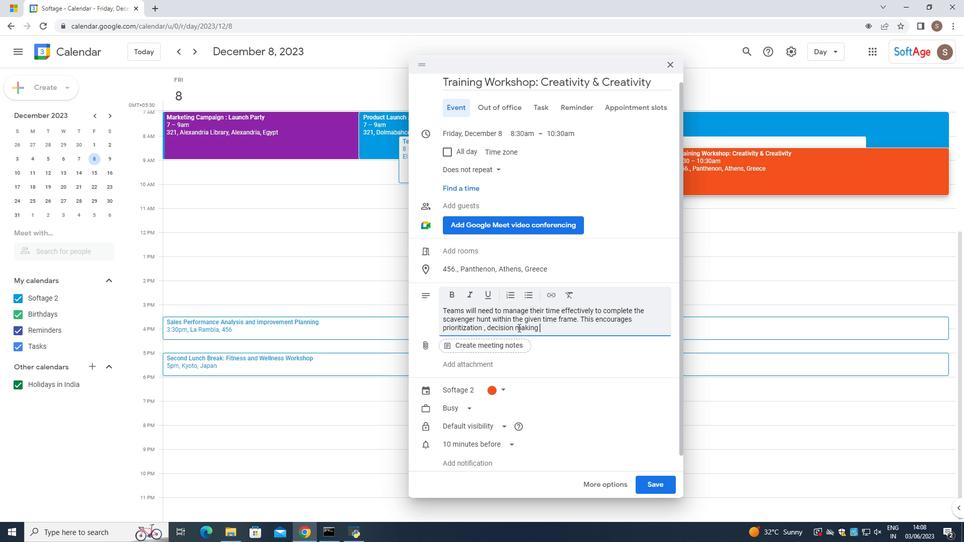 
Action: Mouse pressed left at (512, 328)
Screenshot: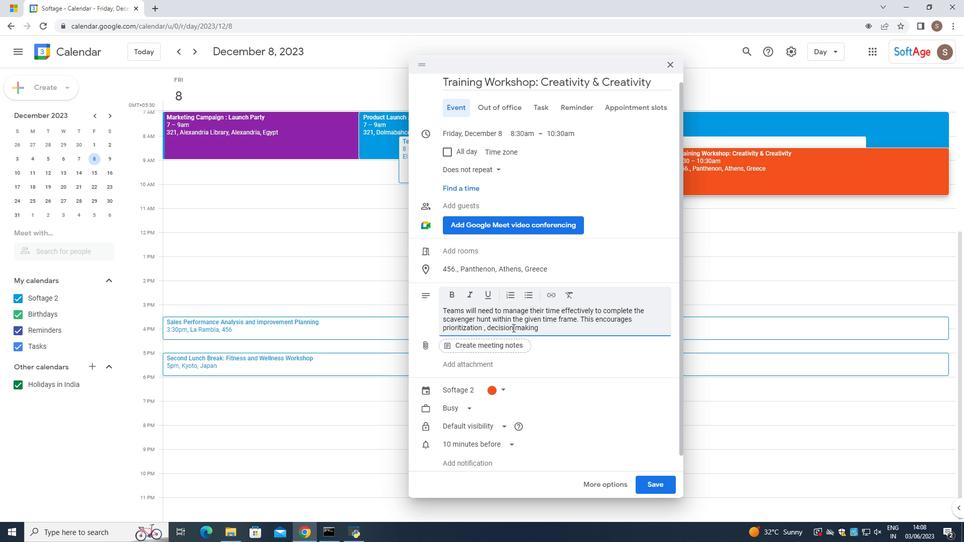 
Action: Mouse moved to (514, 326)
Screenshot: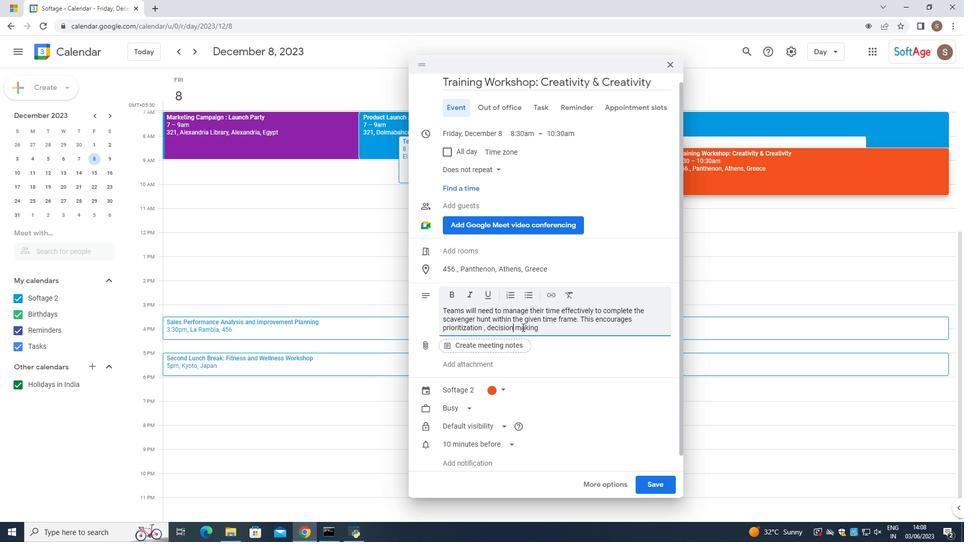 
Action: Mouse pressed left at (514, 326)
Screenshot: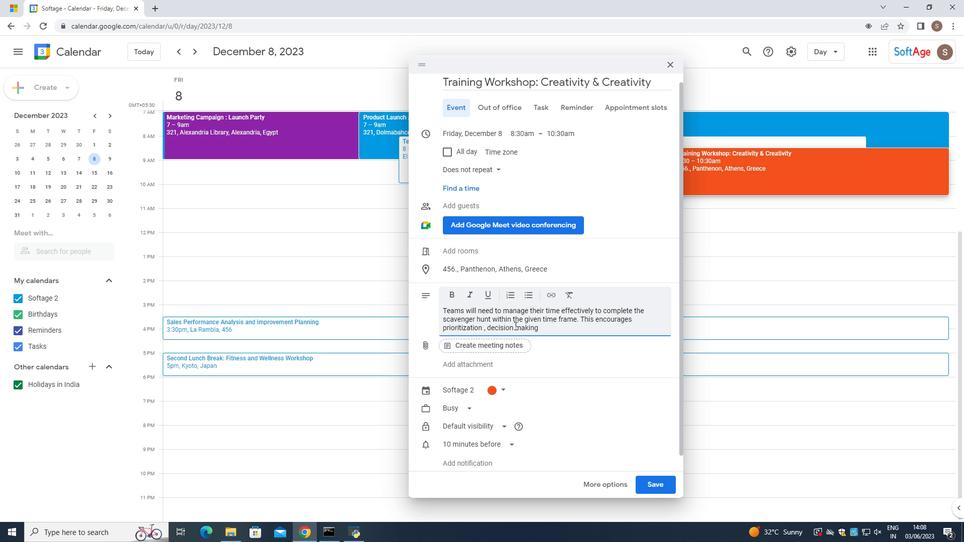 
Action: Mouse moved to (511, 326)
Screenshot: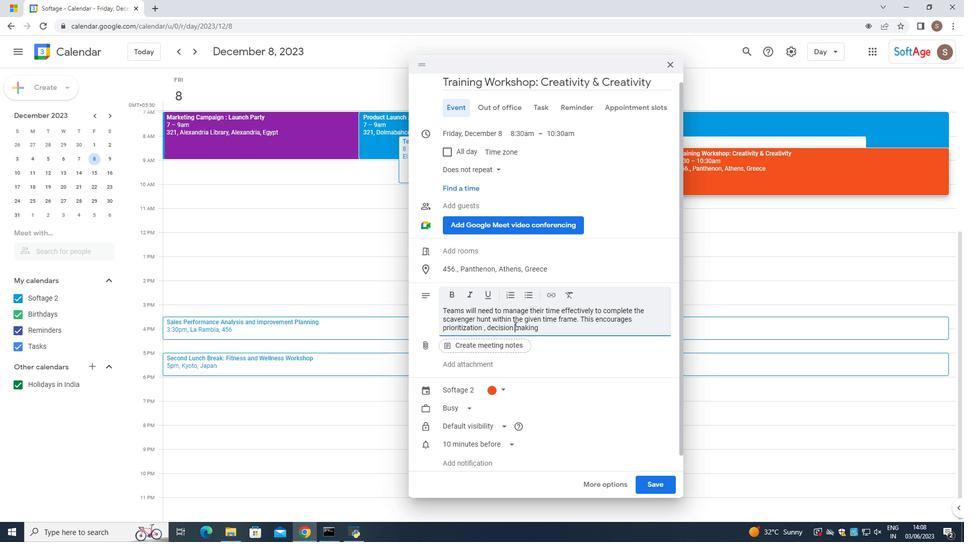
Action: Key pressed -
Screenshot: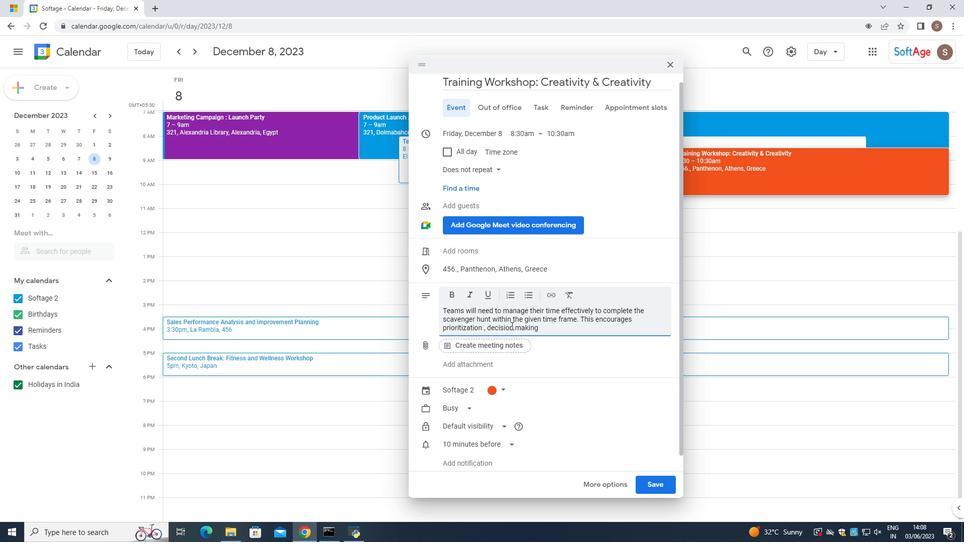 
Action: Mouse moved to (514, 328)
Screenshot: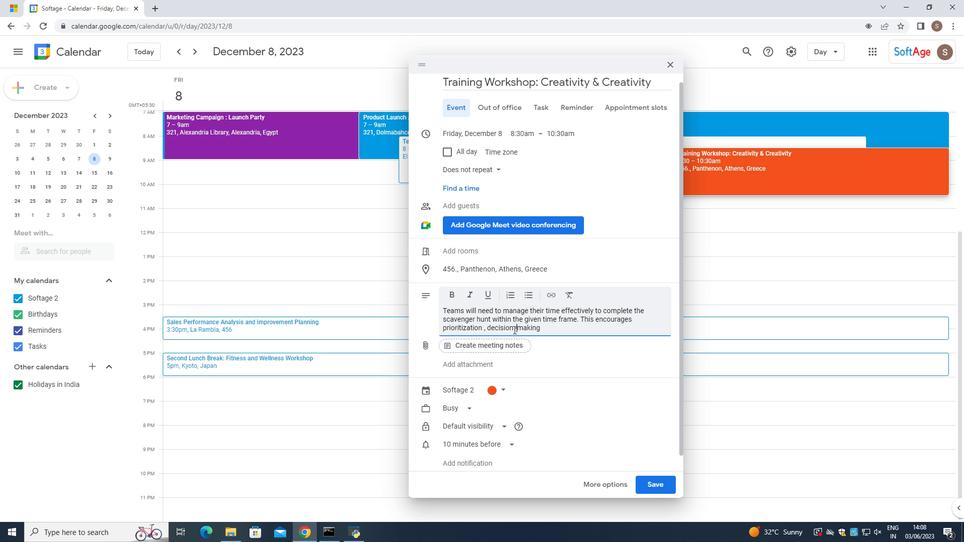 
Action: Mouse pressed left at (514, 328)
Screenshot: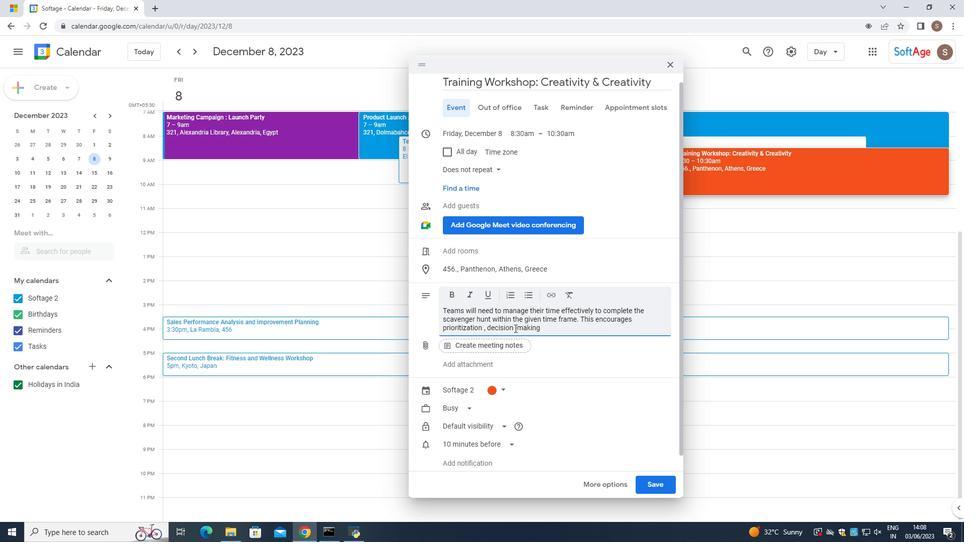 
Action: Mouse moved to (517, 337)
Screenshot: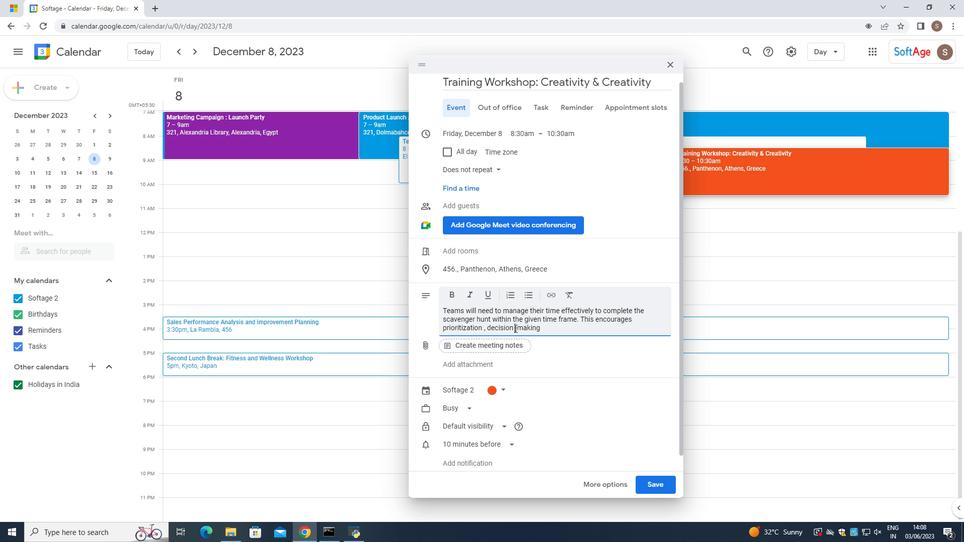 
Action: Key pressed <Key.backspace>0<Key.right><Key.right><Key.right><Key.right><Key.right><Key.right><Key.right><Key.right>
Screenshot: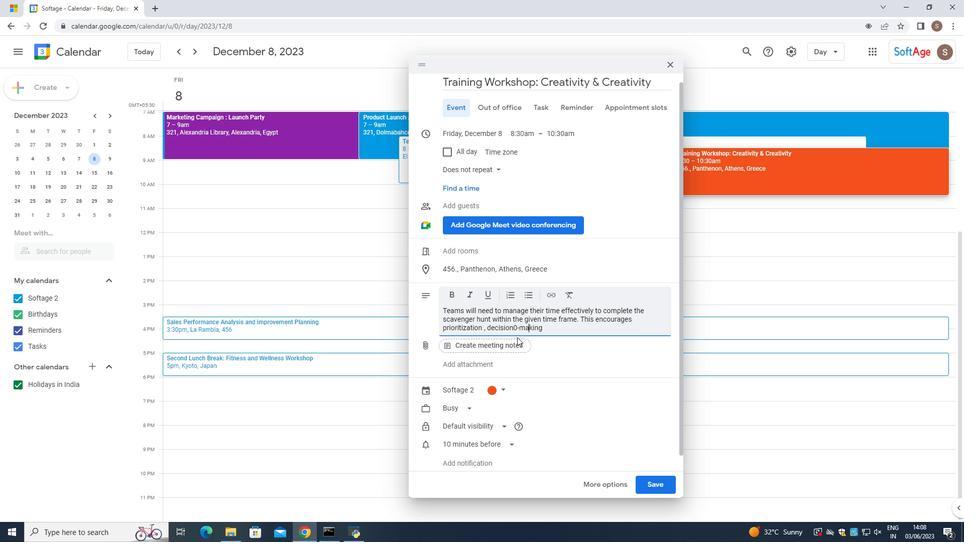 
Action: Mouse moved to (515, 327)
Screenshot: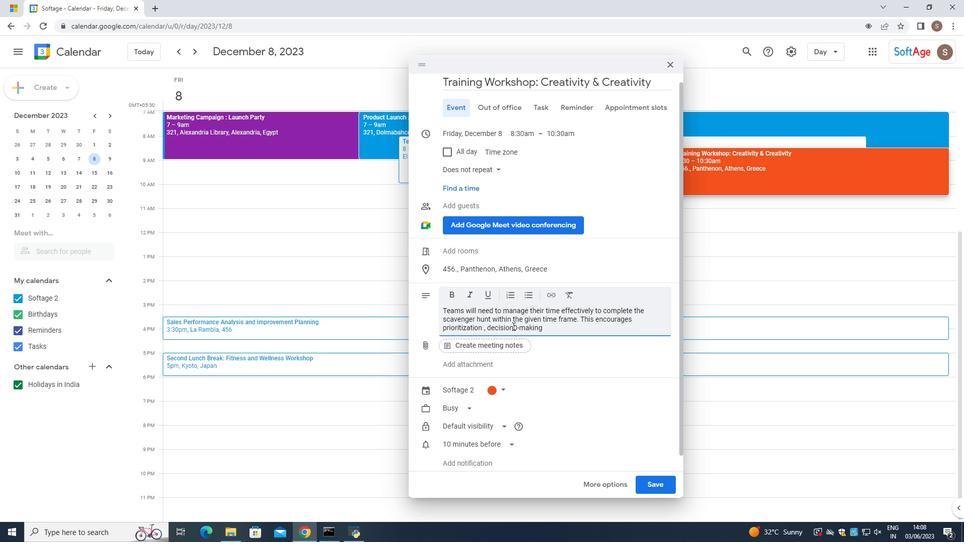 
Action: Mouse pressed left at (515, 327)
Screenshot: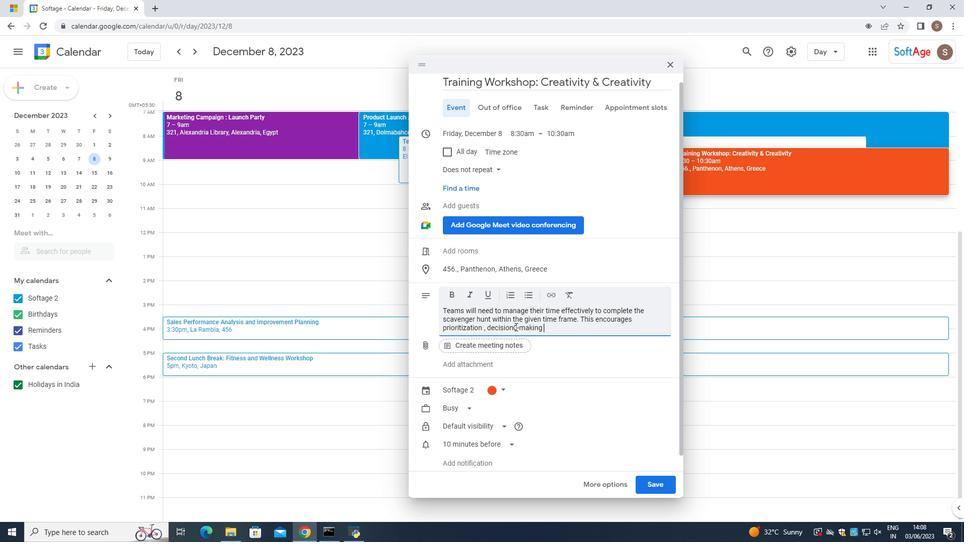 
Action: Mouse moved to (518, 330)
Screenshot: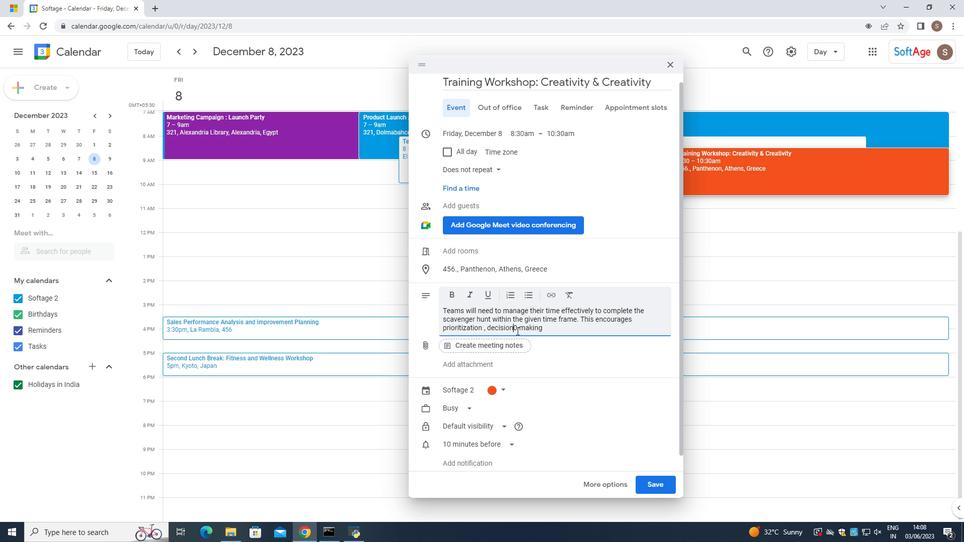 
Action: Mouse pressed left at (518, 330)
Screenshot: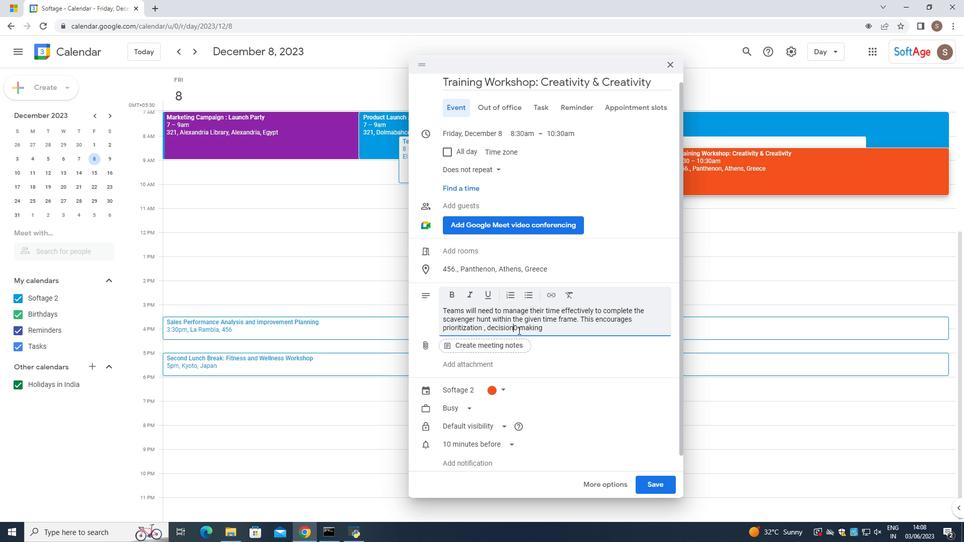 
Action: Mouse moved to (521, 347)
Screenshot: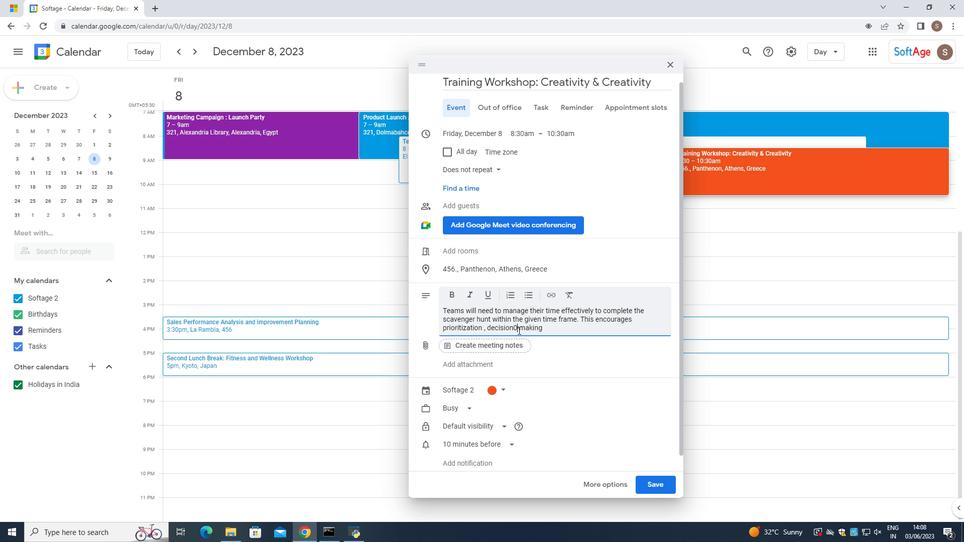 
Action: Key pressed <Key.backspace>
Screenshot: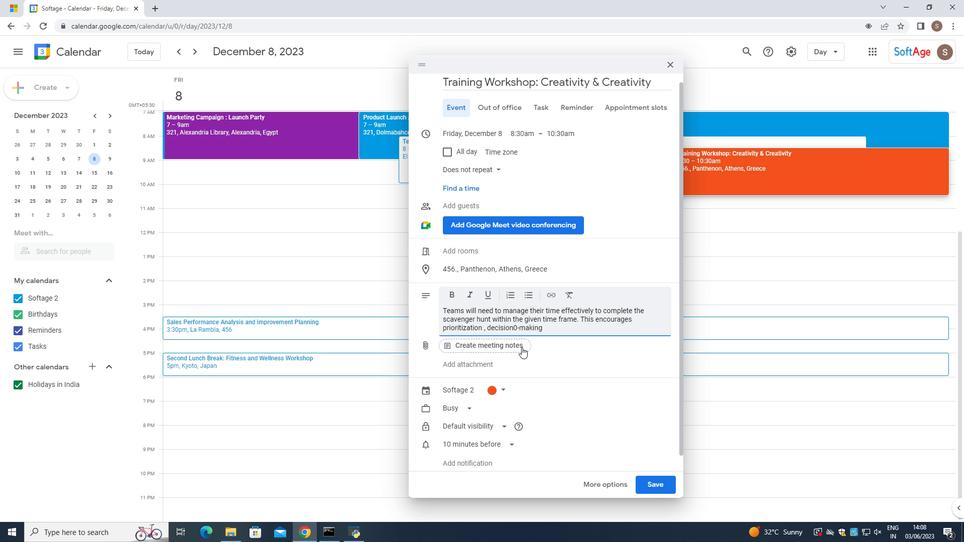 
Action: Mouse moved to (548, 327)
Screenshot: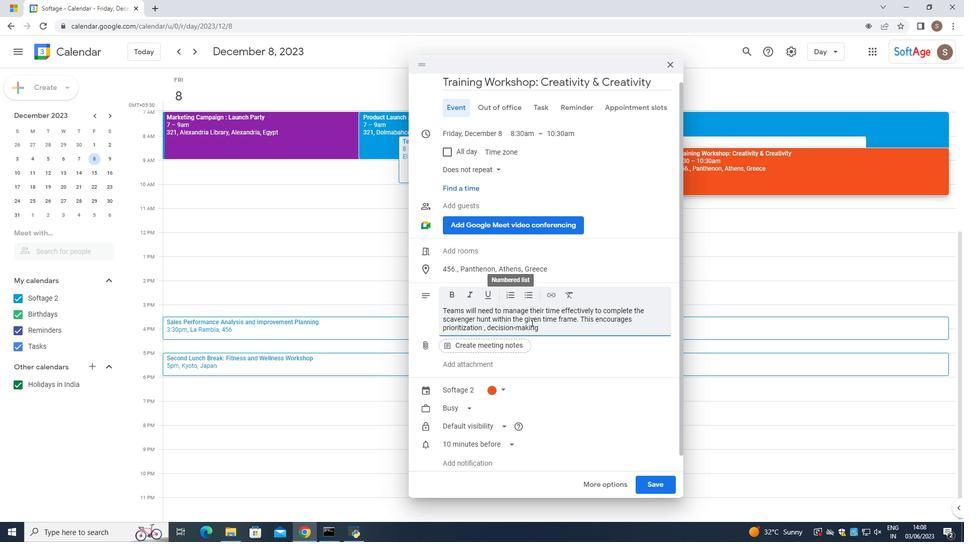 
Action: Mouse pressed left at (548, 327)
Screenshot: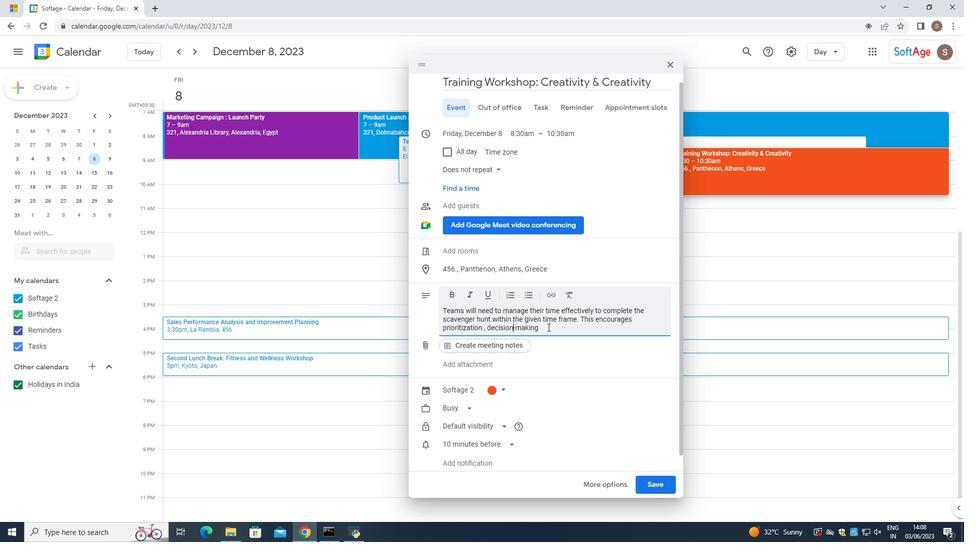 
Action: Mouse moved to (548, 329)
Screenshot: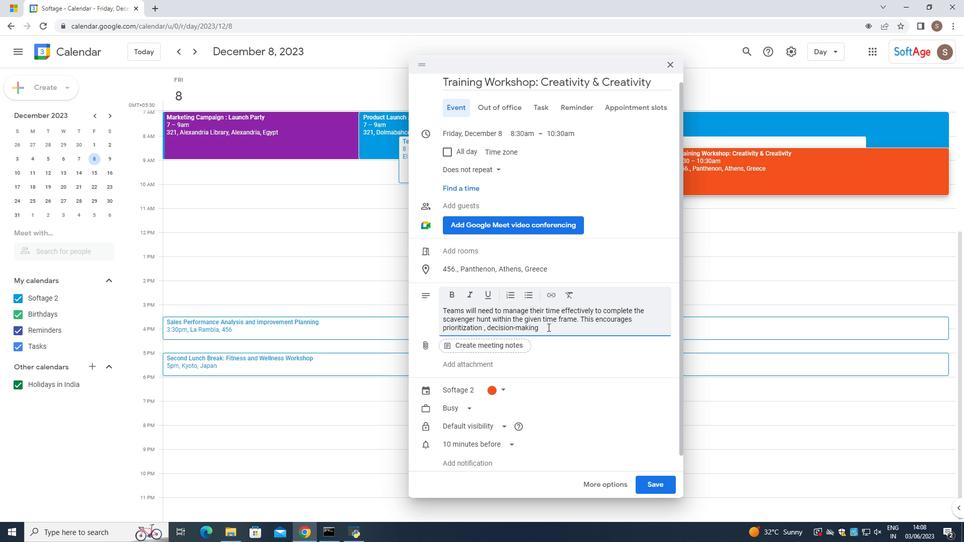 
Action: Key pressed anb<Key.backspace>d<Key.space>efficiernt<Key.space>allocation<Key.space>og=<Key.backspace><Key.backspace>f
Screenshot: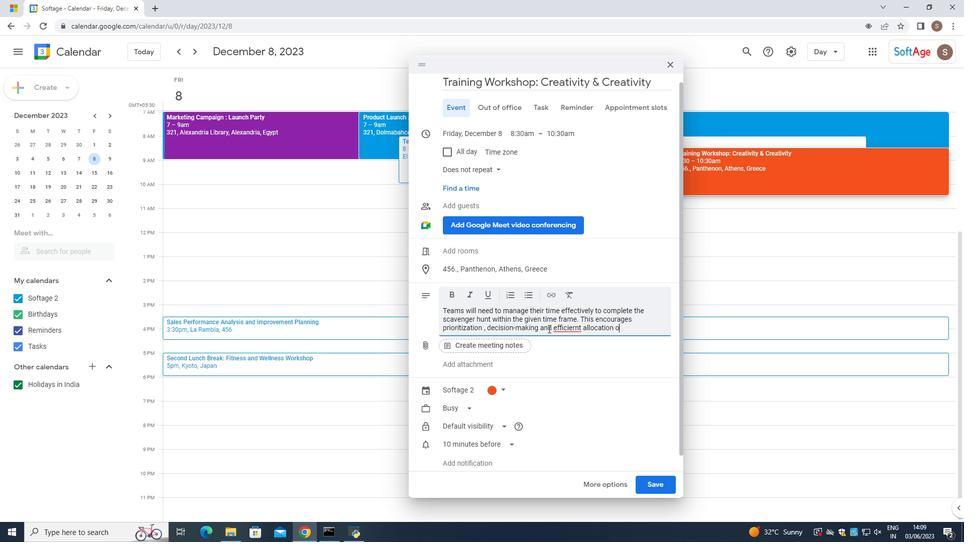 
Action: Mouse moved to (567, 325)
Screenshot: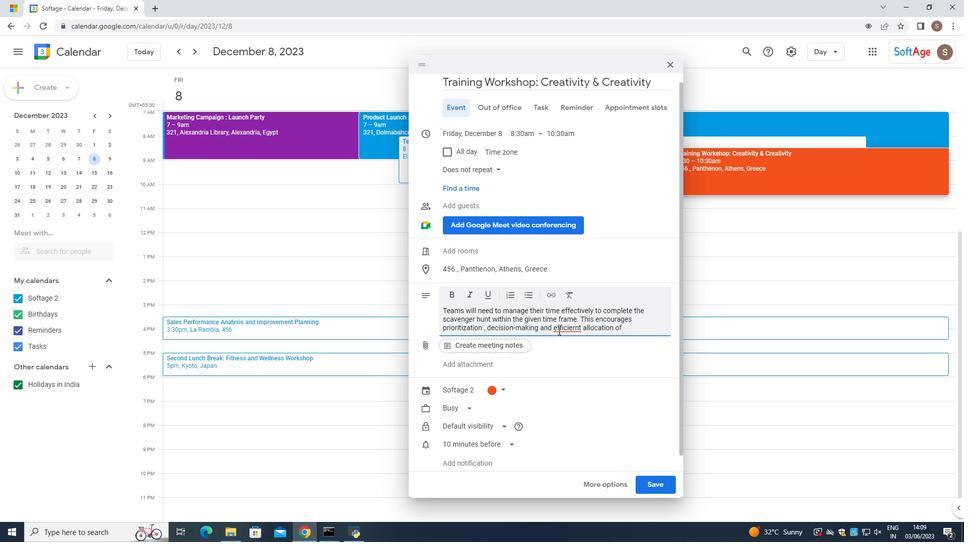 
Action: Mouse pressed left at (567, 325)
Screenshot: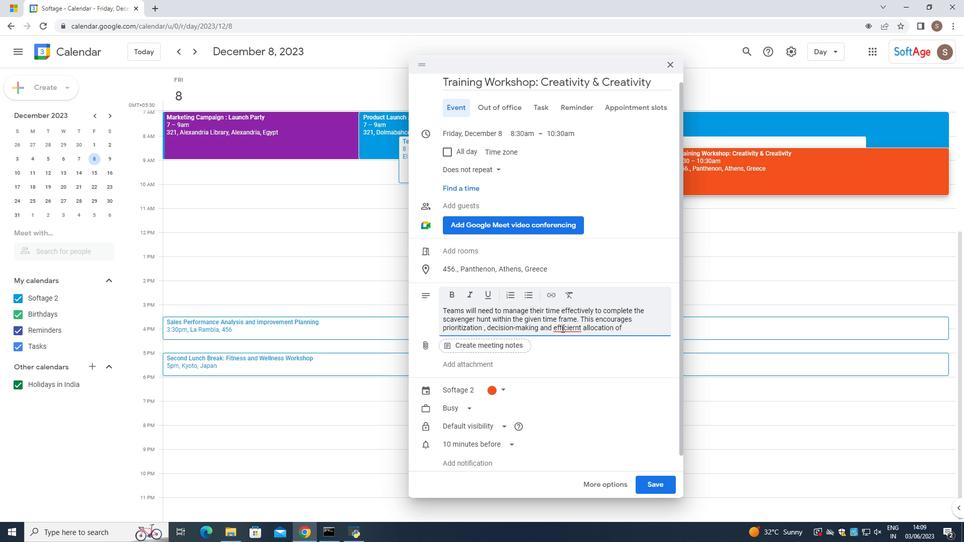 
Action: Mouse pressed right at (567, 325)
Screenshot: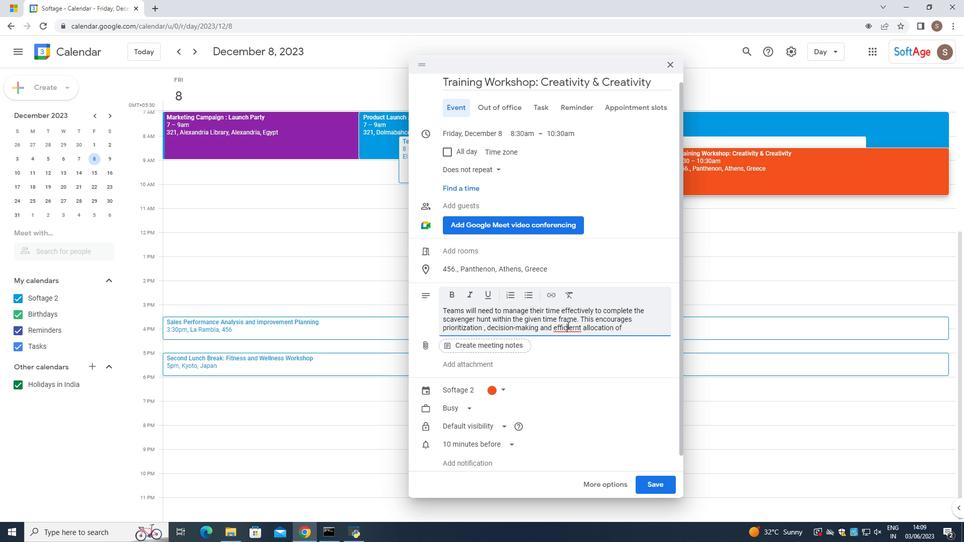 
Action: Mouse moved to (588, 328)
Screenshot: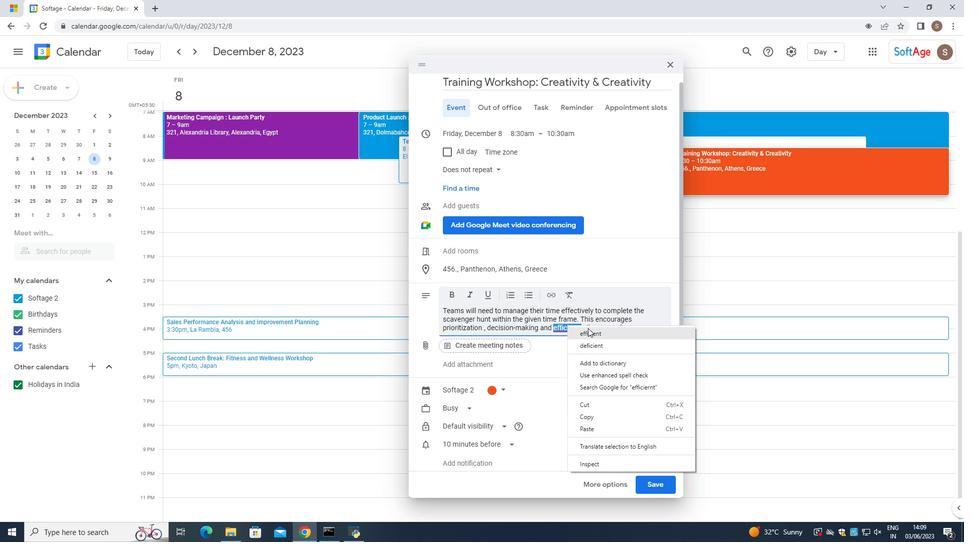 
Action: Mouse pressed left at (588, 328)
Screenshot: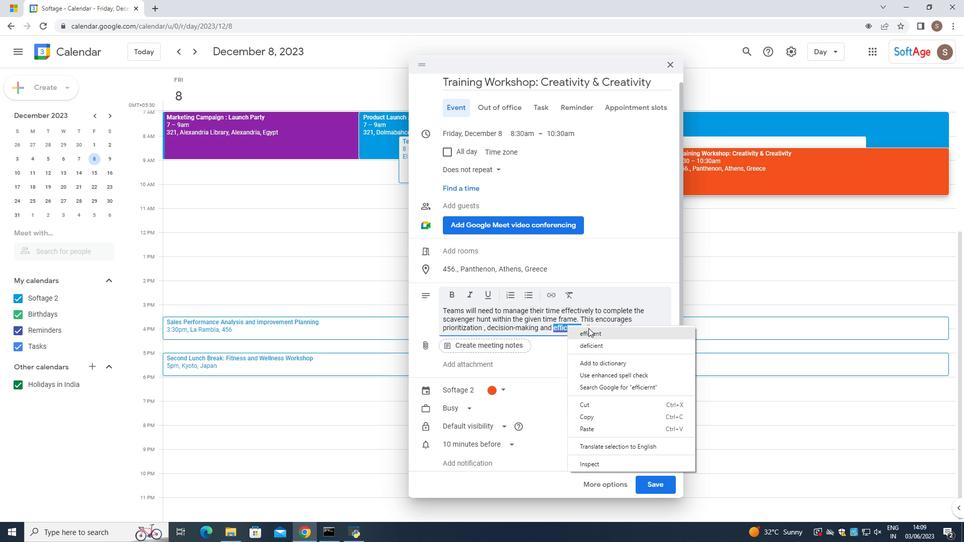 
Action: Mouse moved to (630, 328)
Screenshot: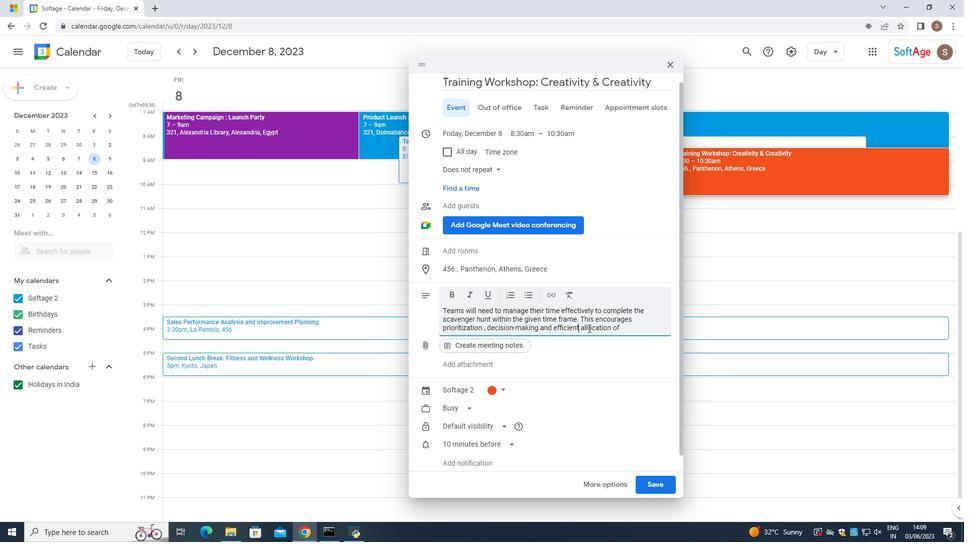 
Action: Mouse pressed left at (630, 328)
Screenshot: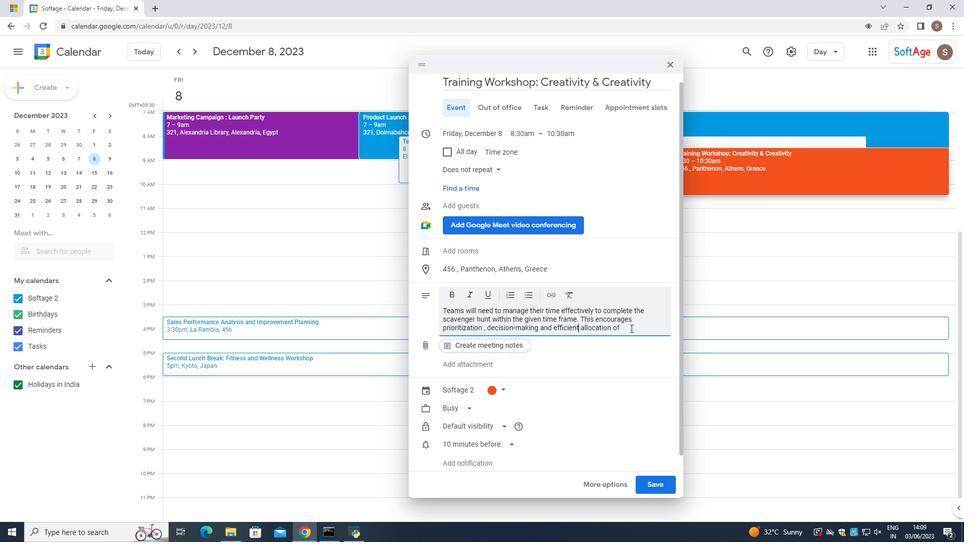 
Action: Mouse moved to (620, 334)
Screenshot: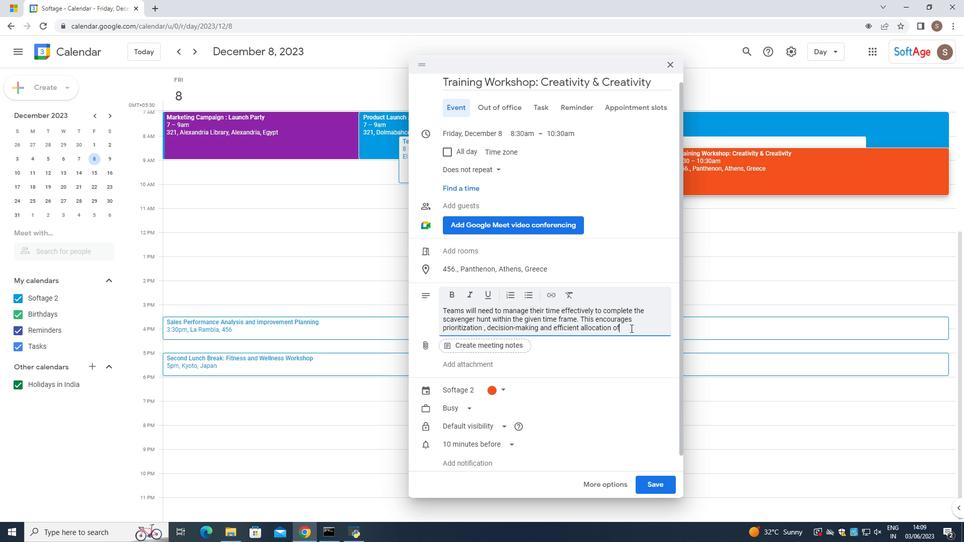 
Action: Key pressed <Key.space>resources<Key.space>to<Key.space>maximizetheir=<Key.backspace><Key.backspace><Key.backspace><Key.backspace><Key.backspace><Key.backspace><Key.space>threir<Key.space><Key.backspace><Key.backspace><Key.backspace><Key.backspace>=<Key.backspace><Key.backspace>eu<Key.backspace>irc<Key.backspace><Key.space>chance<Key.space>of<Key.space>success,<Key.backspace>.
Screenshot: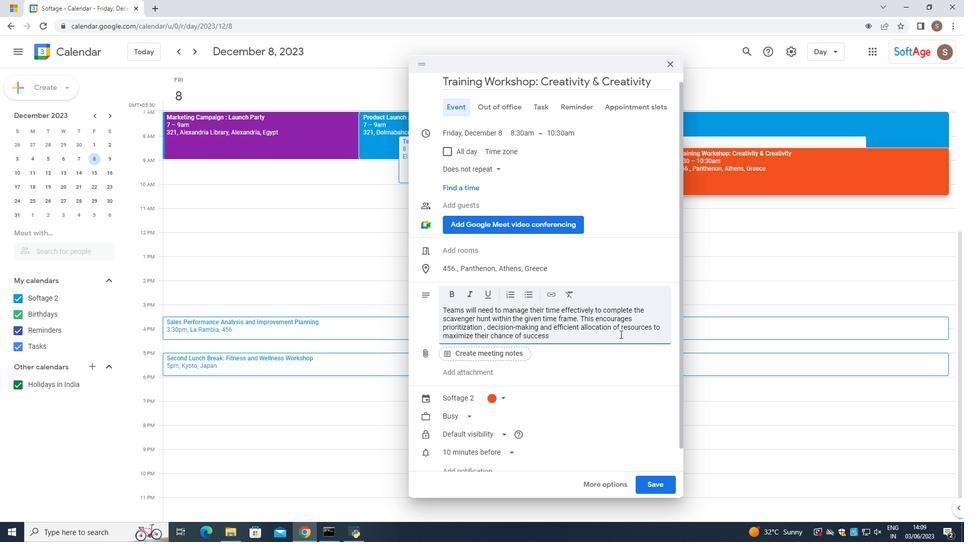 
Action: Mouse moved to (650, 485)
Screenshot: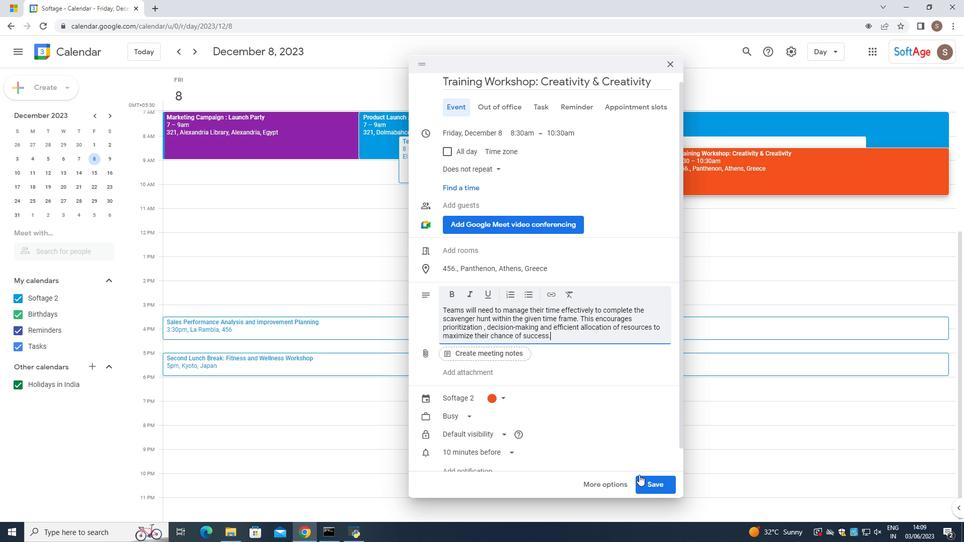 
Action: Mouse pressed left at (650, 485)
Screenshot: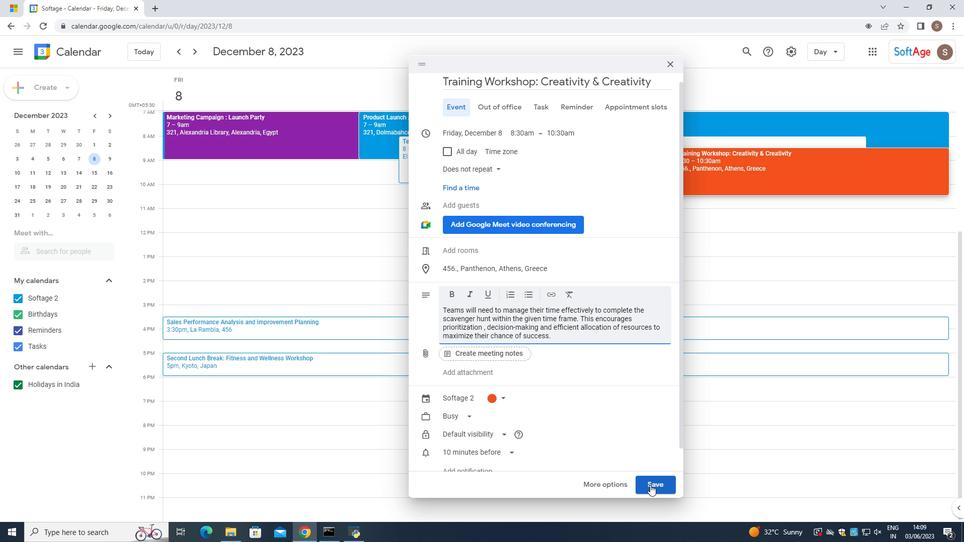 
Action: Mouse moved to (747, 171)
Screenshot: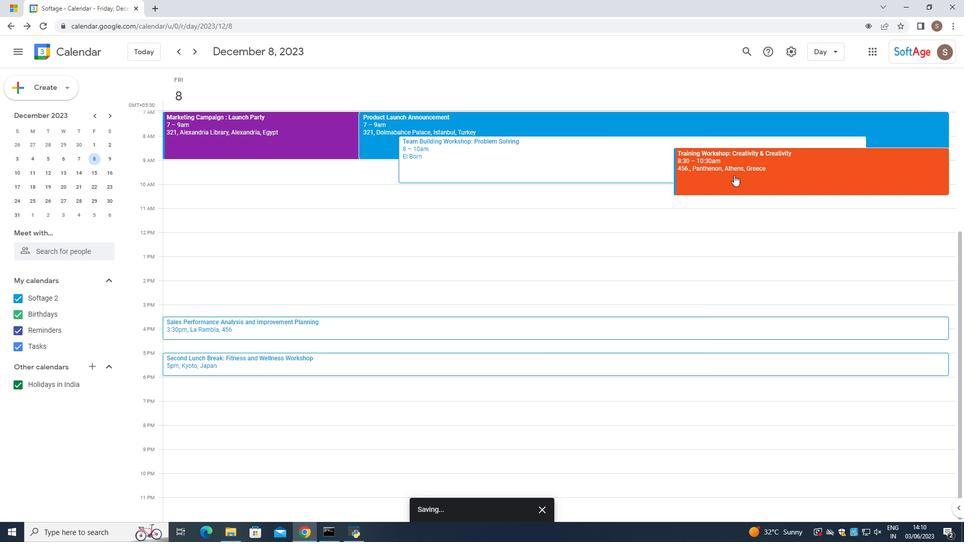 
Action: Mouse pressed left at (747, 171)
Screenshot: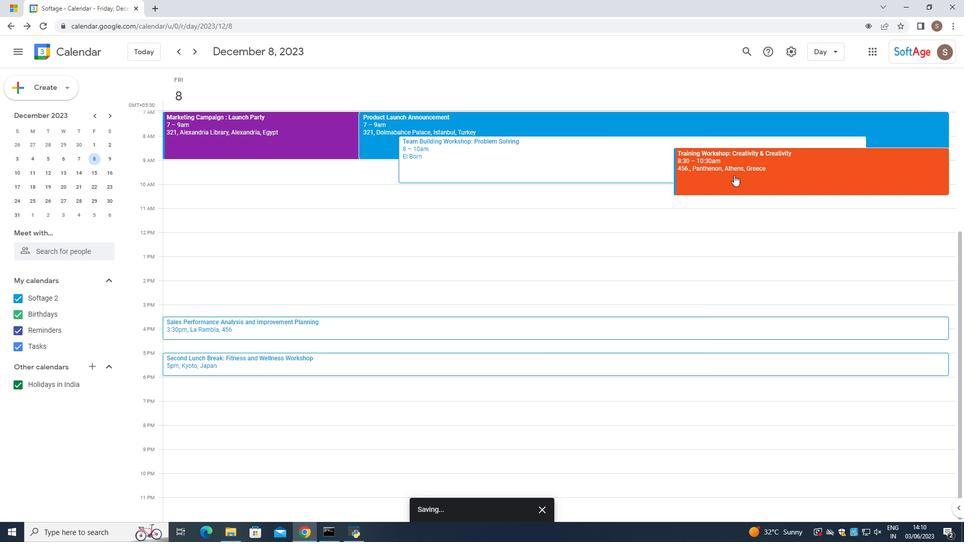 
Action: Mouse moved to (596, 160)
Screenshot: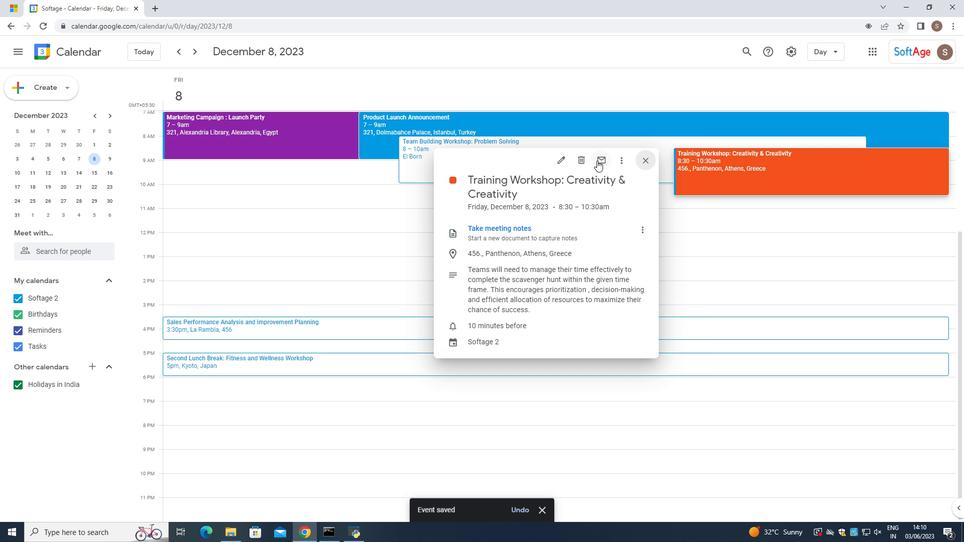 
Action: Mouse pressed left at (596, 160)
Screenshot: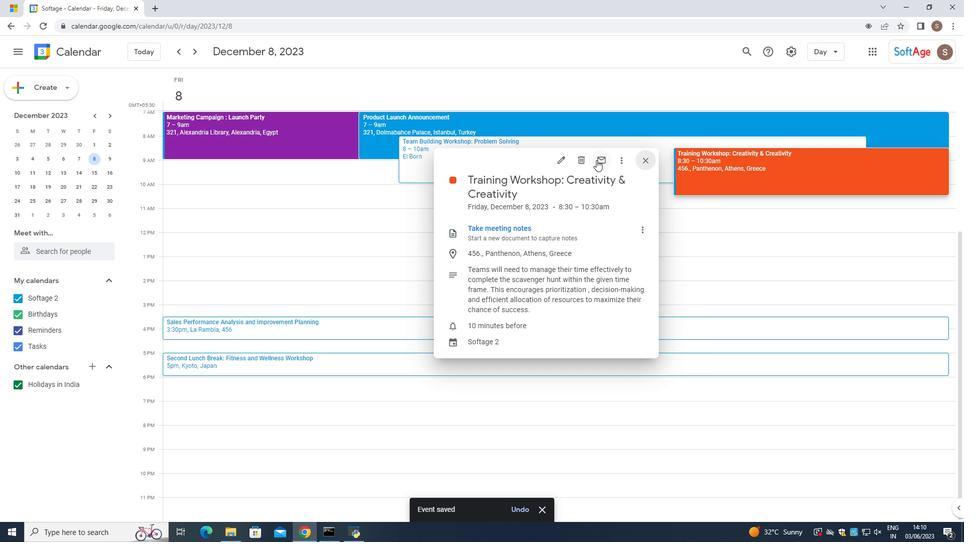 
Action: Mouse moved to (343, 236)
Screenshot: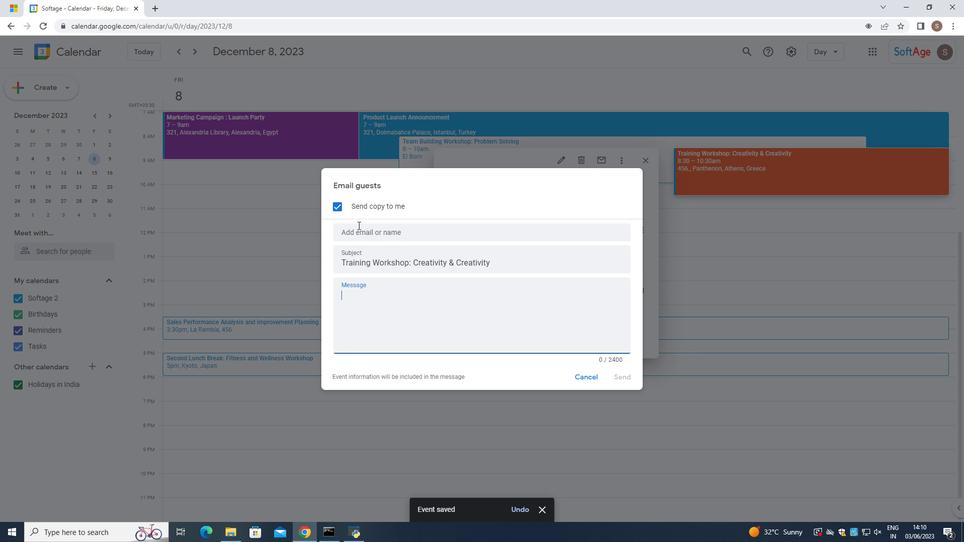 
Action: Mouse pressed left at (343, 236)
Screenshot: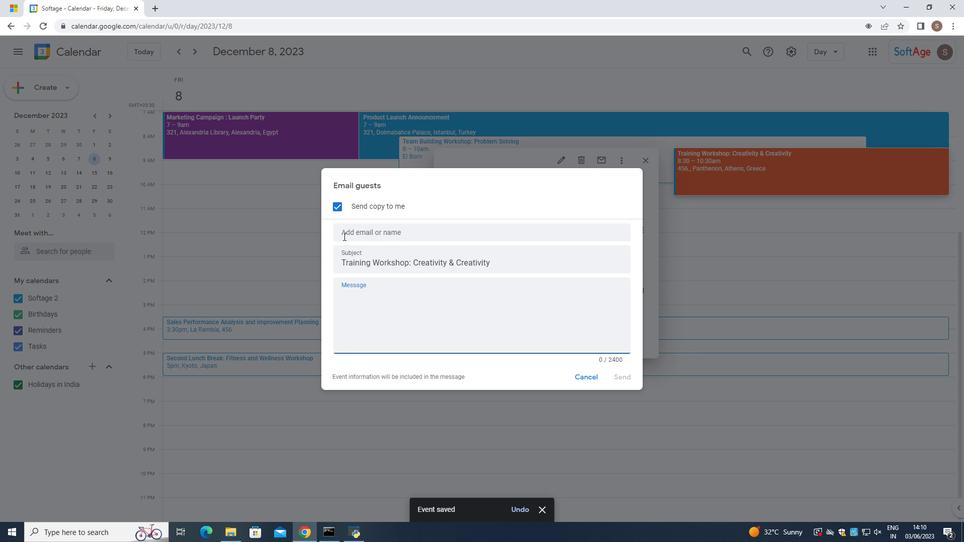 
Action: Mouse moved to (380, 228)
Screenshot: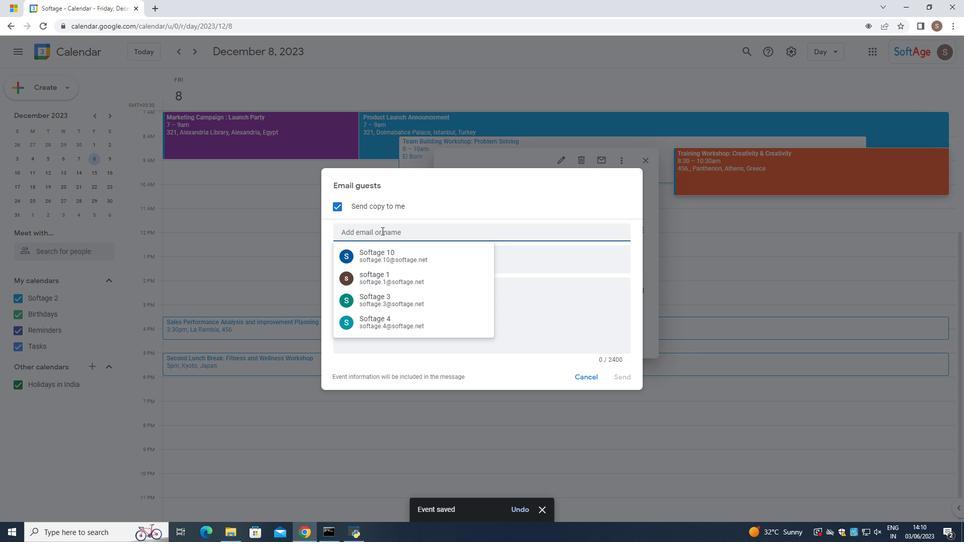 
Action: Key pressed softage.8
Screenshot: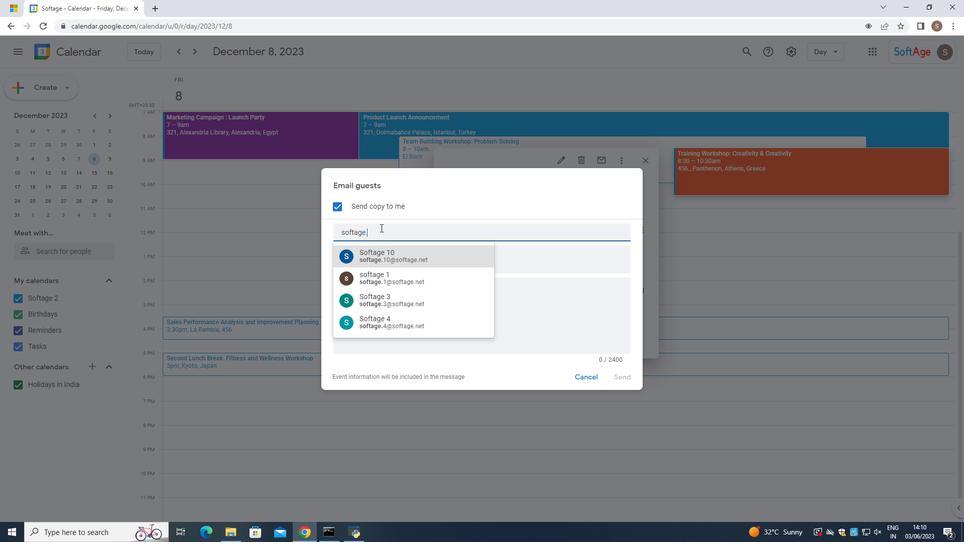 
Action: Mouse moved to (383, 266)
Screenshot: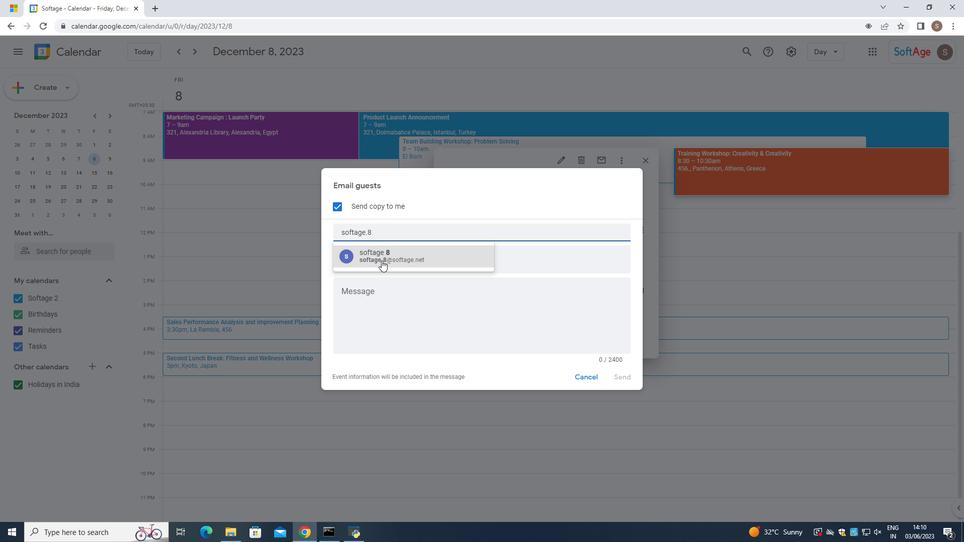 
Action: Mouse pressed left at (383, 266)
Screenshot: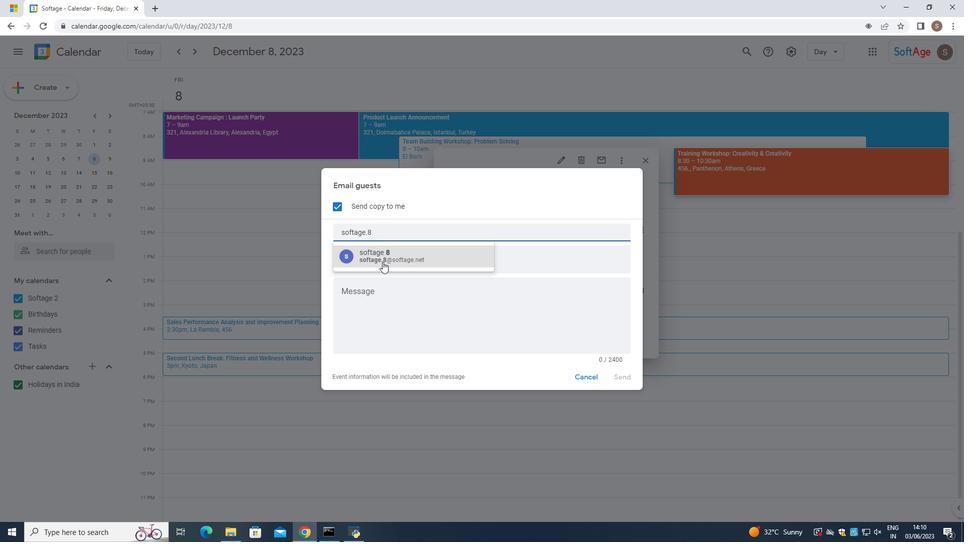 
Action: Mouse moved to (384, 253)
Screenshot: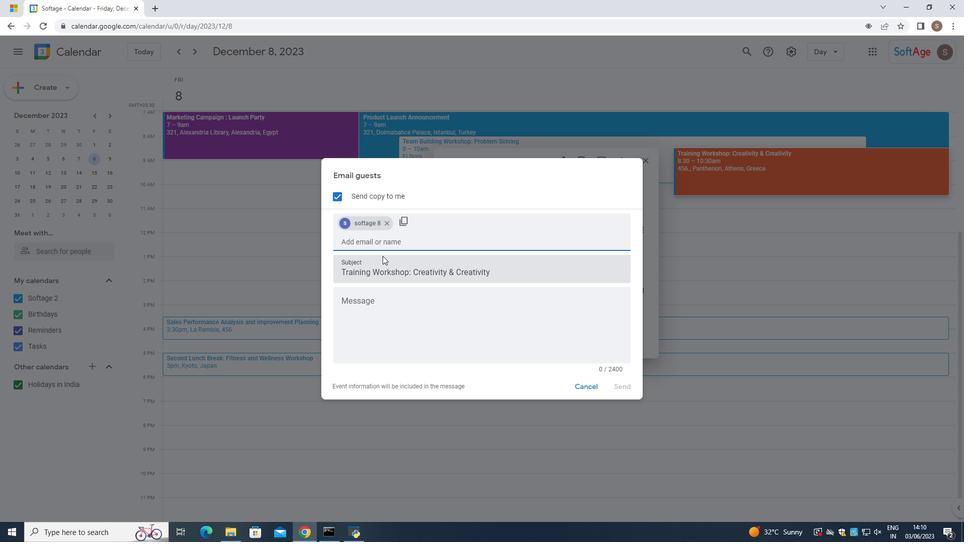 
Action: Key pressed dsofgtage.9
Screenshot: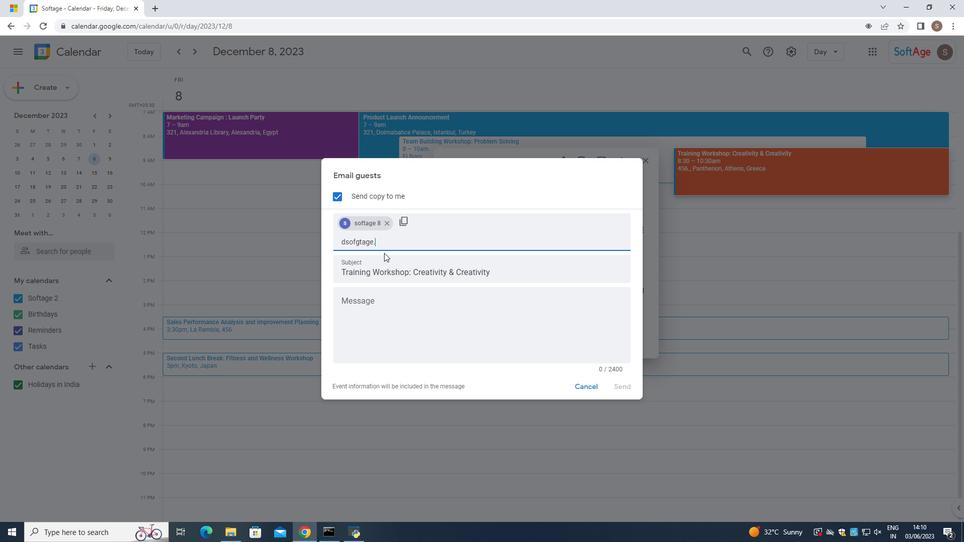 
Action: Mouse moved to (382, 242)
Screenshot: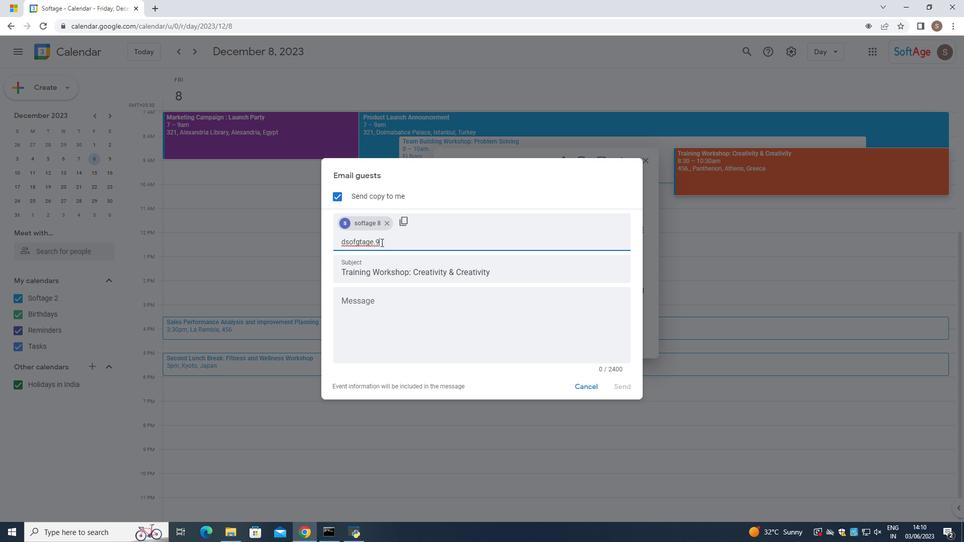 
Action: Mouse pressed left at (382, 242)
Screenshot: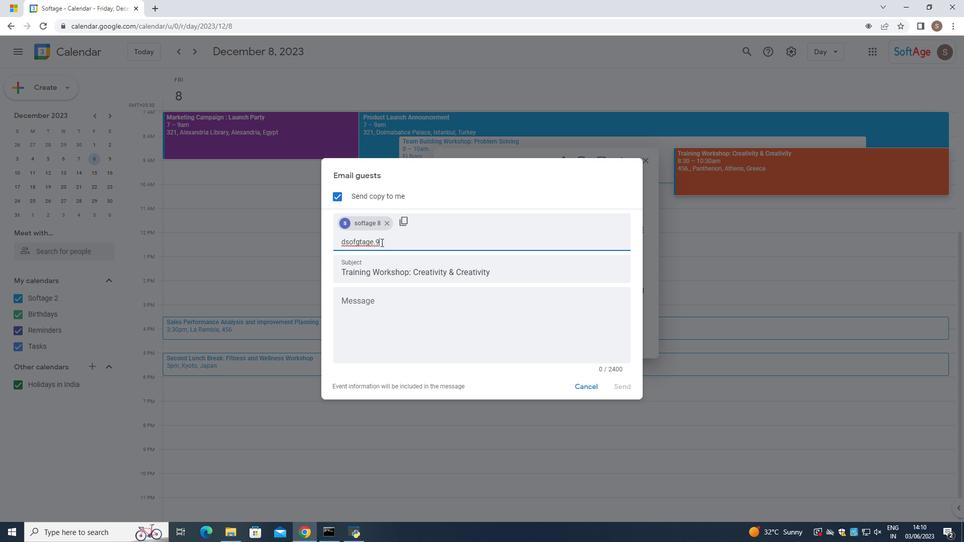 
Action: Mouse moved to (316, 236)
Screenshot: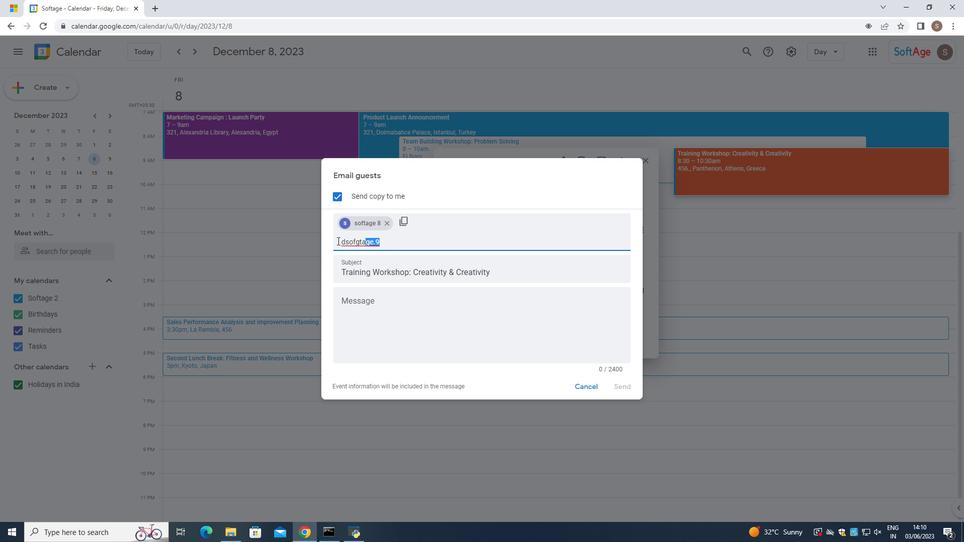 
Action: Key pressed softage.9
Screenshot: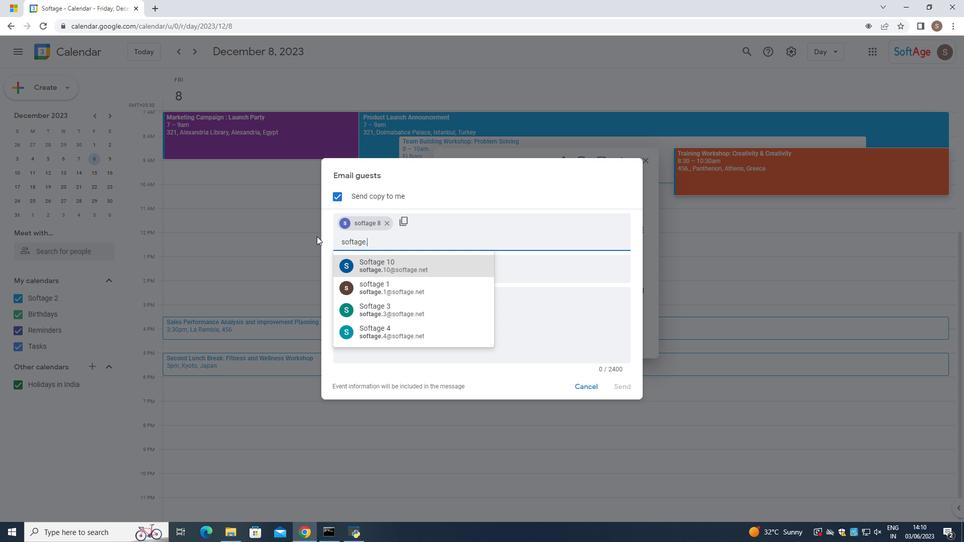 
Action: Mouse moved to (379, 267)
Screenshot: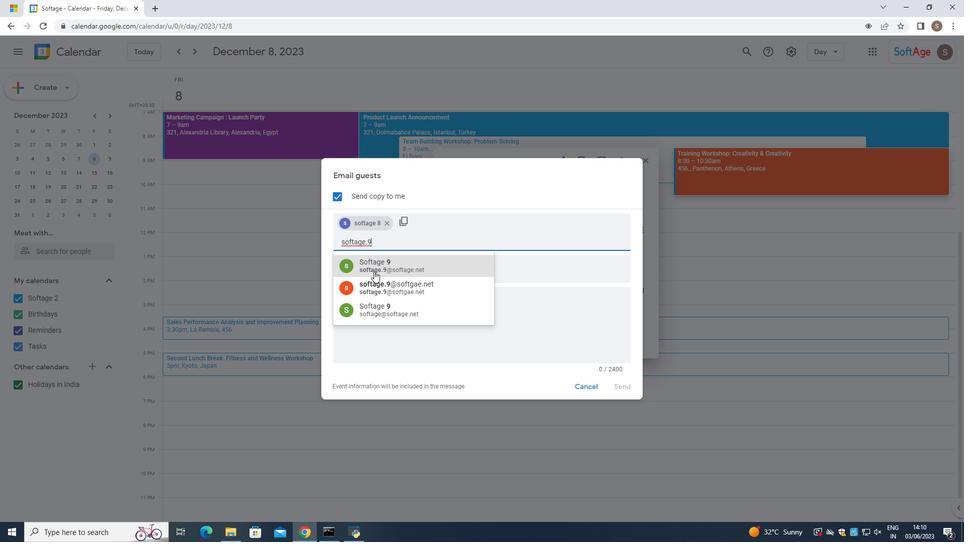 
Action: Mouse pressed left at (379, 267)
Screenshot: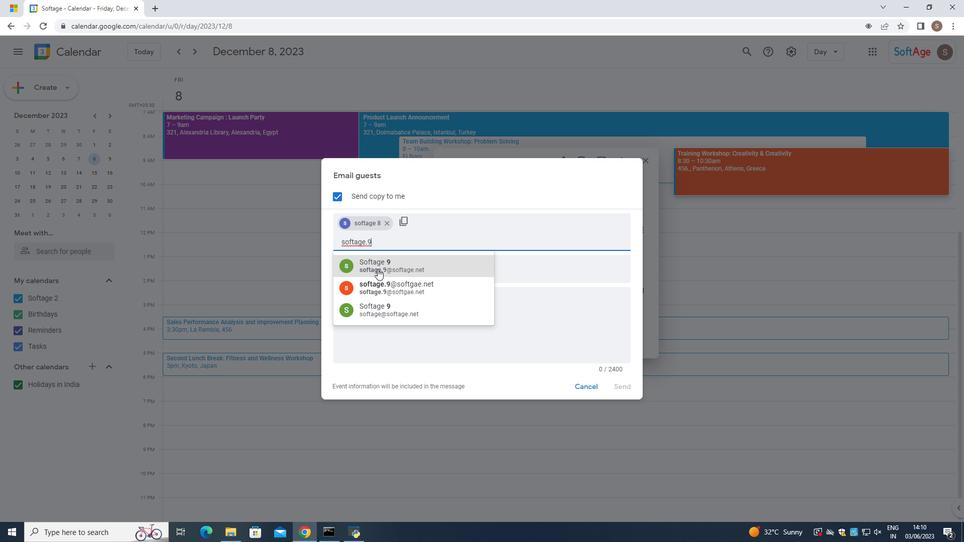
Action: Mouse moved to (373, 295)
Screenshot: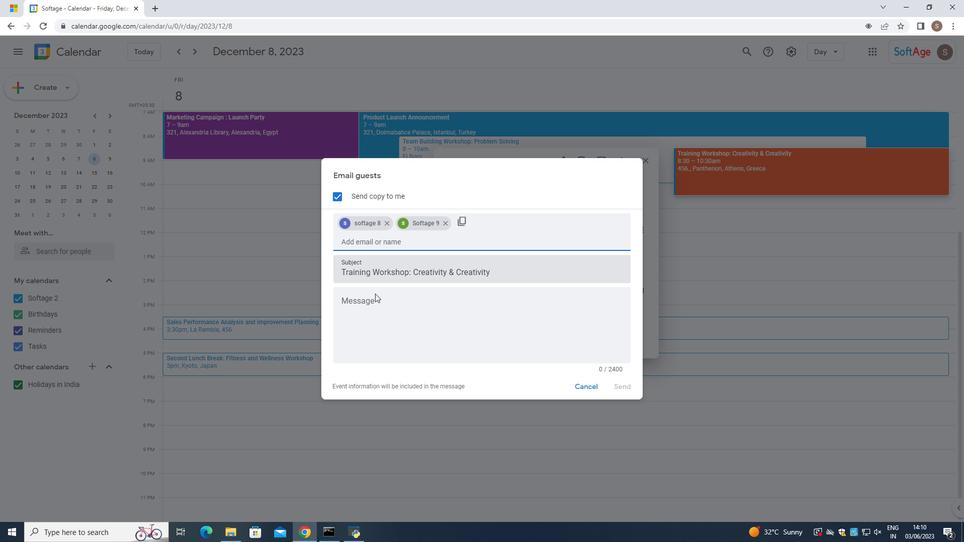 
Action: Mouse pressed left at (373, 295)
Screenshot: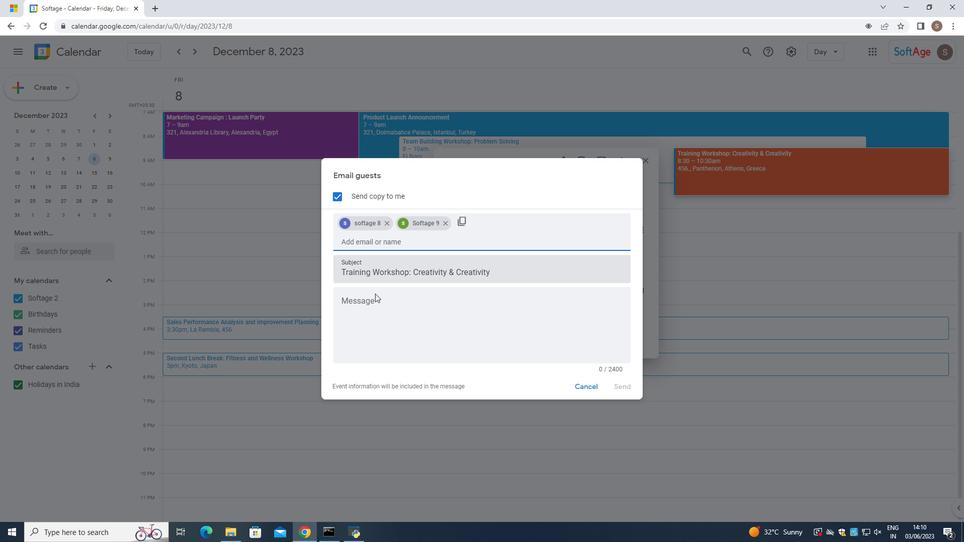 
Action: Mouse moved to (447, 275)
Screenshot: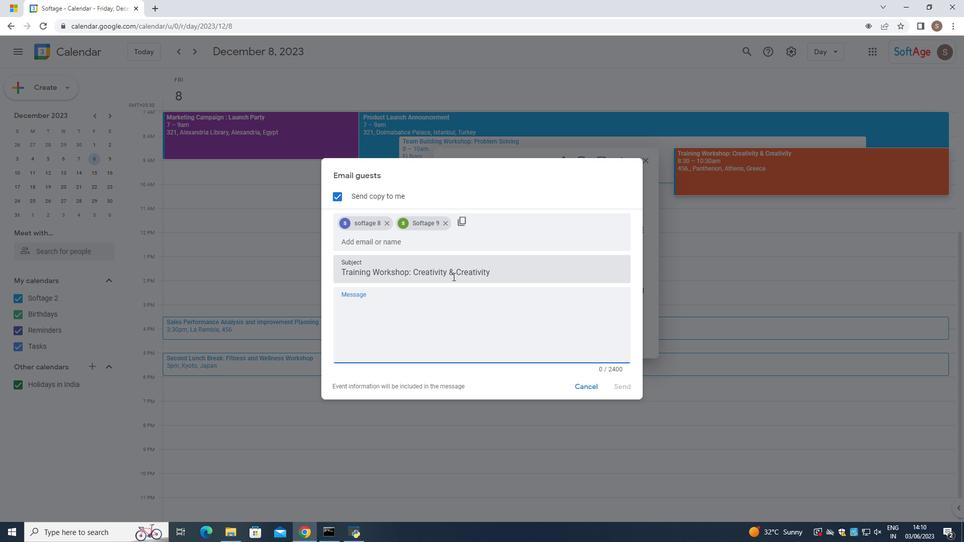 
Action: Mouse pressed left at (447, 275)
Screenshot: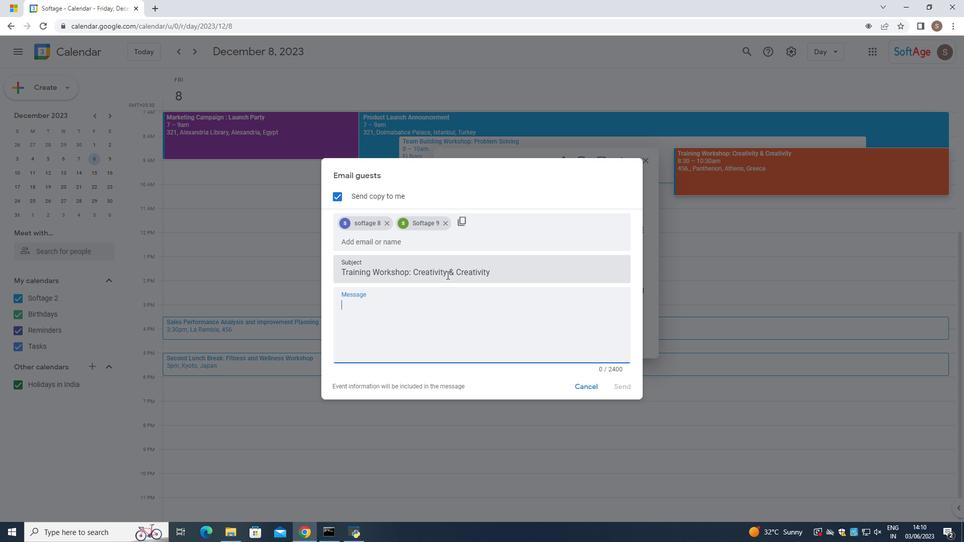 
Action: Mouse moved to (416, 277)
Screenshot: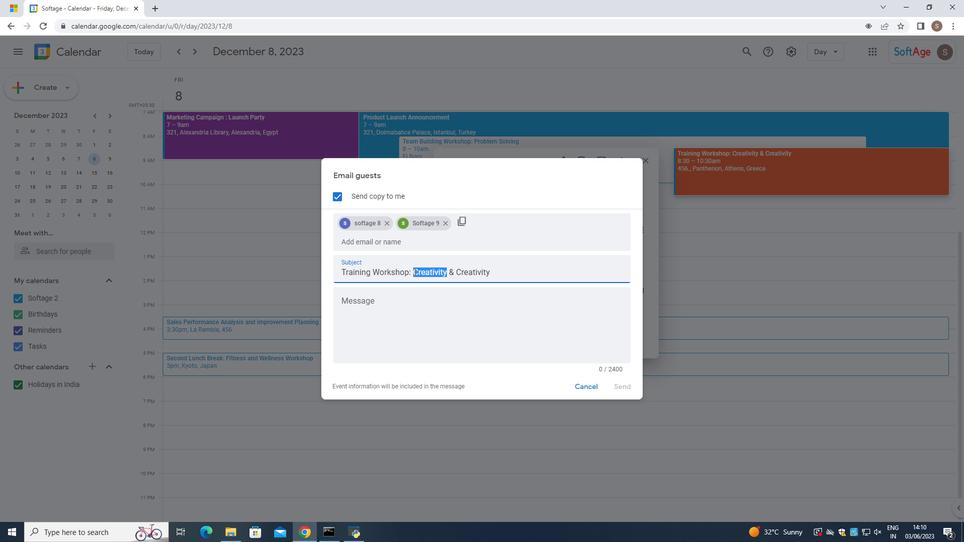 
Action: Key pressed <Key.caps_lock>I<Key.caps_lock>nnovation
Screenshot: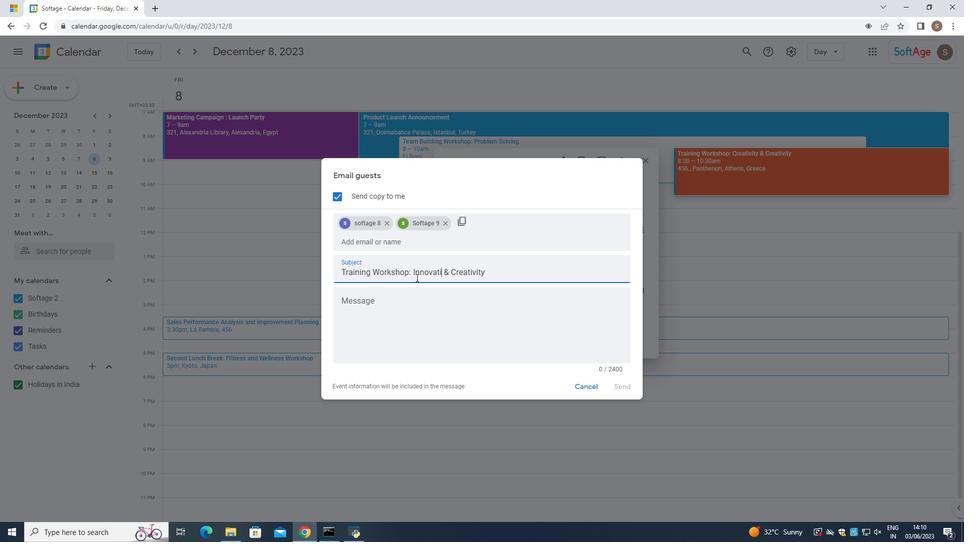 
Action: Mouse moved to (348, 309)
Screenshot: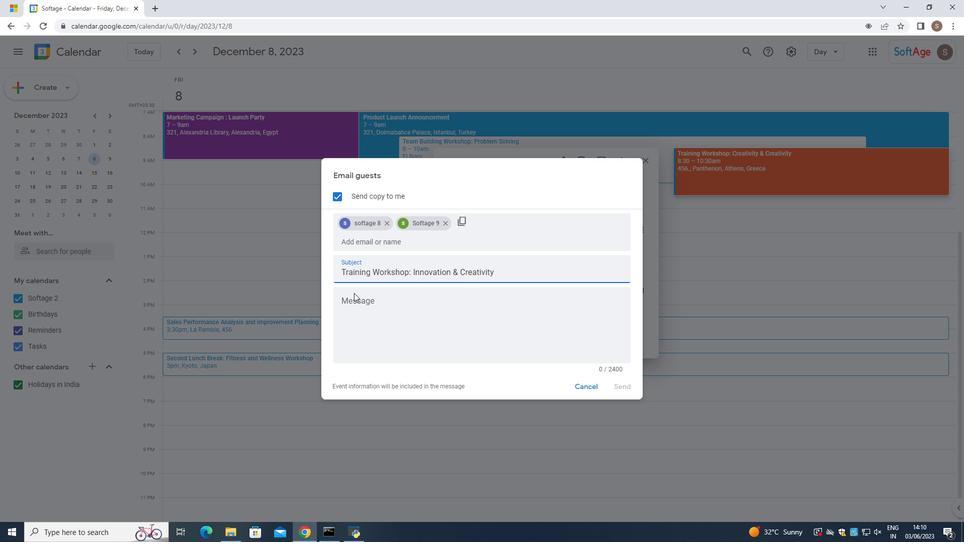 
Action: Mouse pressed left at (348, 309)
Screenshot: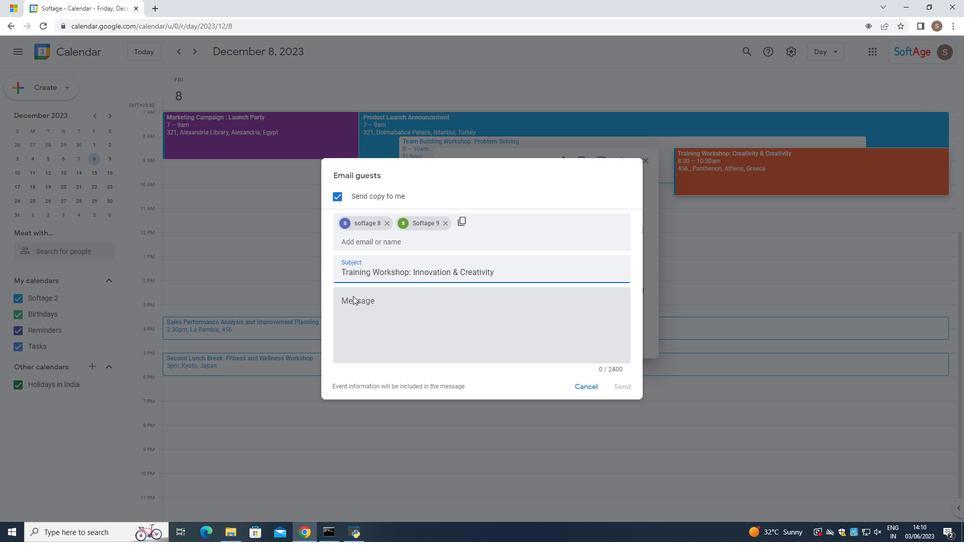 
Action: Mouse moved to (357, 306)
Screenshot: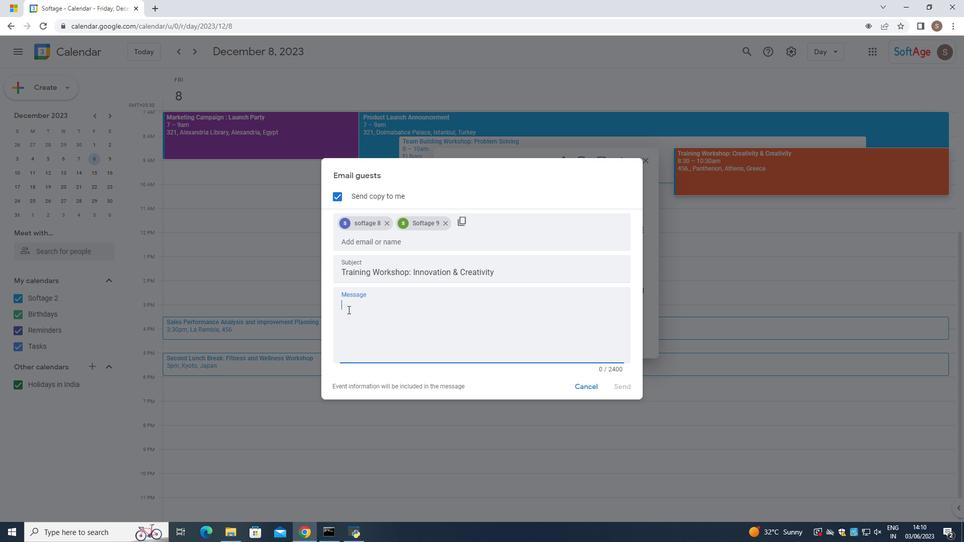 
Action: Key pressed participate
Screenshot: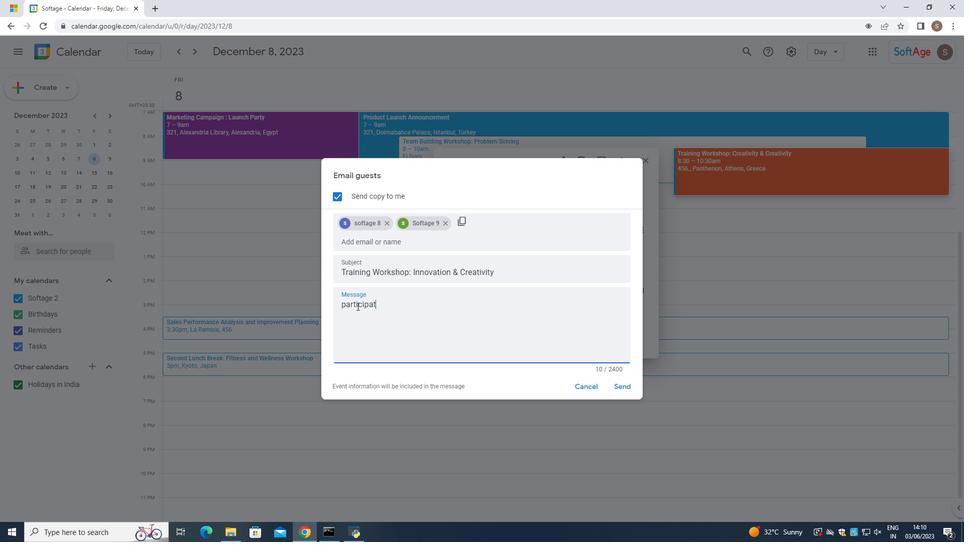
Action: Mouse moved to (616, 385)
Screenshot: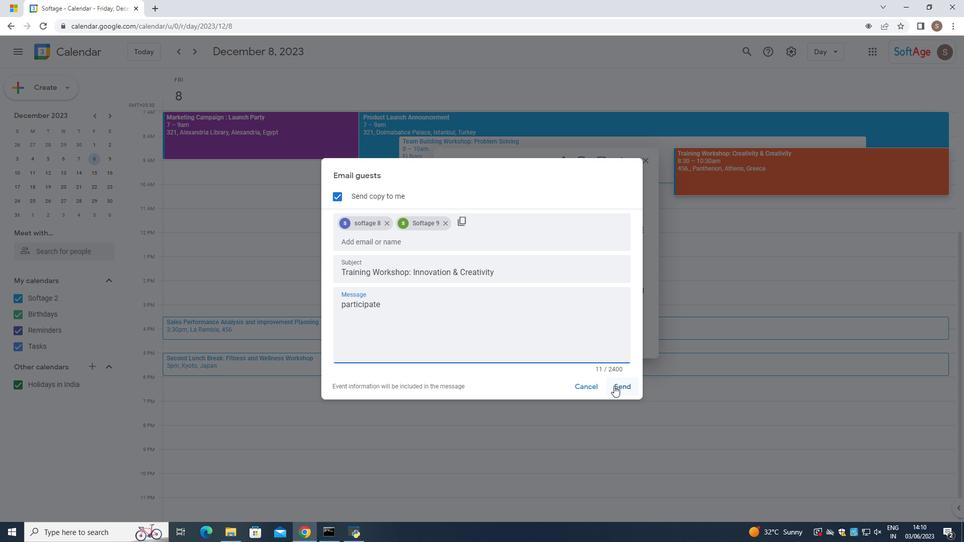 
Action: Mouse pressed left at (616, 385)
Screenshot: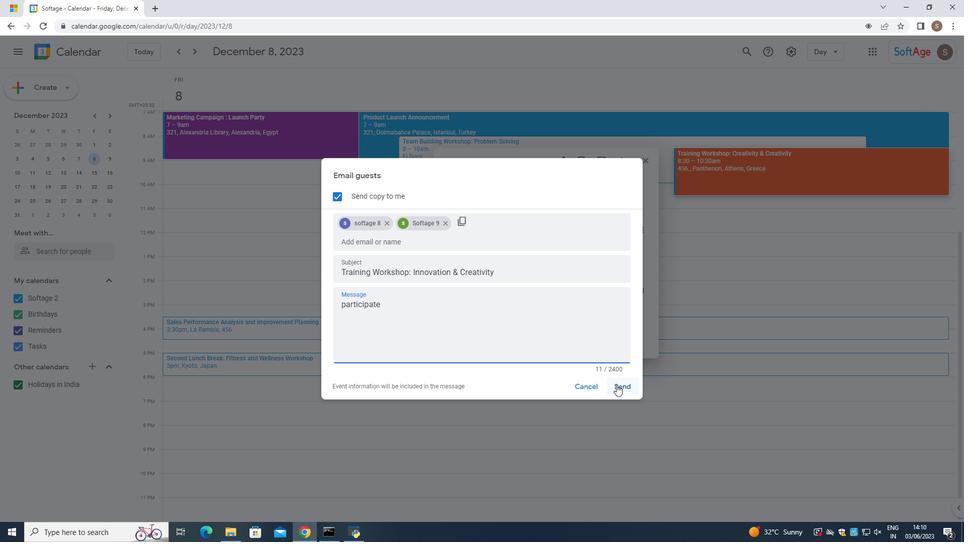 
Action: Mouse moved to (763, 173)
Screenshot: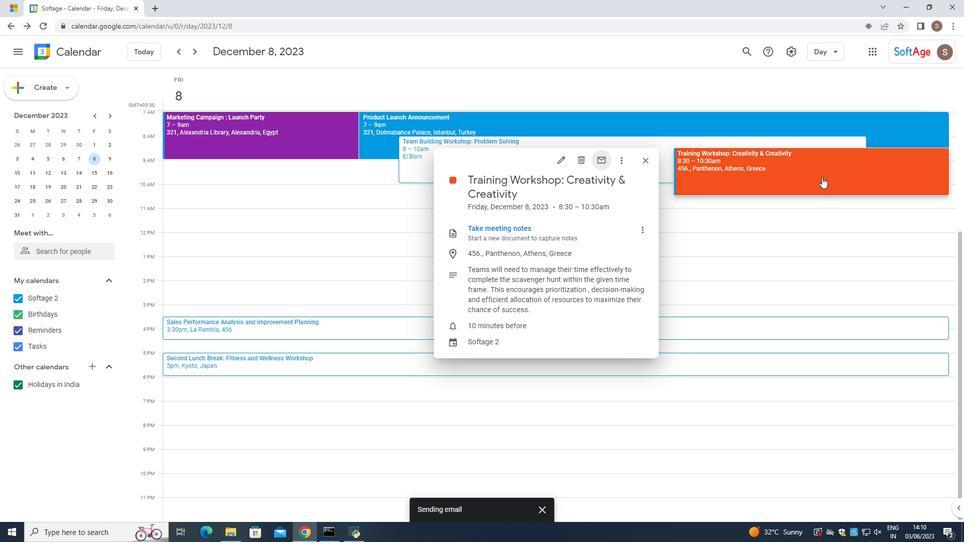 
Action: Mouse pressed left at (763, 173)
Screenshot: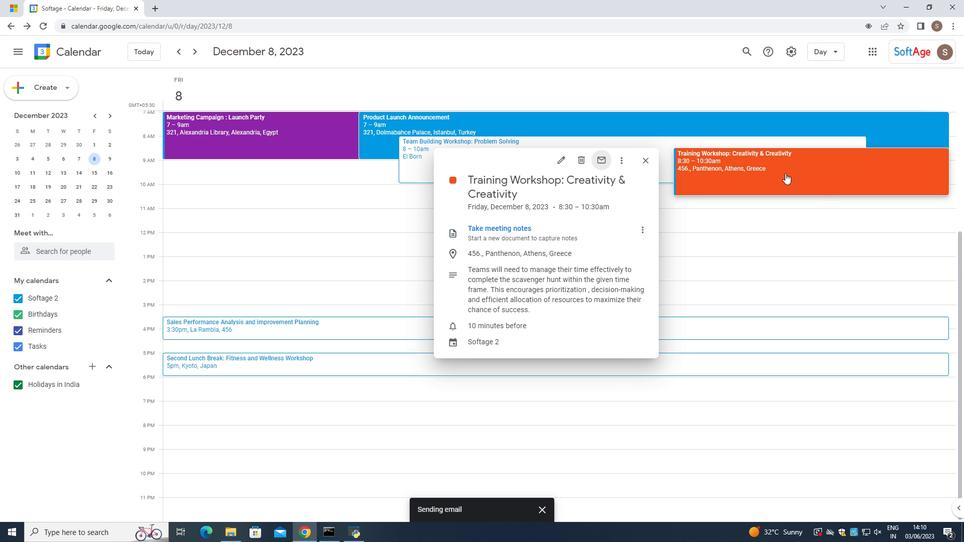 
Action: Mouse moved to (708, 154)
Screenshot: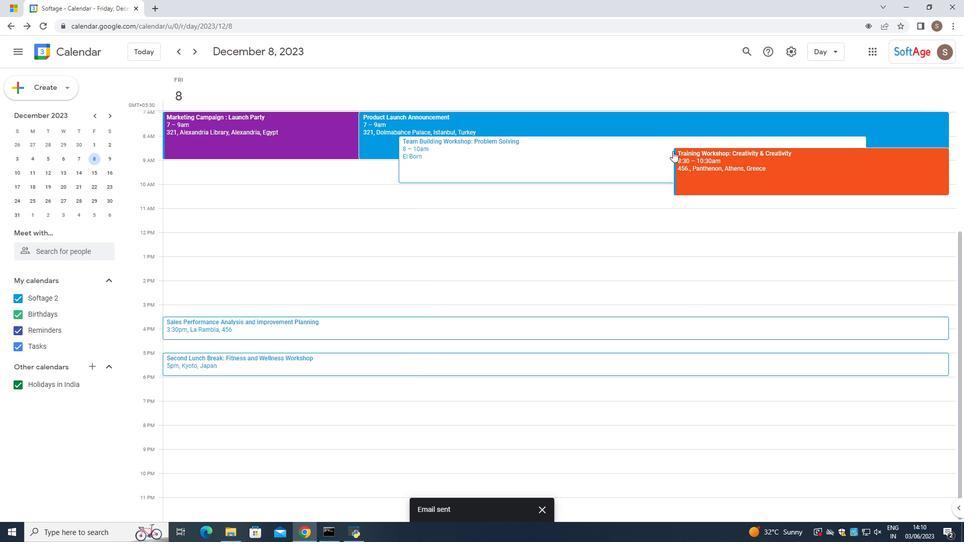 
Action: Mouse pressed left at (708, 154)
Screenshot: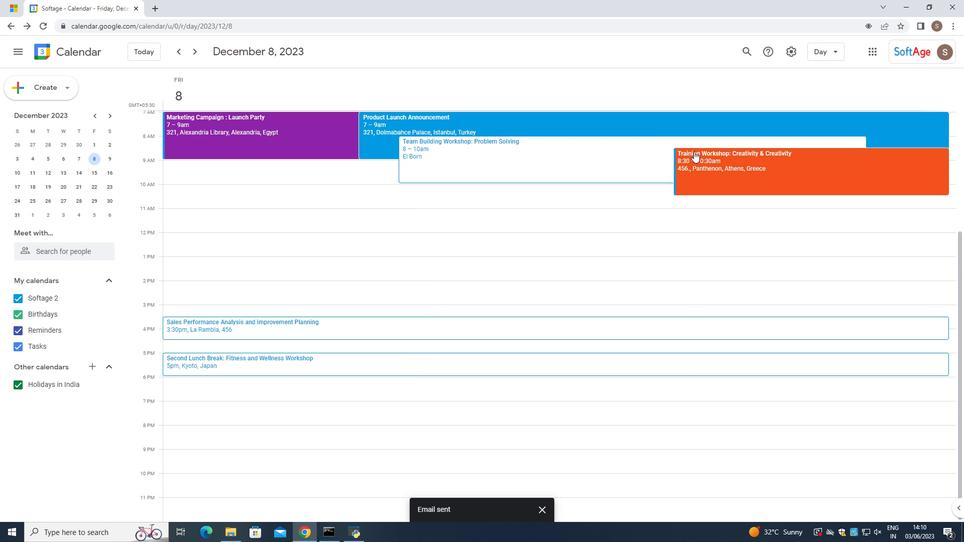 
Action: Mouse moved to (564, 154)
Screenshot: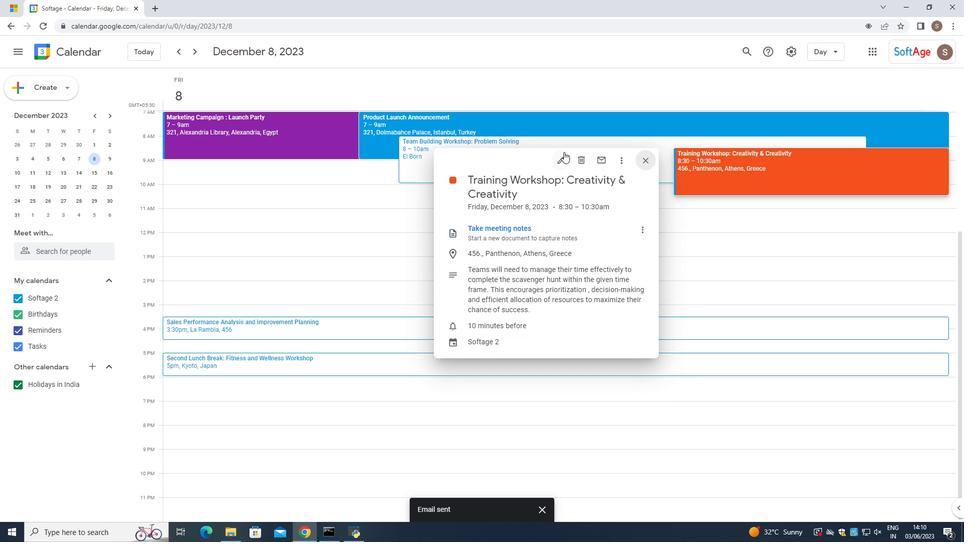 
Action: Mouse pressed left at (564, 154)
Screenshot: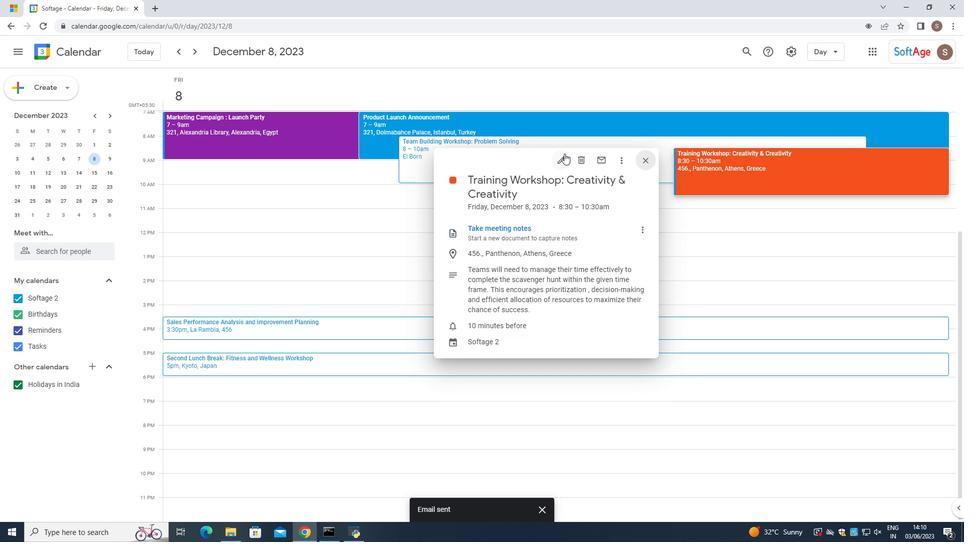 
Action: Mouse moved to (218, 59)
Screenshot: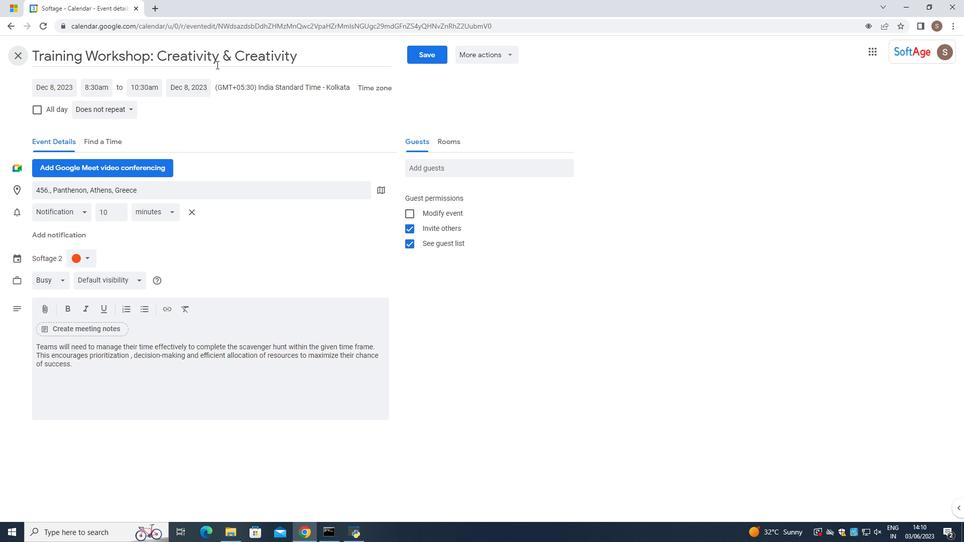 
Action: Mouse pressed left at (218, 59)
Screenshot: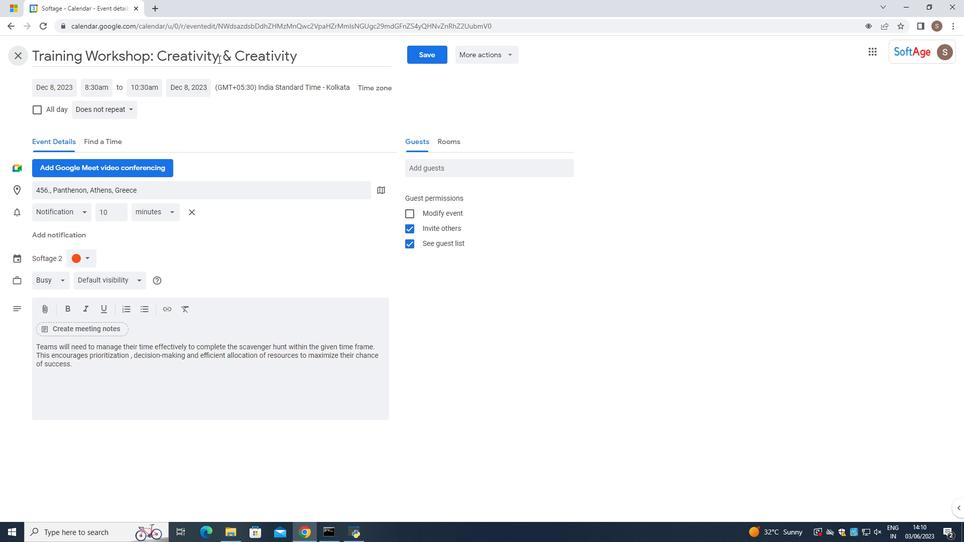 
Action: Mouse moved to (156, 61)
Screenshot: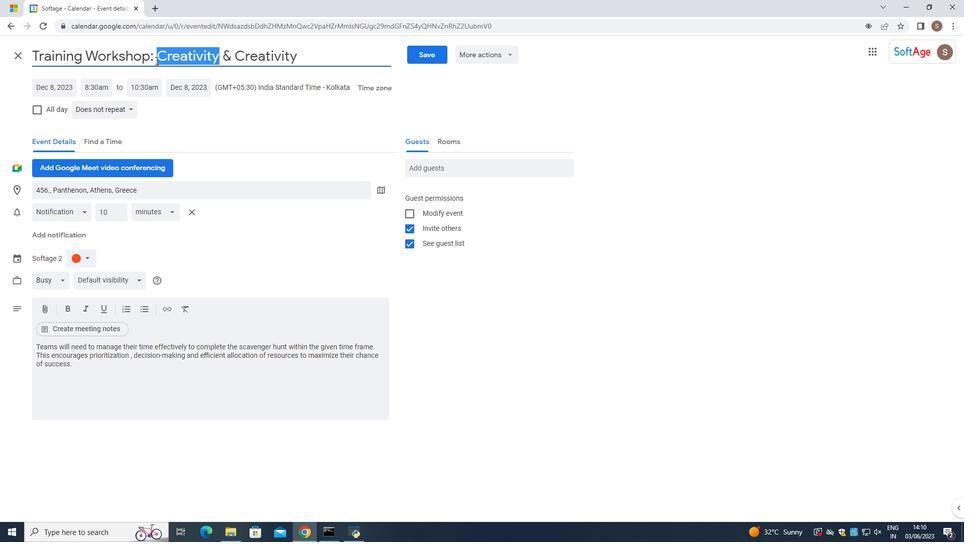 
Action: Key pressed <Key.caps_lock>I<Key.caps_lock>nnovation
Screenshot: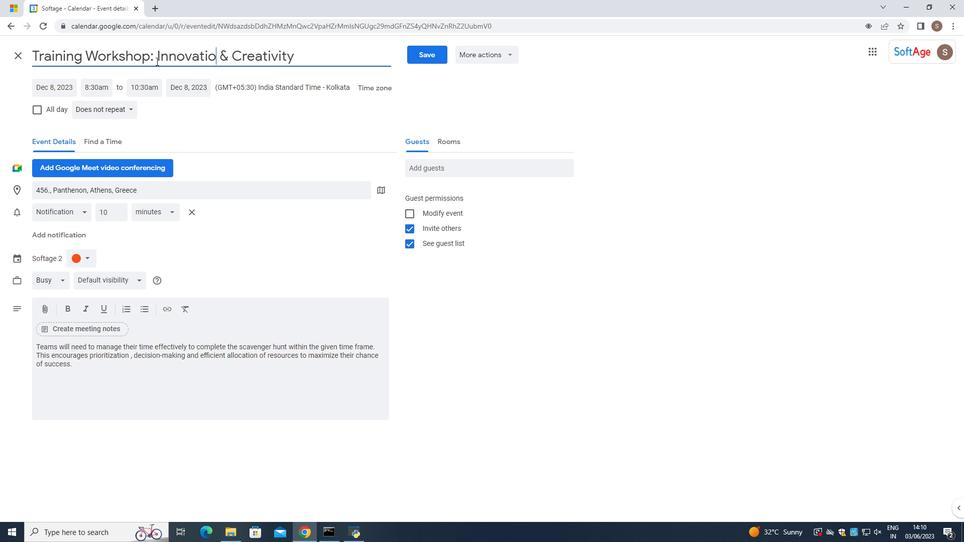 
Action: Mouse moved to (416, 52)
Screenshot: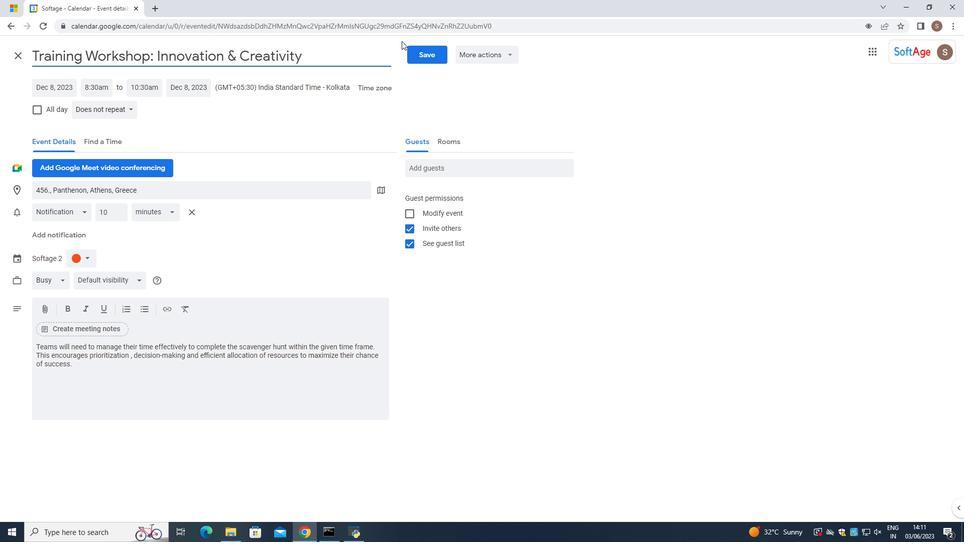 
Action: Mouse pressed left at (416, 52)
Screenshot: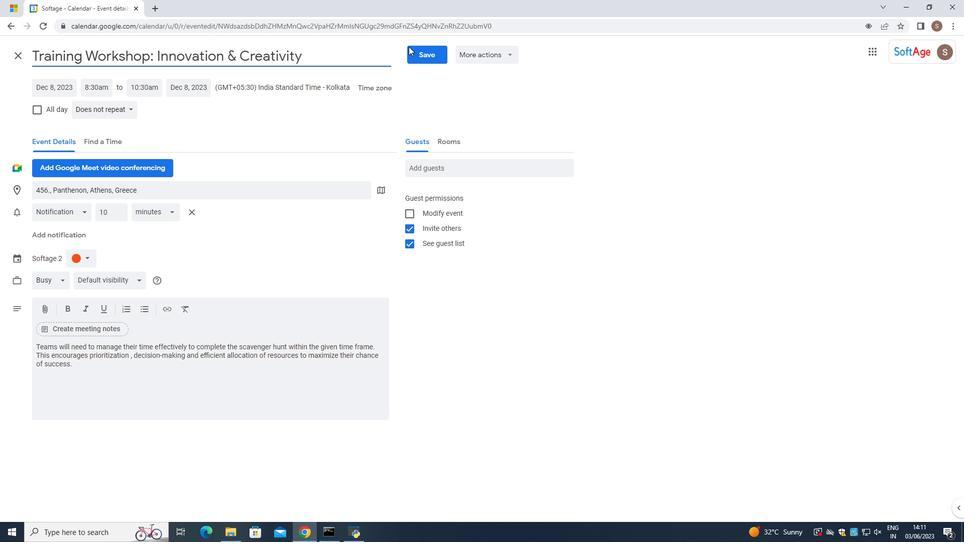 
Action: Mouse moved to (462, 206)
Screenshot: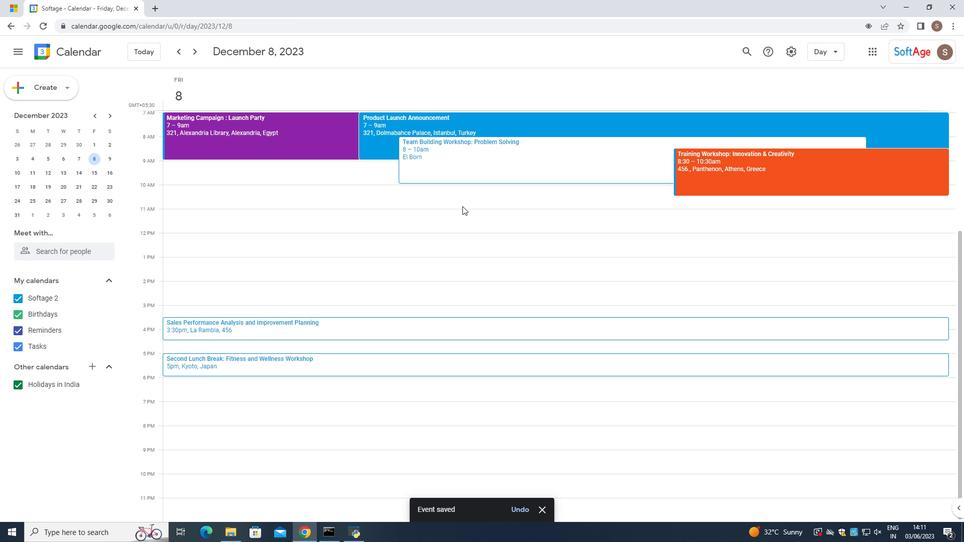 
